 Task: Find an Airbnb in Clinton, United States for 8 guests from August 26 to September 10, with a gym, breakfast, and a price range of 10,000 to 15,000.
Action: Mouse moved to (824, 161)
Screenshot: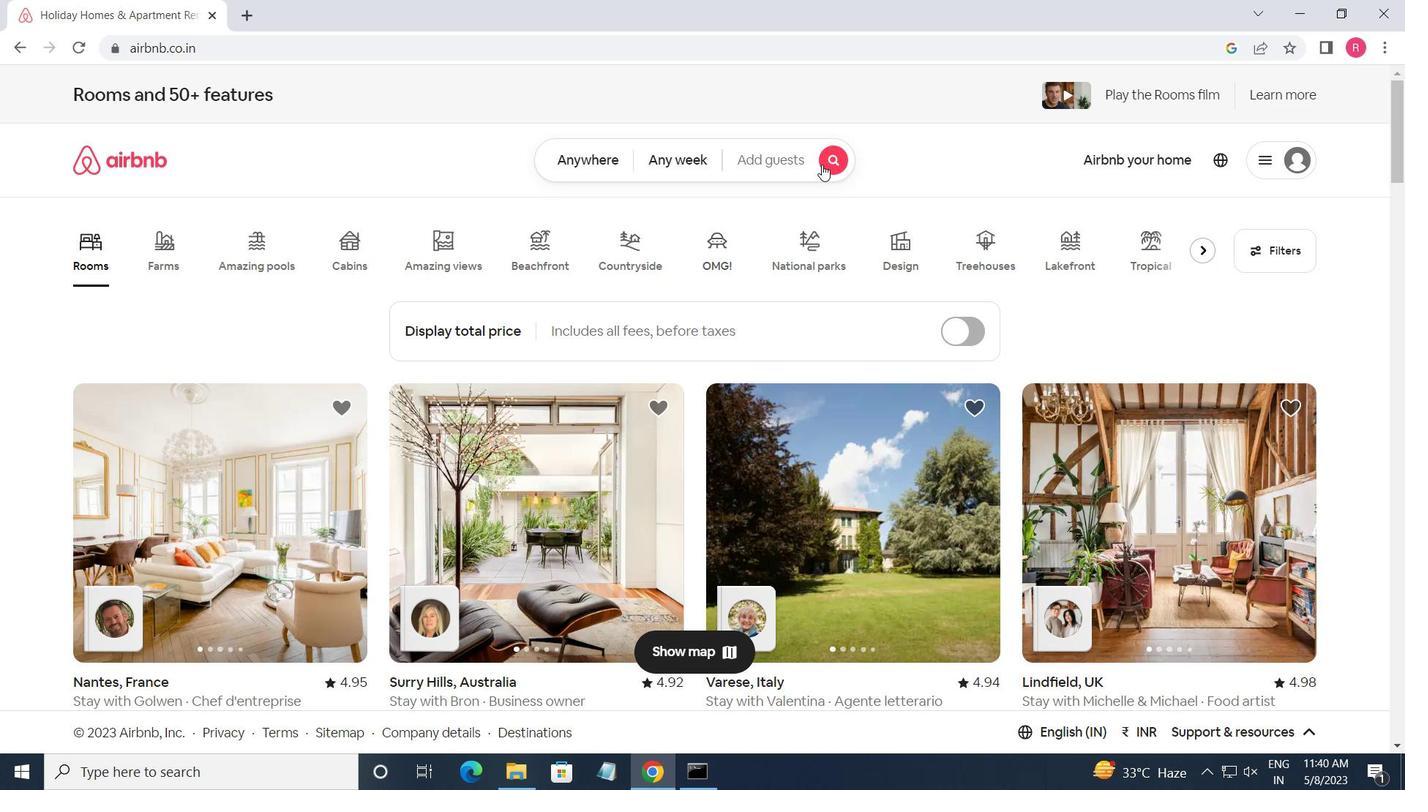 
Action: Mouse pressed left at (824, 161)
Screenshot: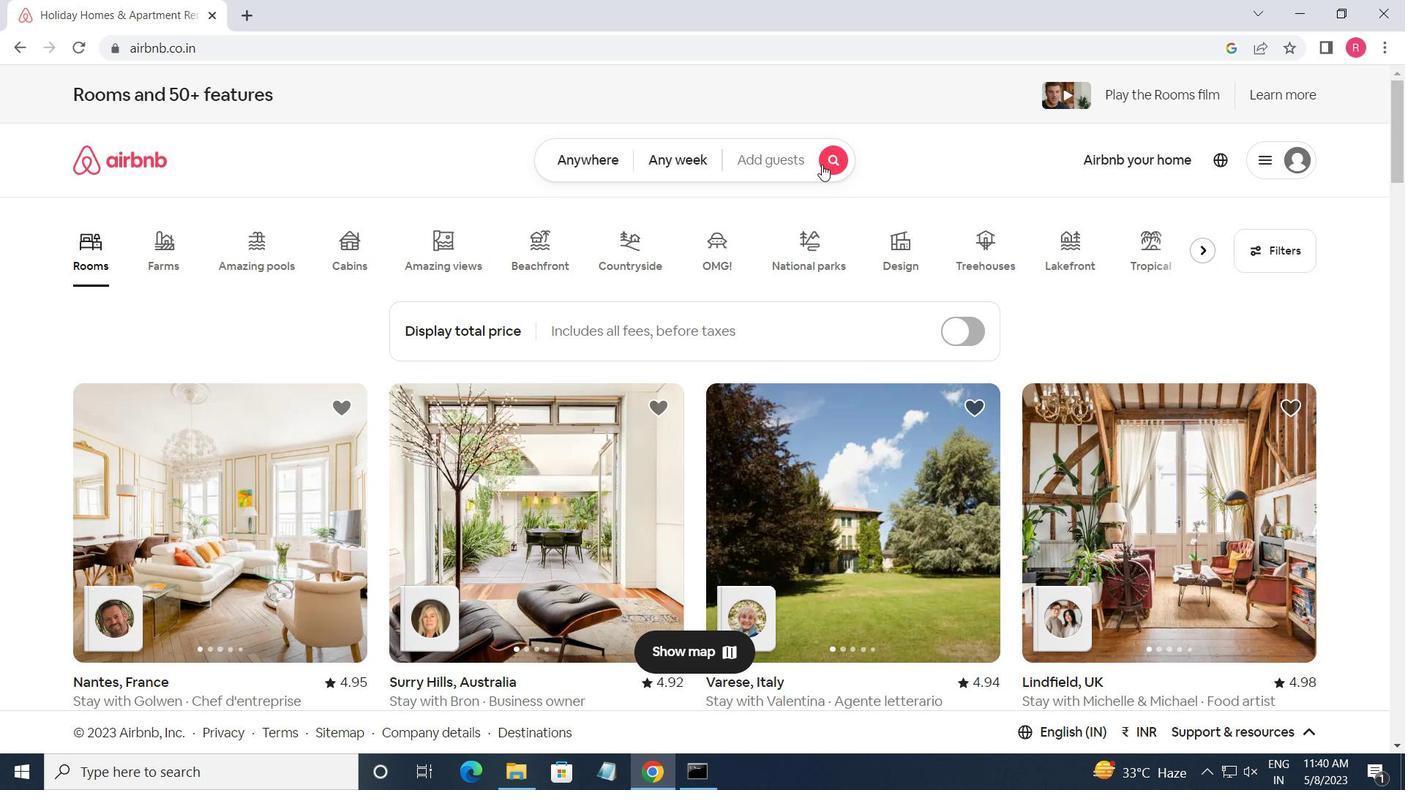 
Action: Mouse moved to (370, 242)
Screenshot: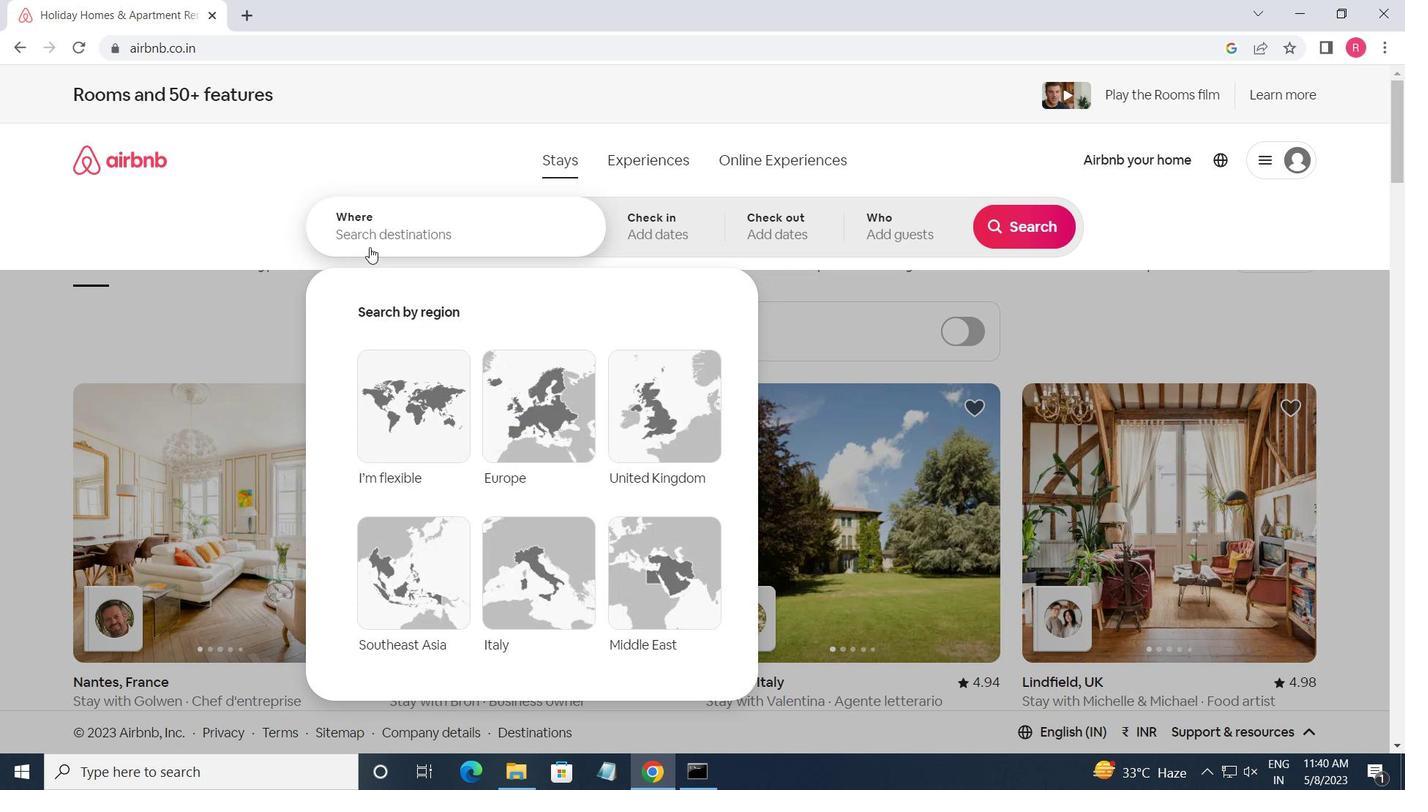 
Action: Mouse pressed left at (370, 242)
Screenshot: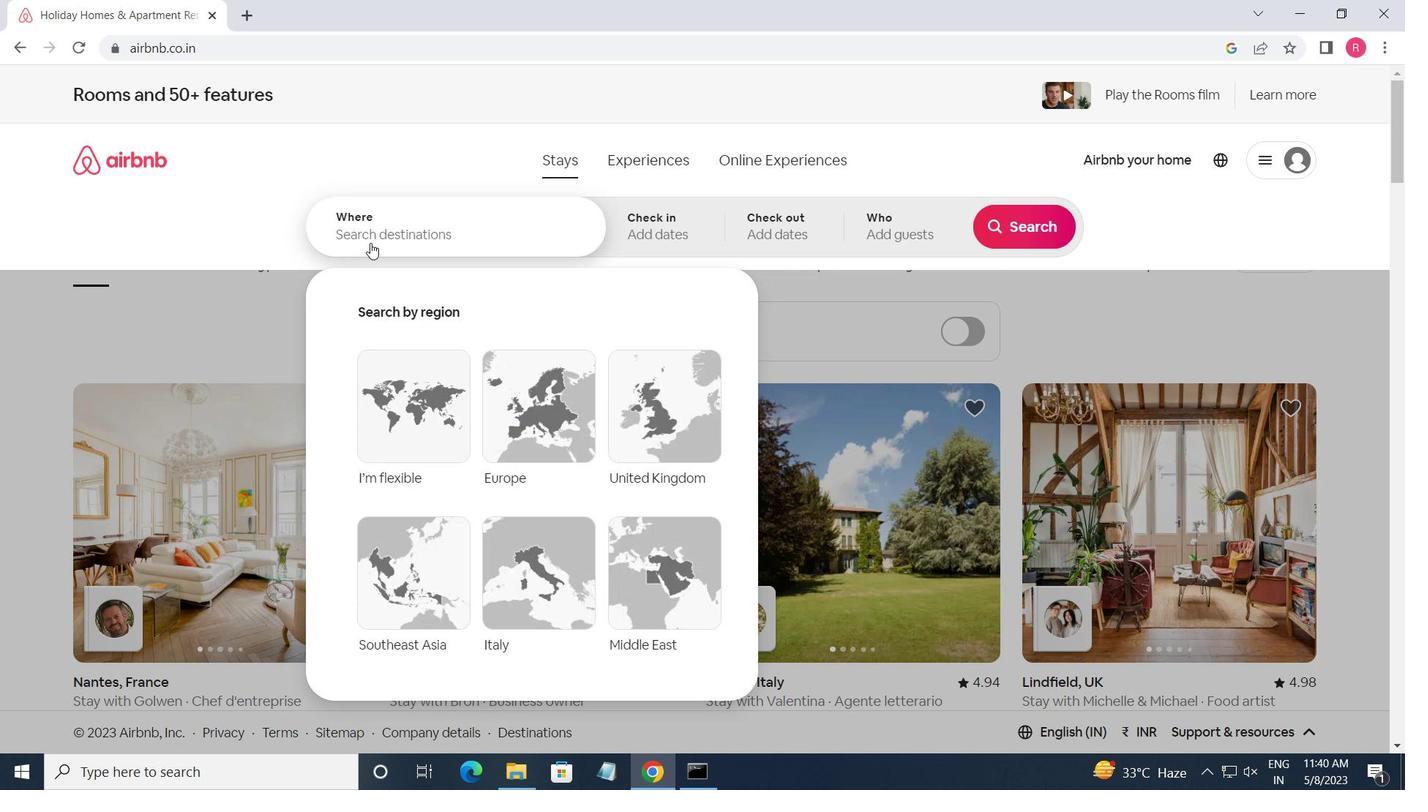 
Action: Key pressed <Key.shift>CLINTON,<Key.space><Key.shift_r>UNITED<Key.space><Key.shift>STATES<Key.enter>
Screenshot: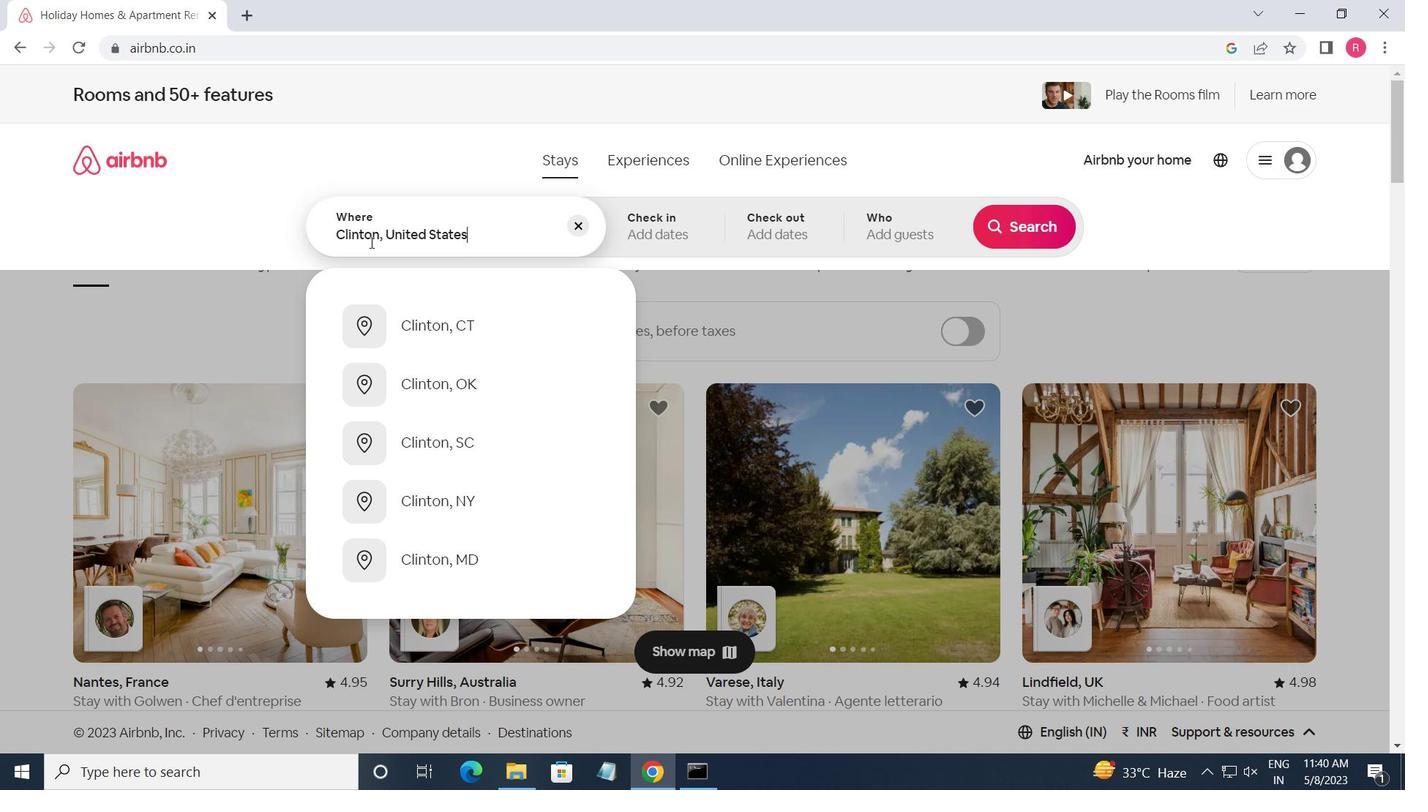
Action: Mouse moved to (1016, 369)
Screenshot: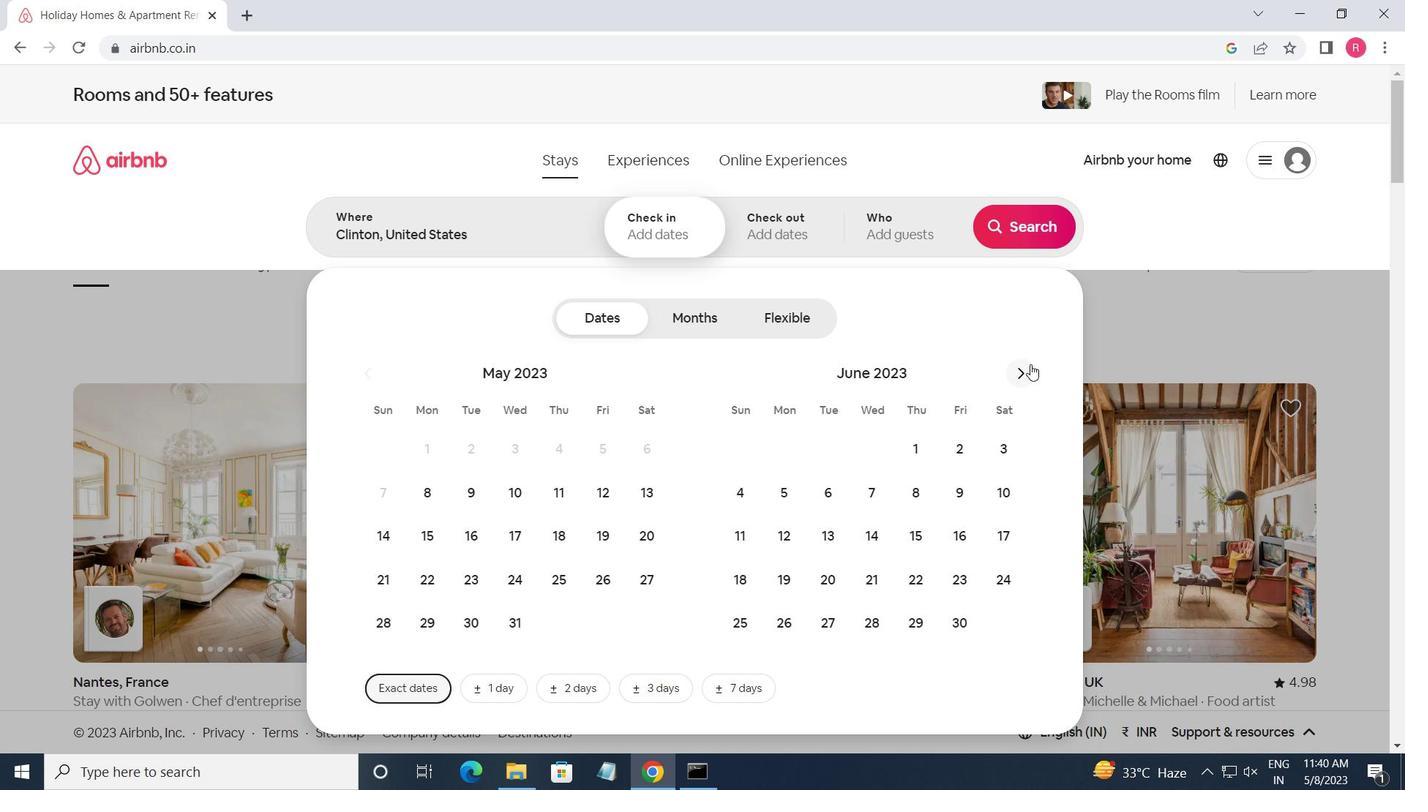 
Action: Mouse pressed left at (1016, 369)
Screenshot: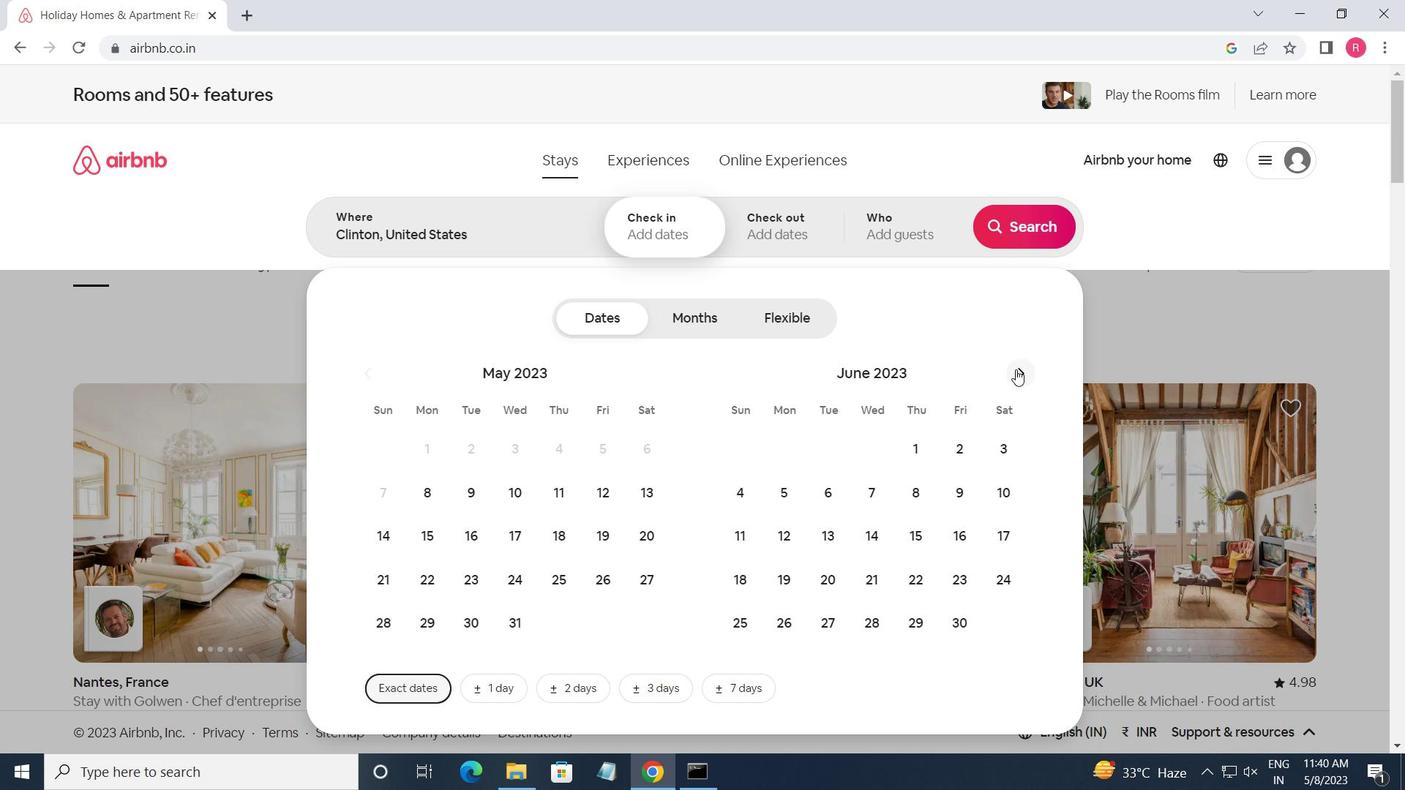 
Action: Mouse pressed left at (1016, 369)
Screenshot: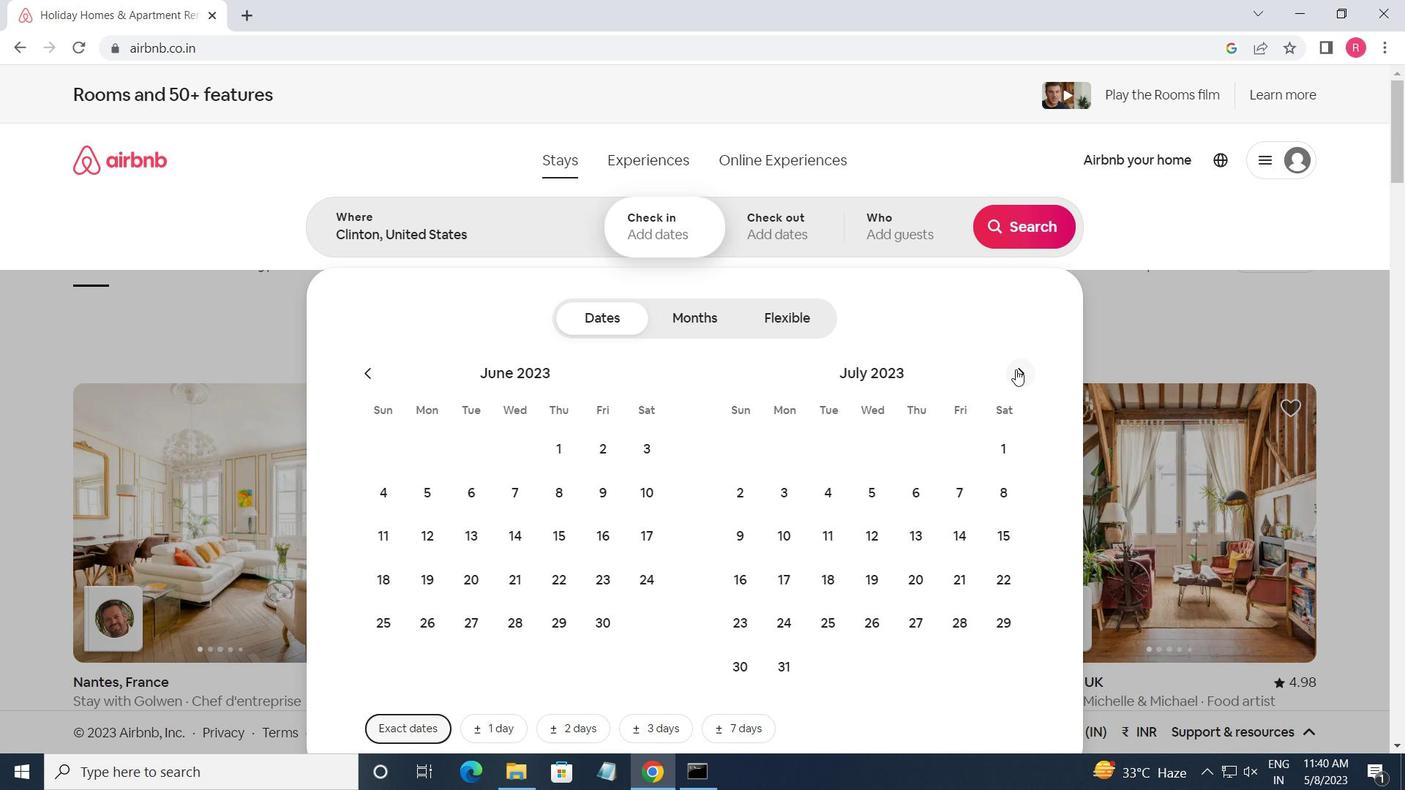 
Action: Mouse moved to (997, 584)
Screenshot: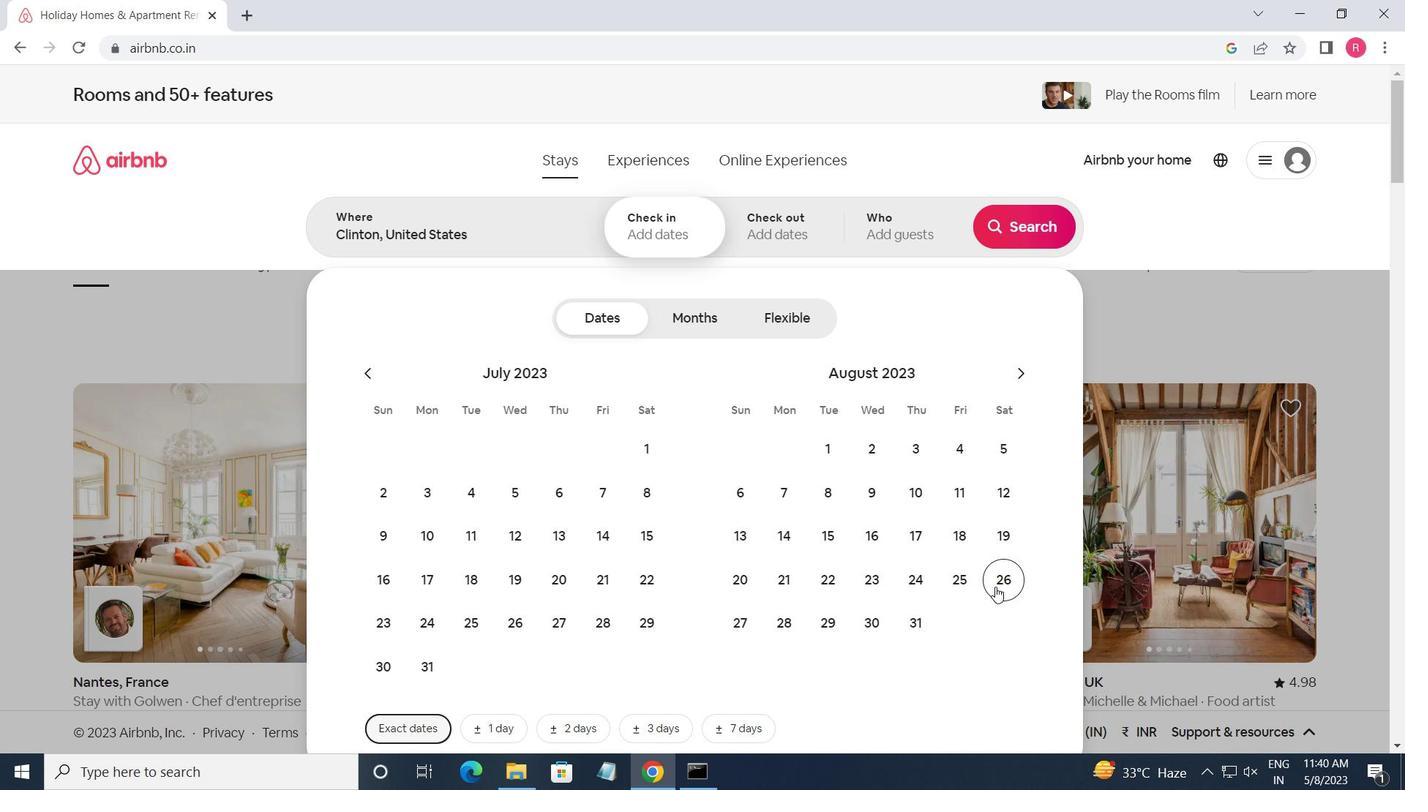 
Action: Mouse pressed left at (997, 584)
Screenshot: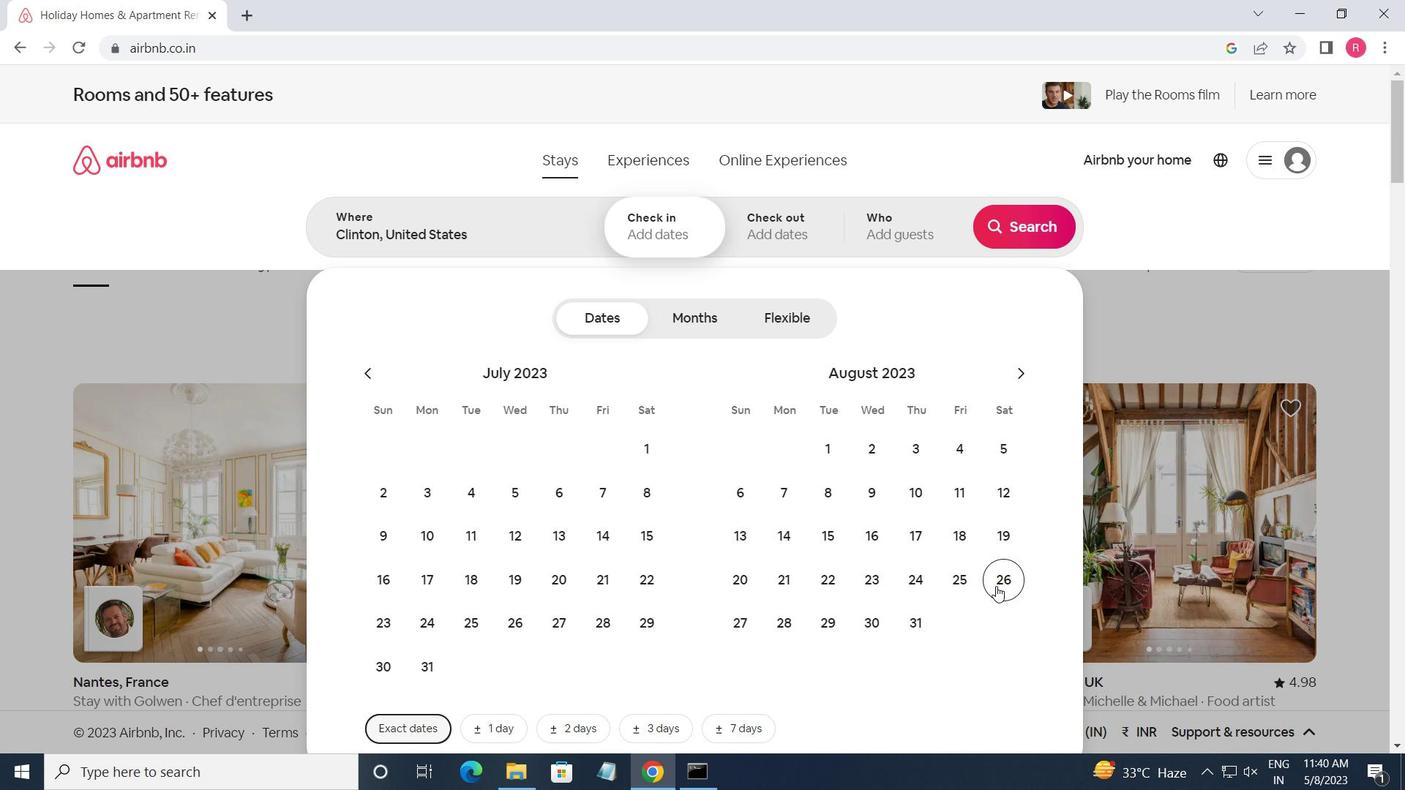 
Action: Mouse moved to (1022, 372)
Screenshot: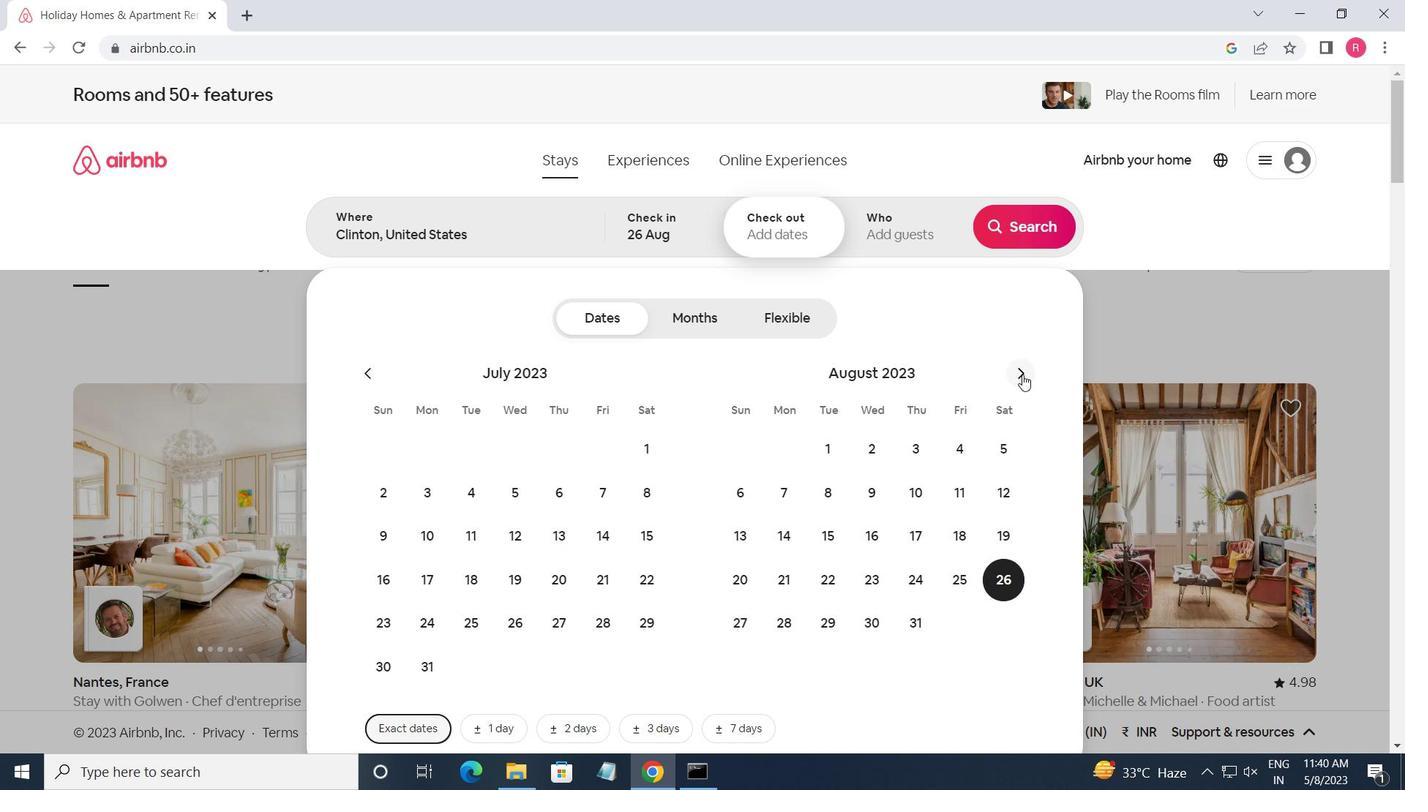 
Action: Mouse pressed left at (1022, 372)
Screenshot: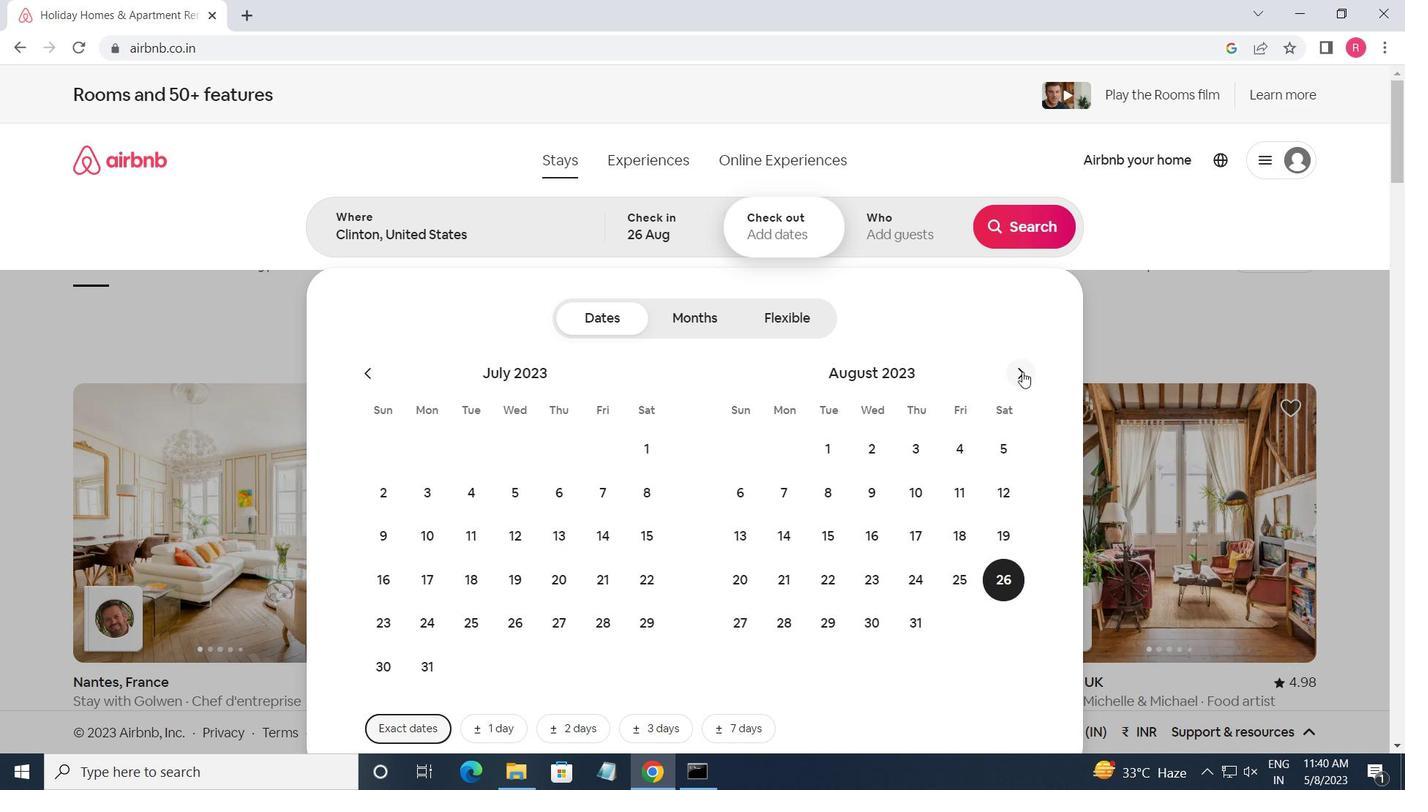 
Action: Mouse moved to (754, 538)
Screenshot: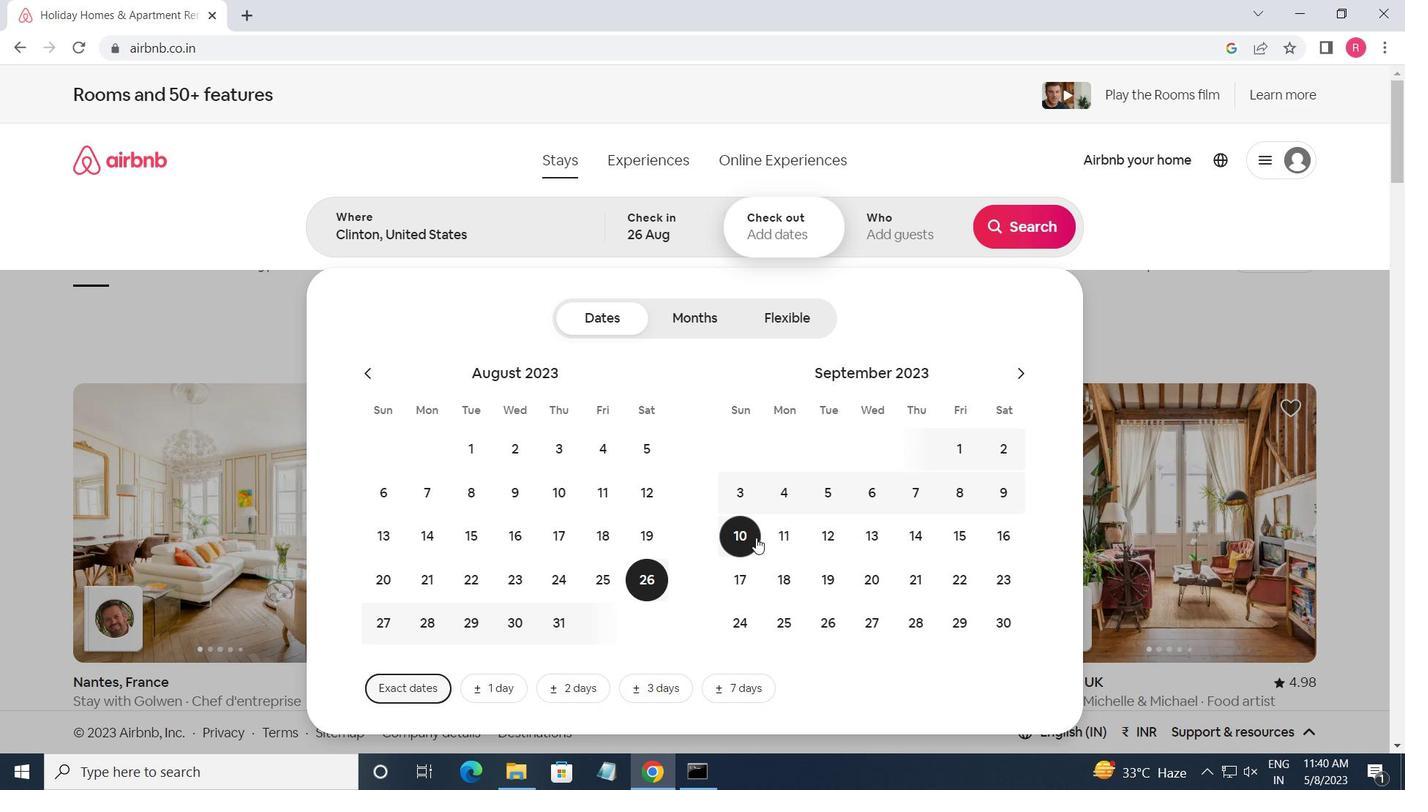 
Action: Mouse pressed left at (754, 538)
Screenshot: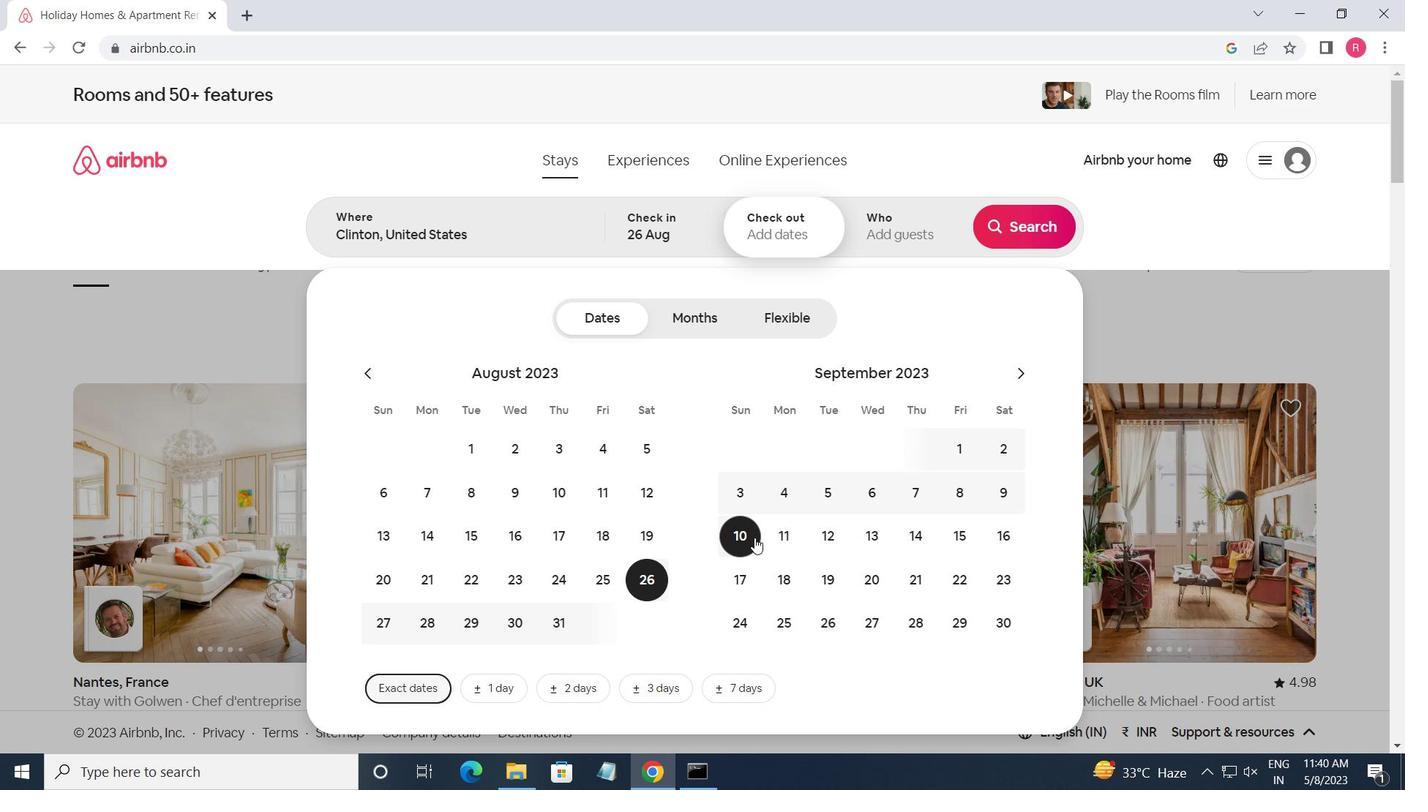 
Action: Mouse moved to (882, 234)
Screenshot: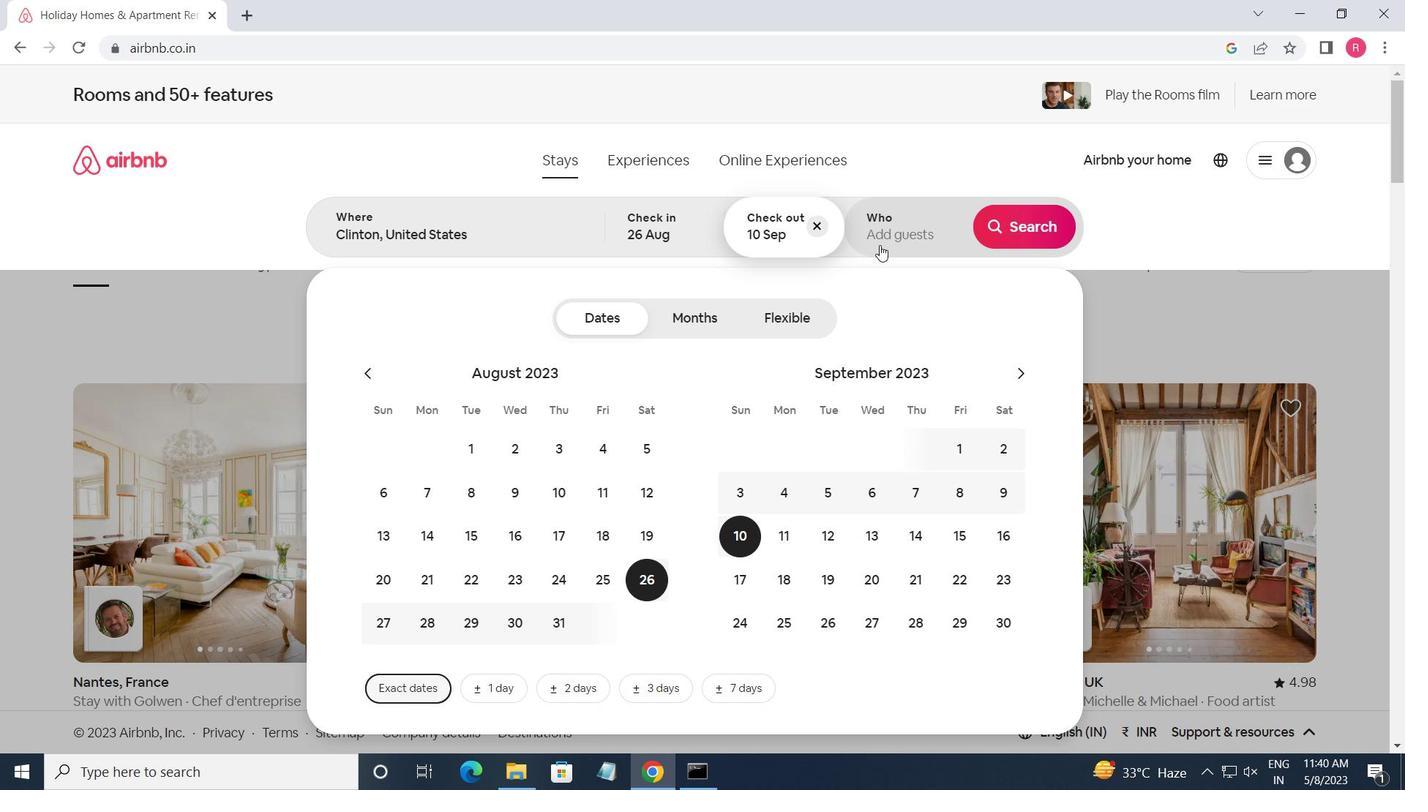 
Action: Mouse pressed left at (882, 234)
Screenshot: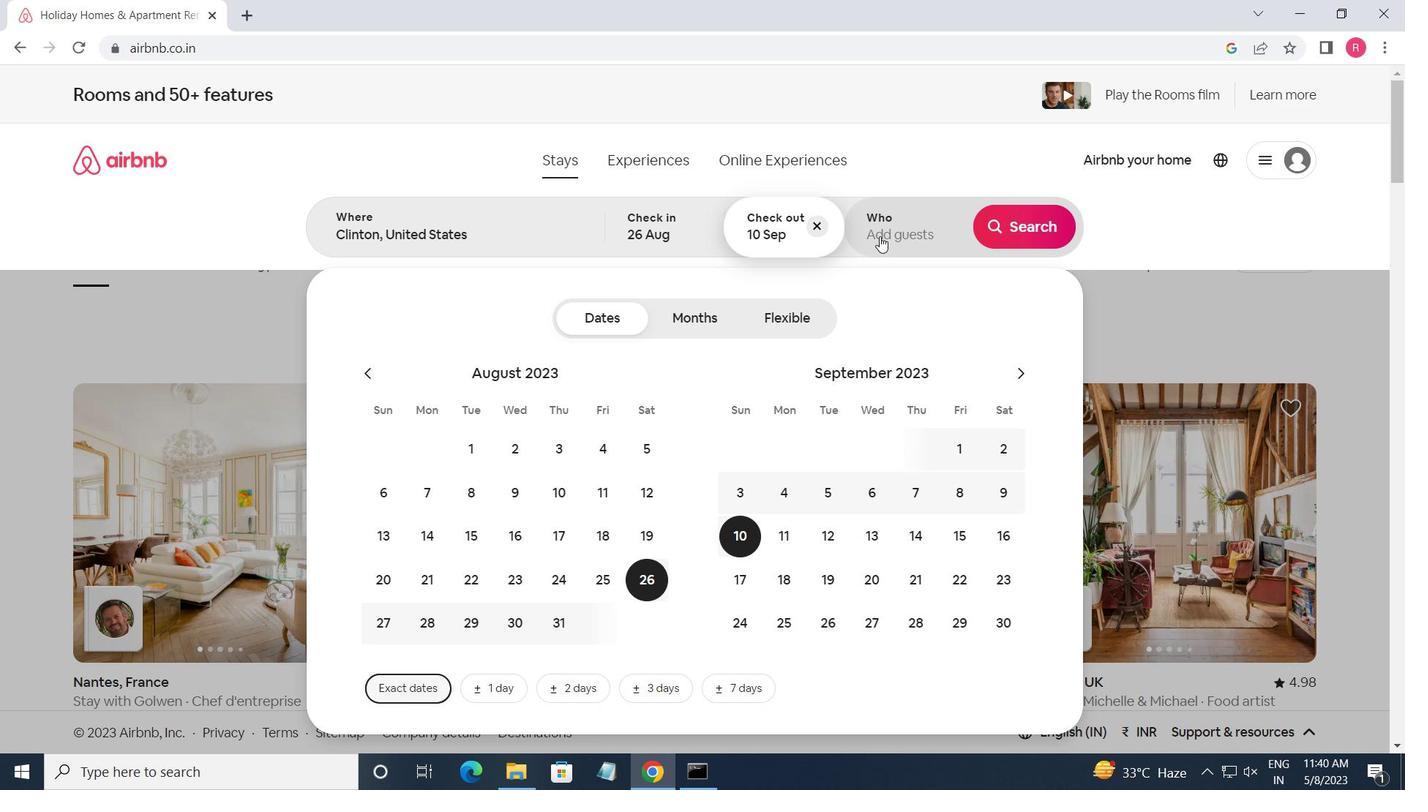 
Action: Mouse moved to (1023, 330)
Screenshot: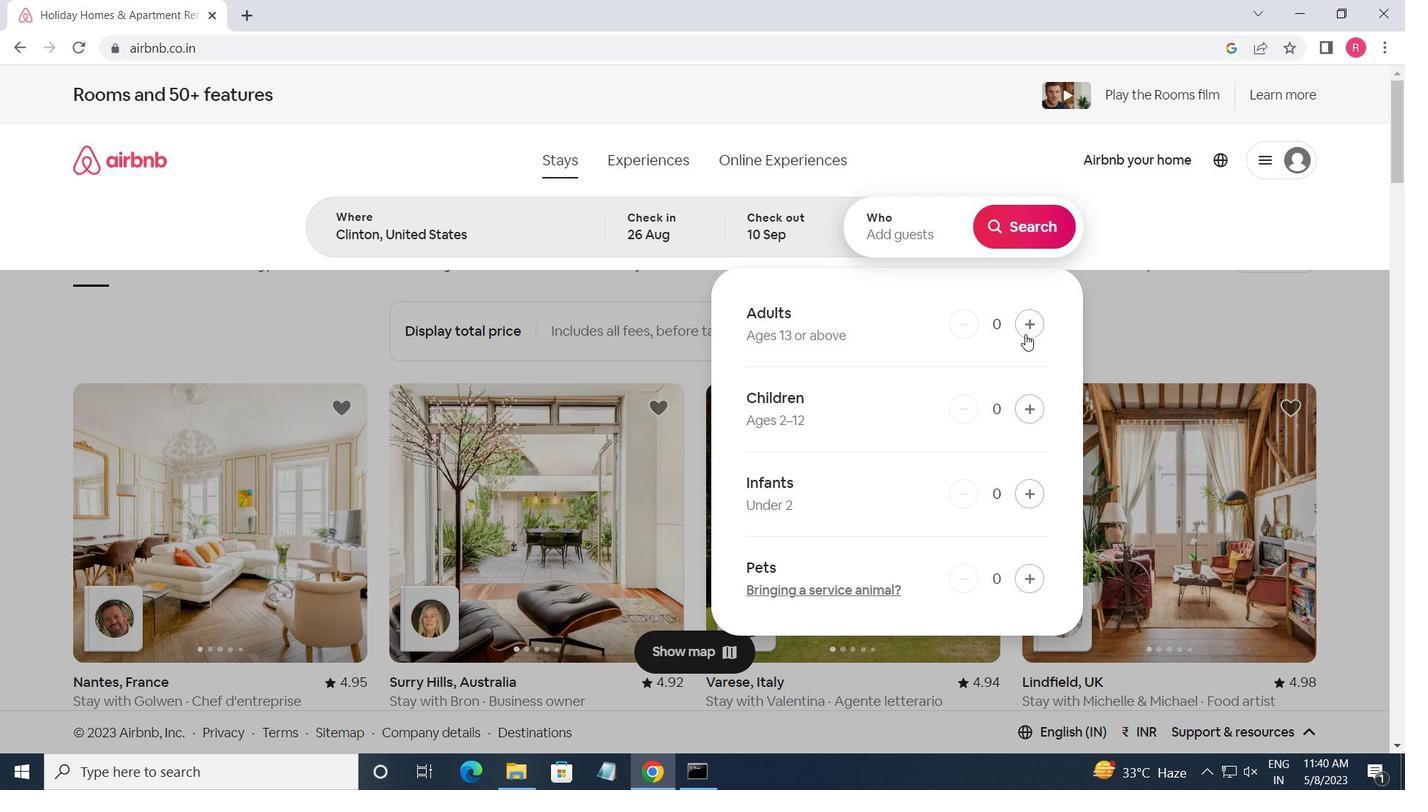 
Action: Mouse pressed left at (1023, 330)
Screenshot: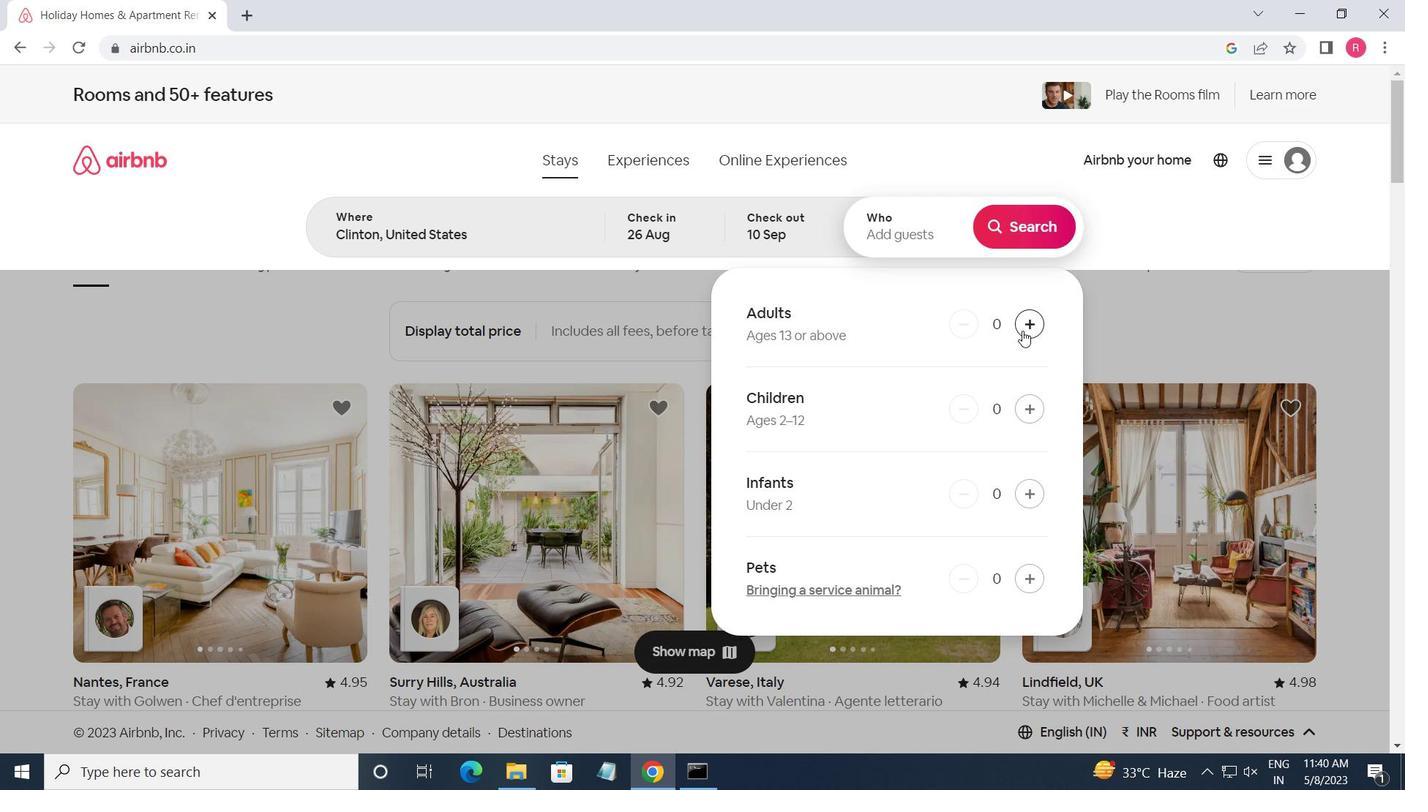 
Action: Mouse pressed left at (1023, 330)
Screenshot: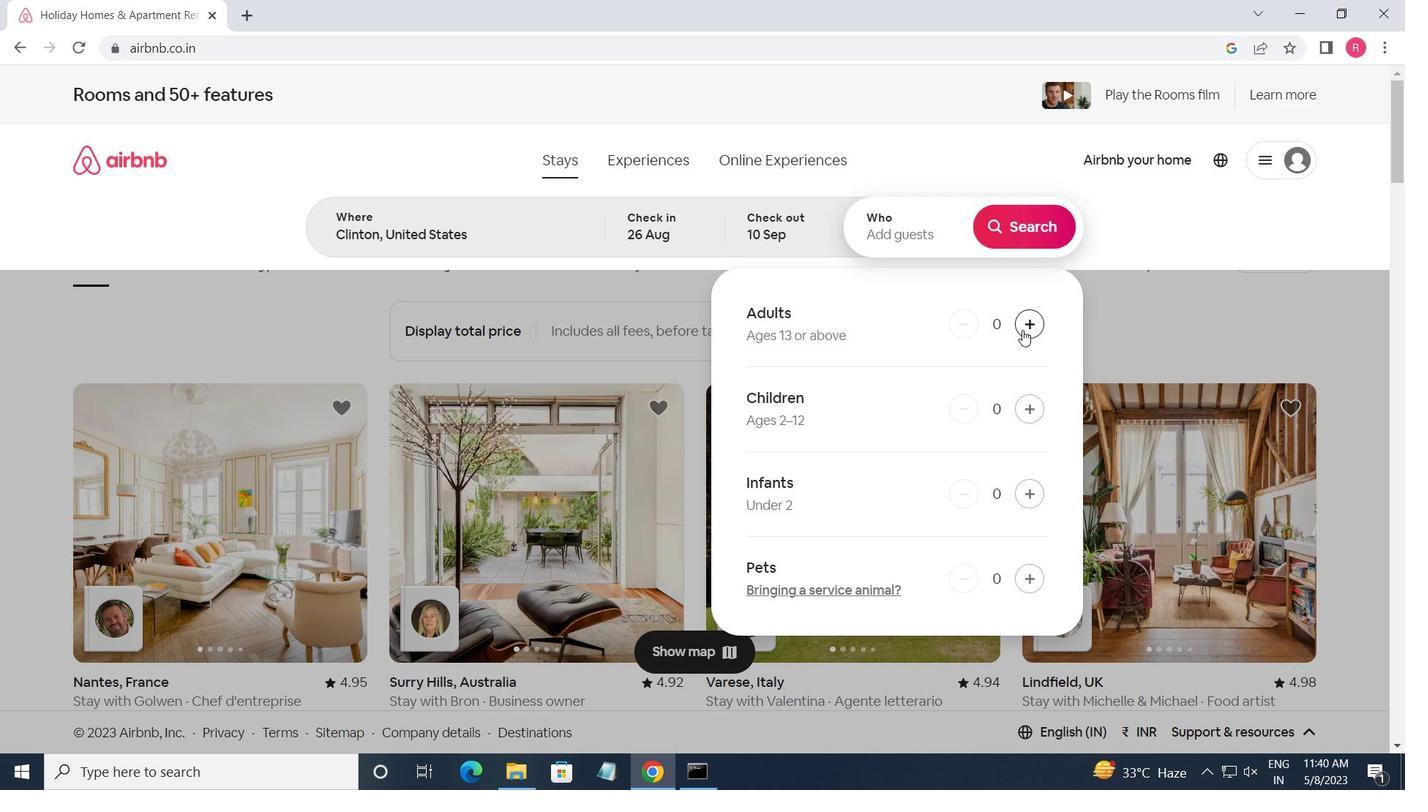 
Action: Mouse pressed left at (1023, 330)
Screenshot: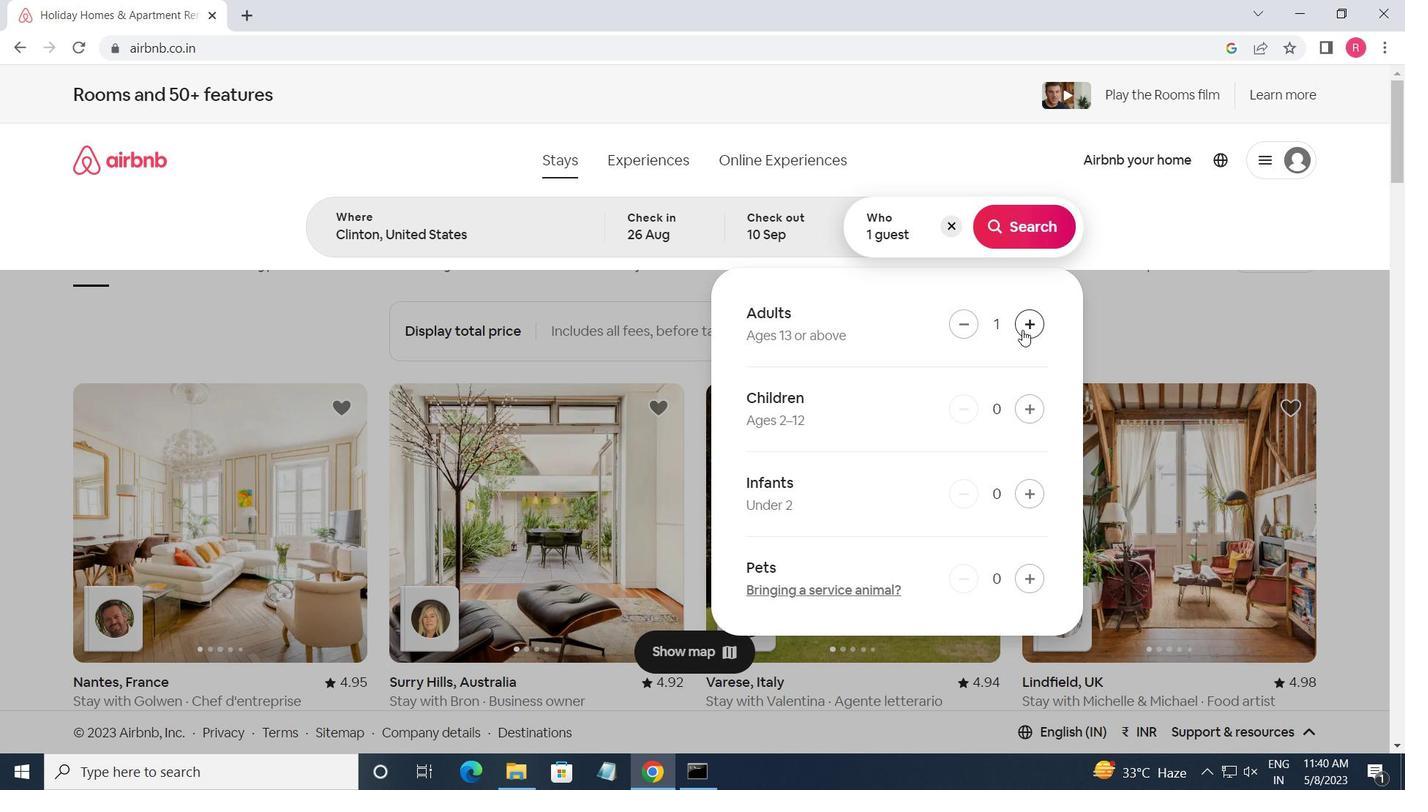 
Action: Mouse pressed left at (1023, 330)
Screenshot: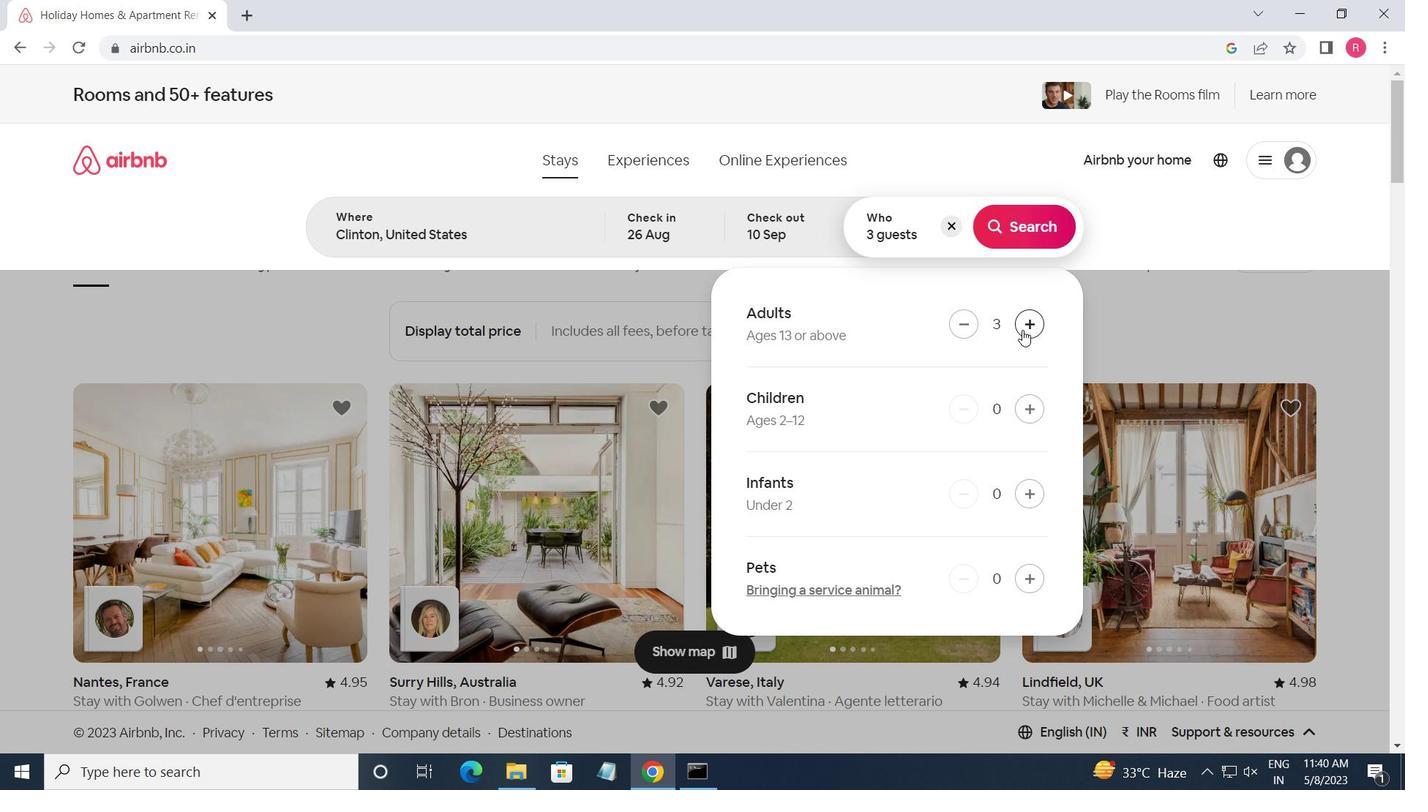 
Action: Mouse pressed left at (1023, 330)
Screenshot: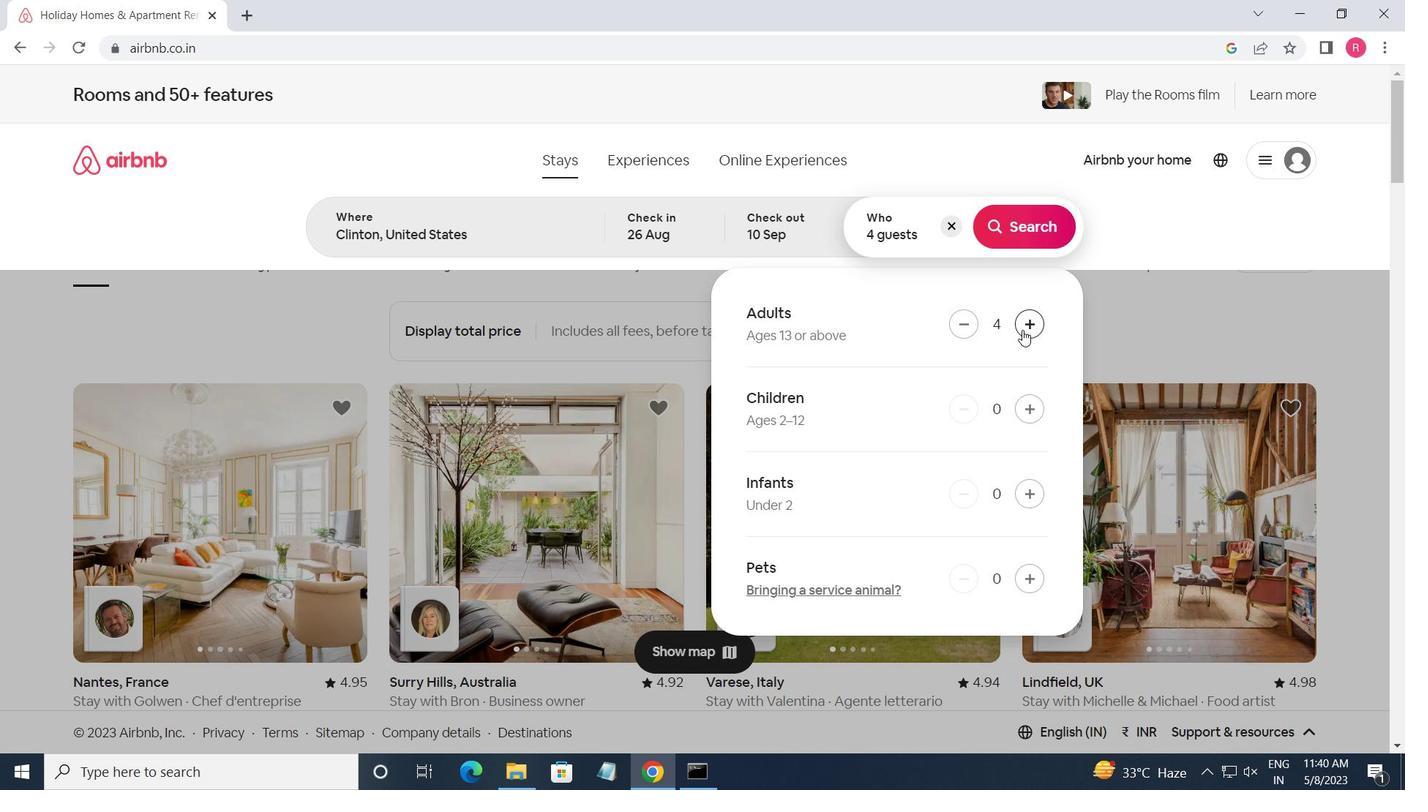 
Action: Mouse pressed left at (1023, 330)
Screenshot: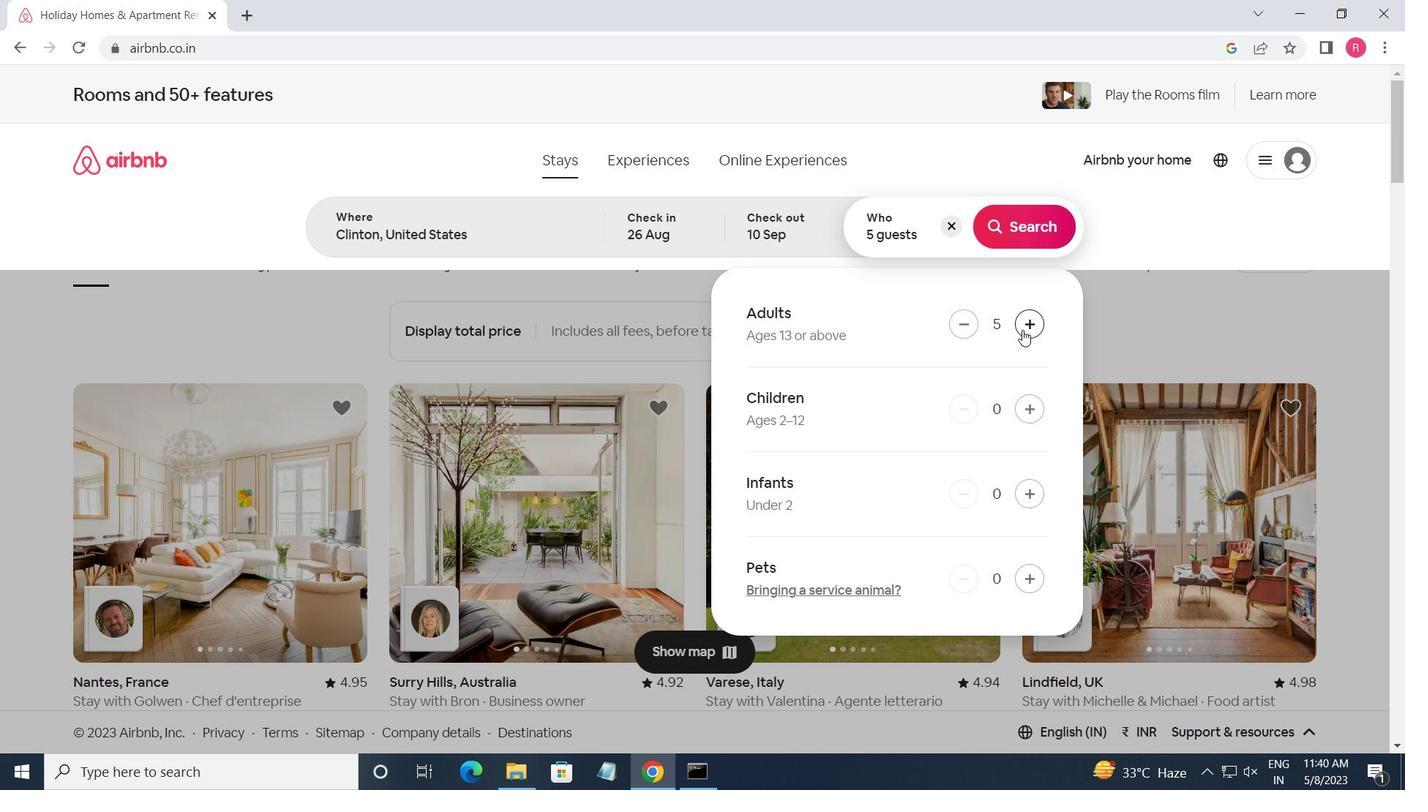 
Action: Mouse moved to (1023, 407)
Screenshot: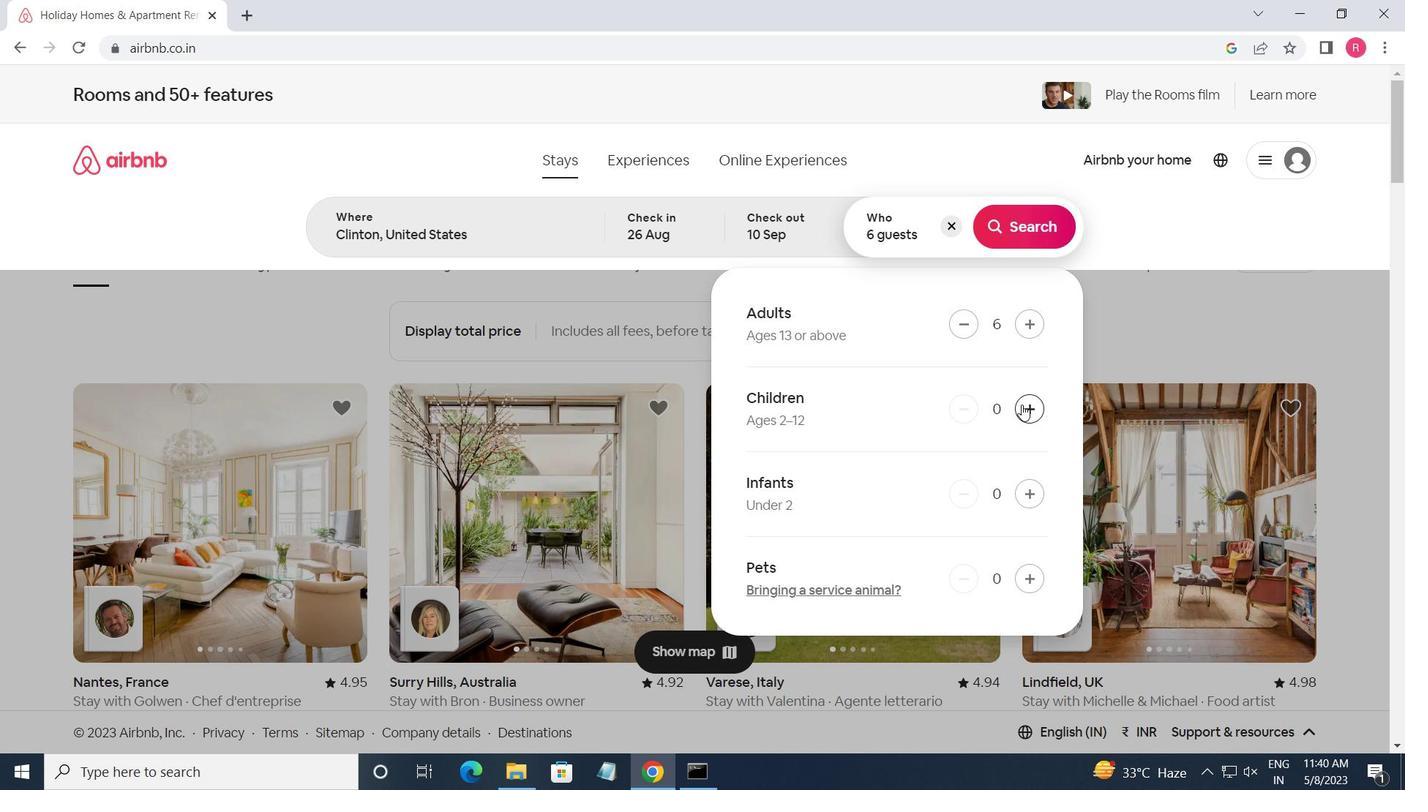
Action: Mouse pressed left at (1023, 407)
Screenshot: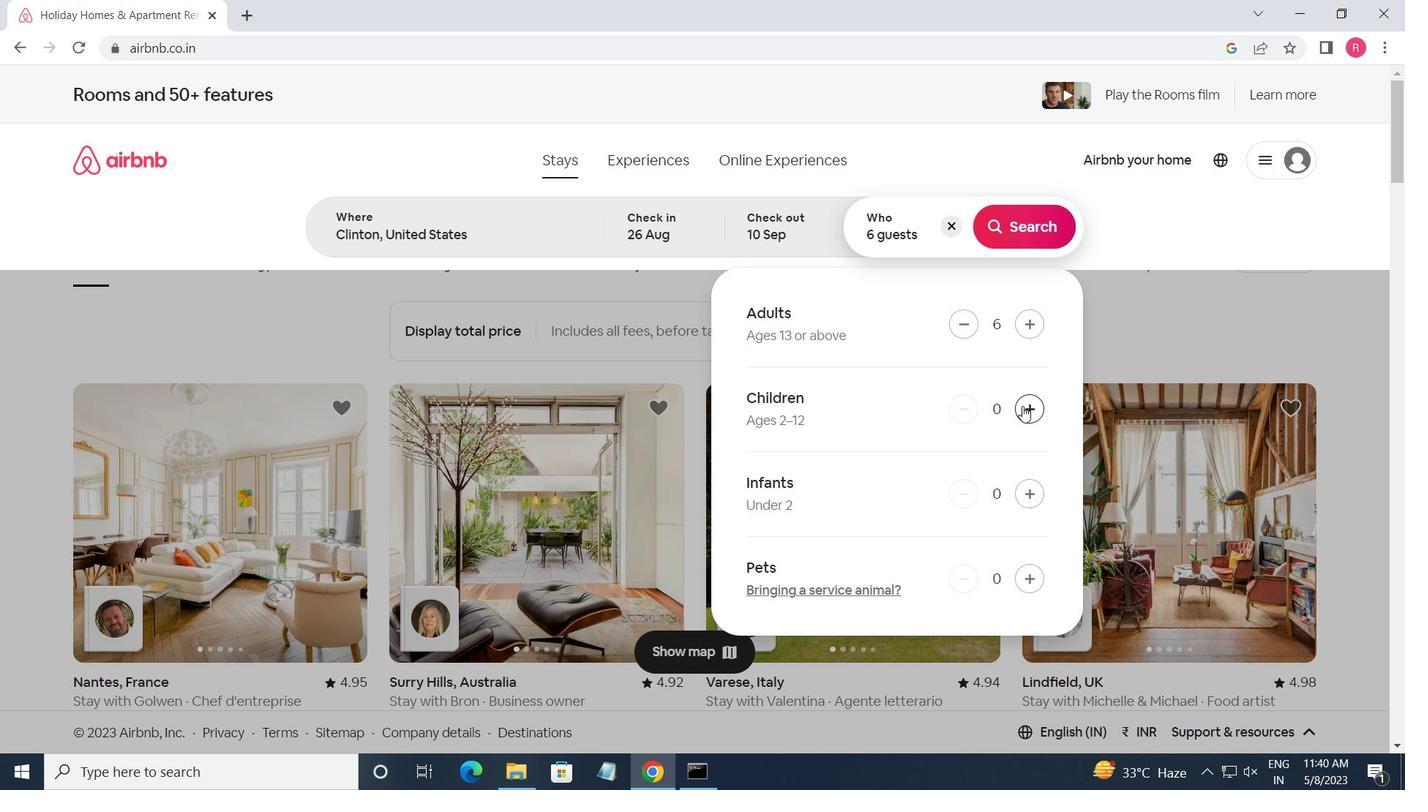
Action: Mouse pressed left at (1023, 407)
Screenshot: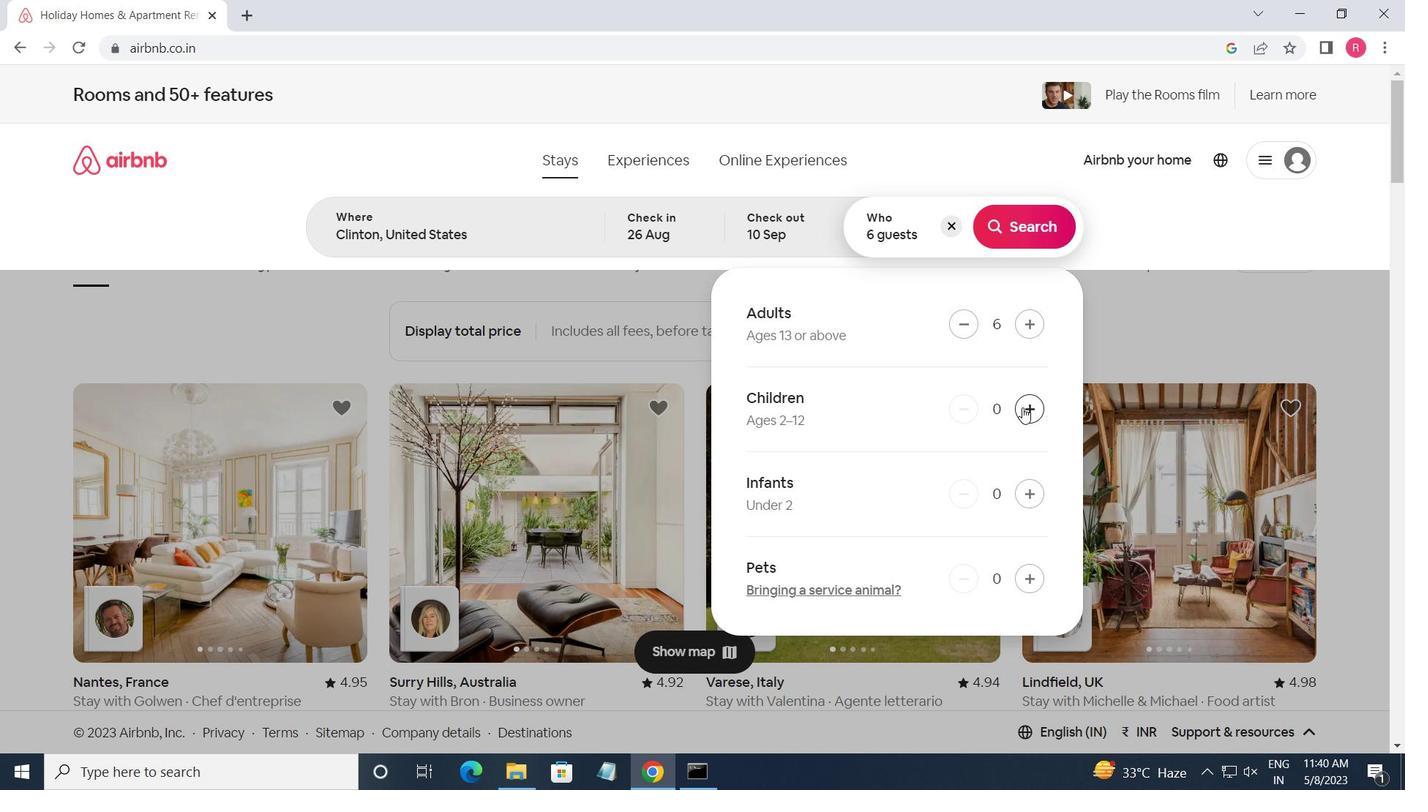 
Action: Mouse moved to (1014, 242)
Screenshot: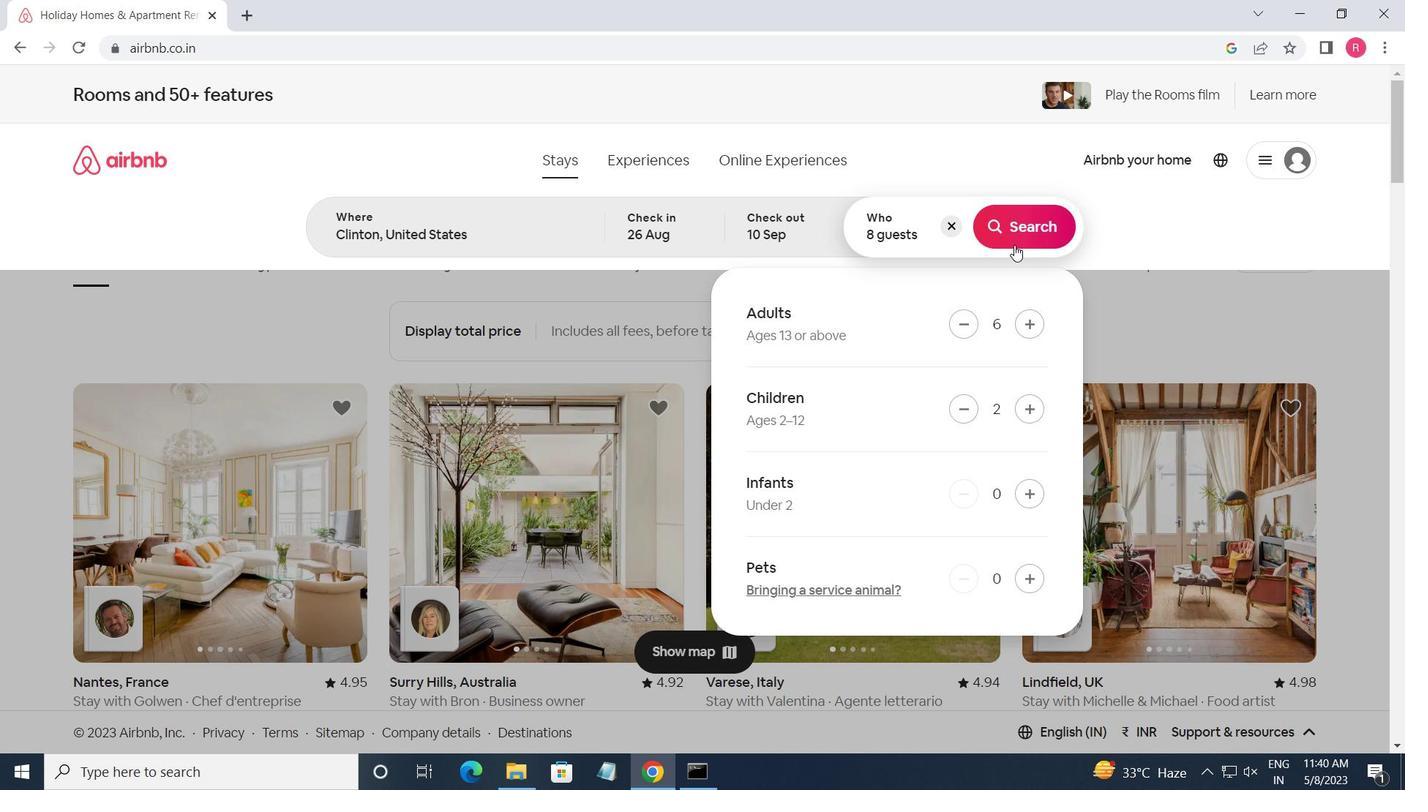 
Action: Mouse pressed left at (1014, 242)
Screenshot: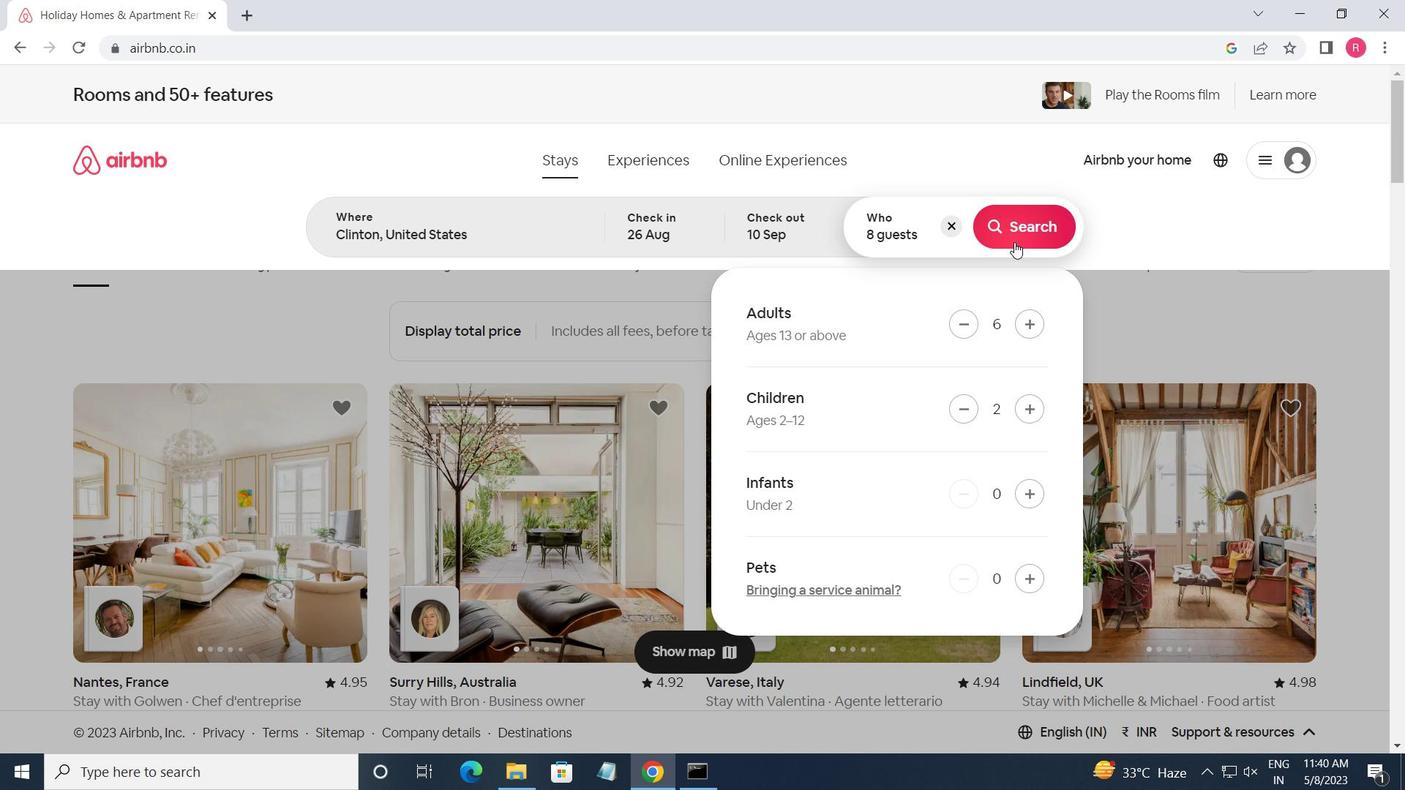 
Action: Mouse moved to (1332, 183)
Screenshot: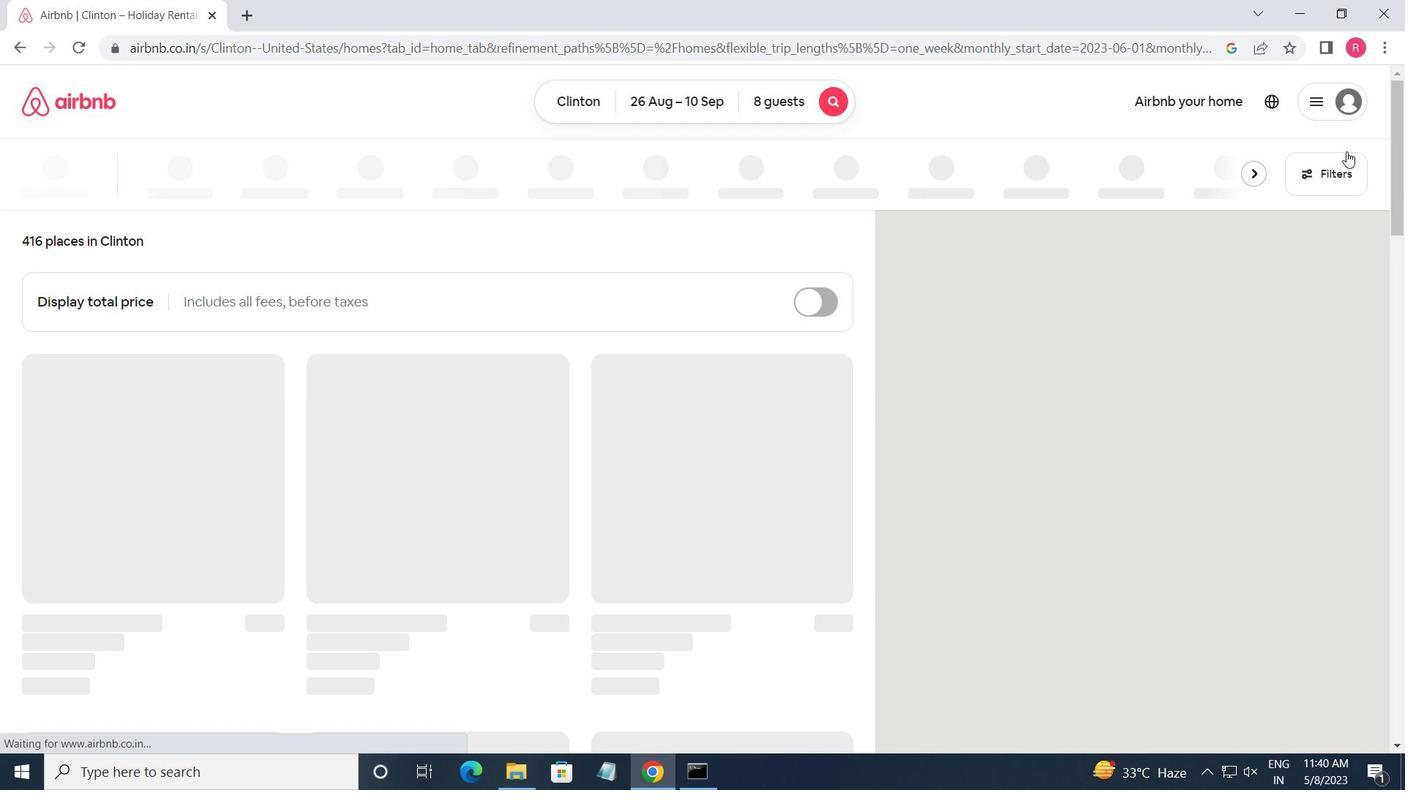 
Action: Mouse pressed left at (1332, 183)
Screenshot: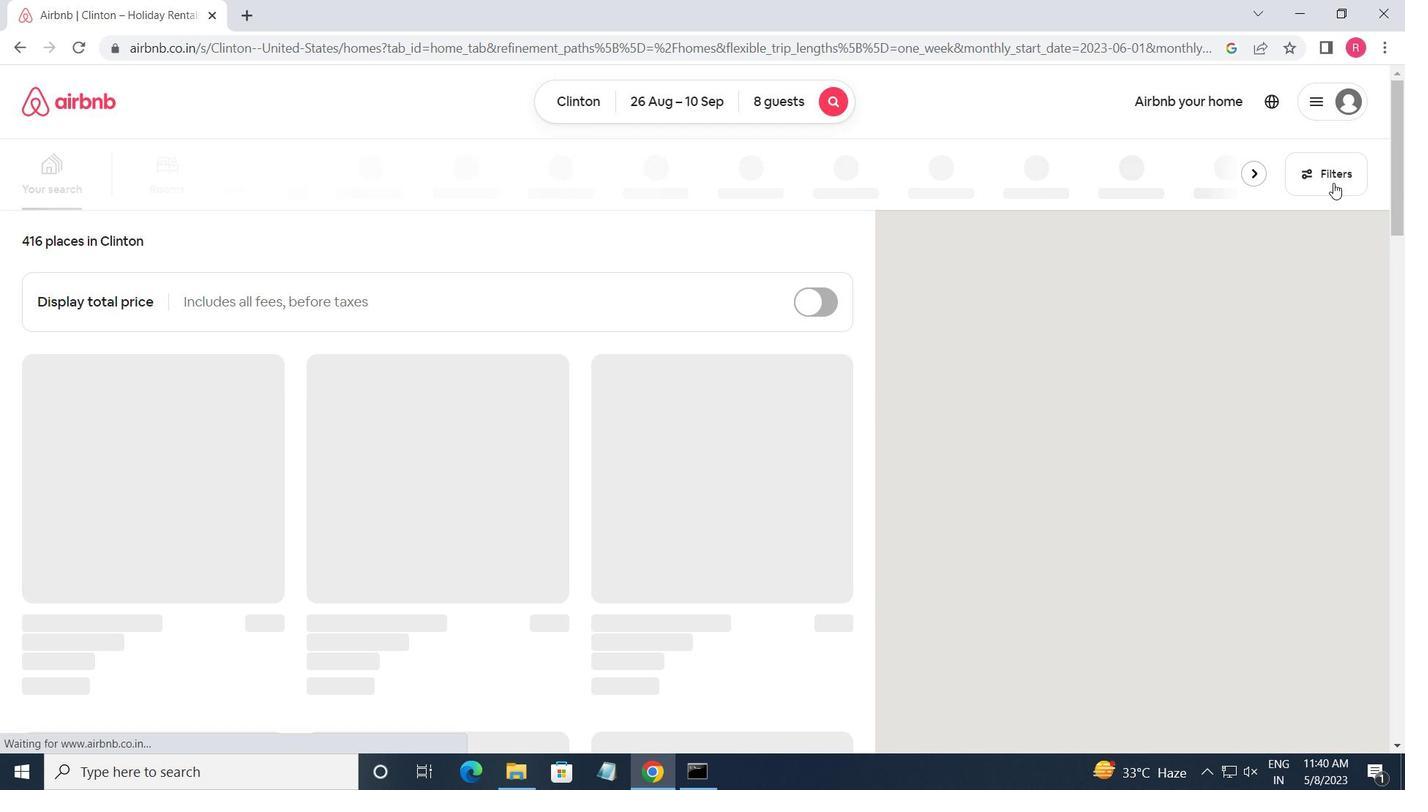 
Action: Mouse moved to (485, 625)
Screenshot: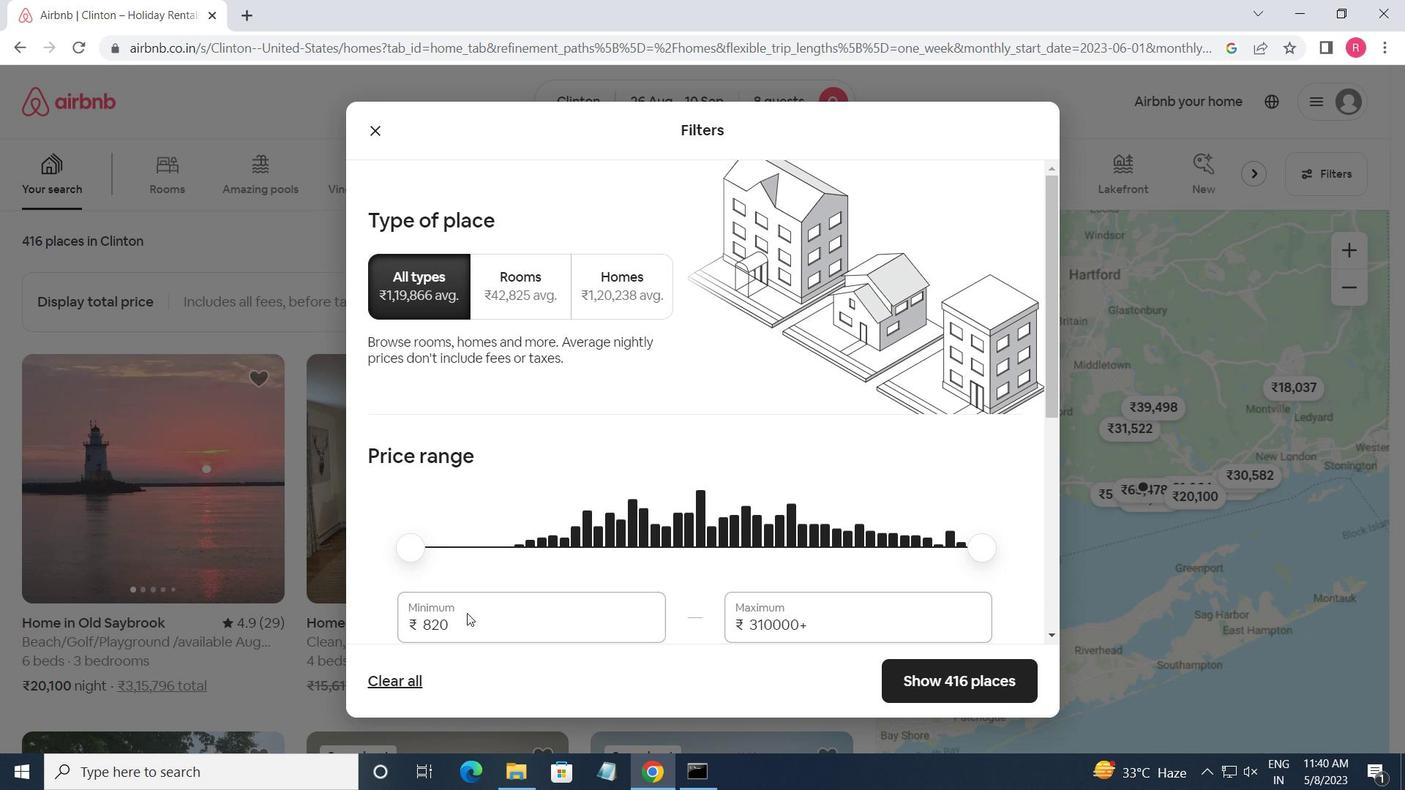 
Action: Mouse pressed left at (485, 625)
Screenshot: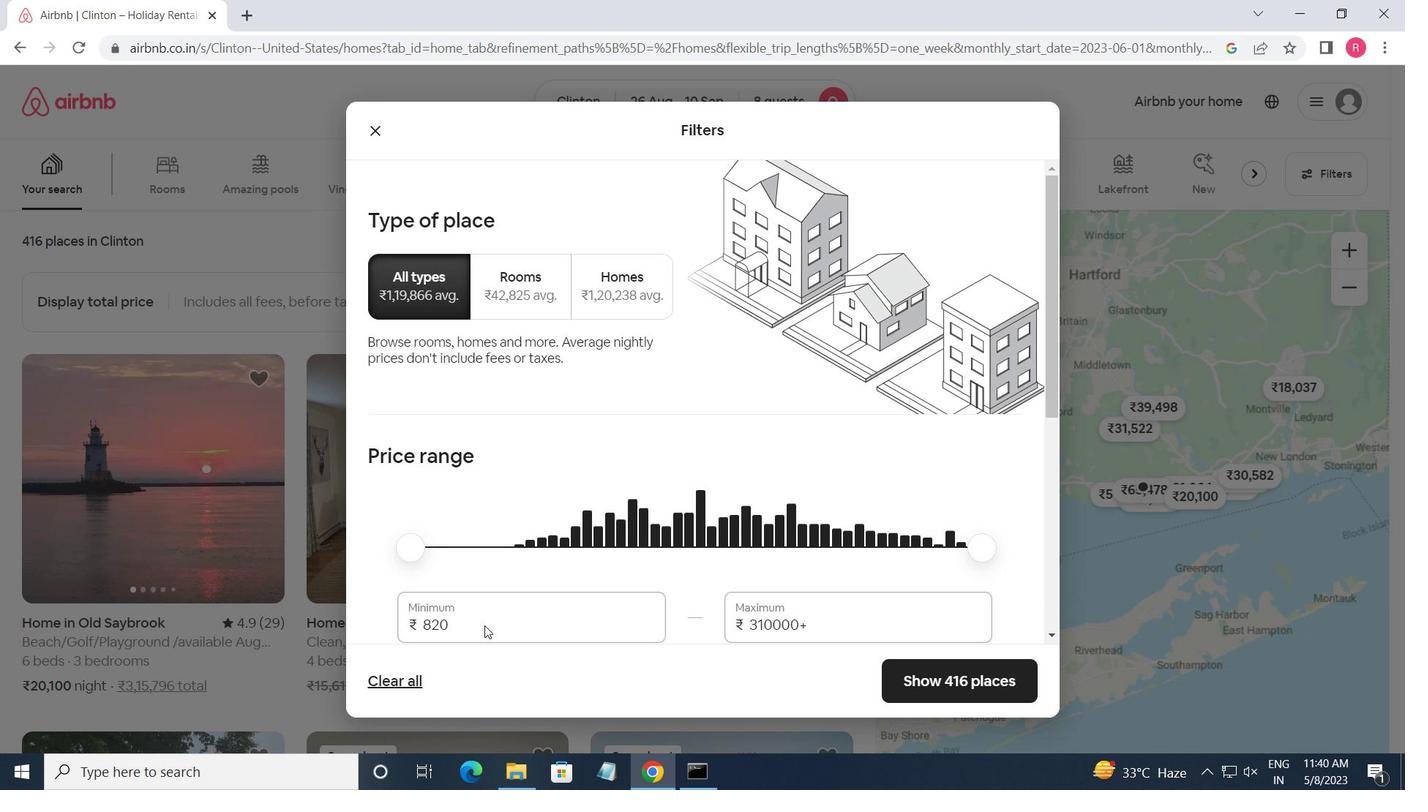 
Action: Mouse pressed left at (485, 625)
Screenshot: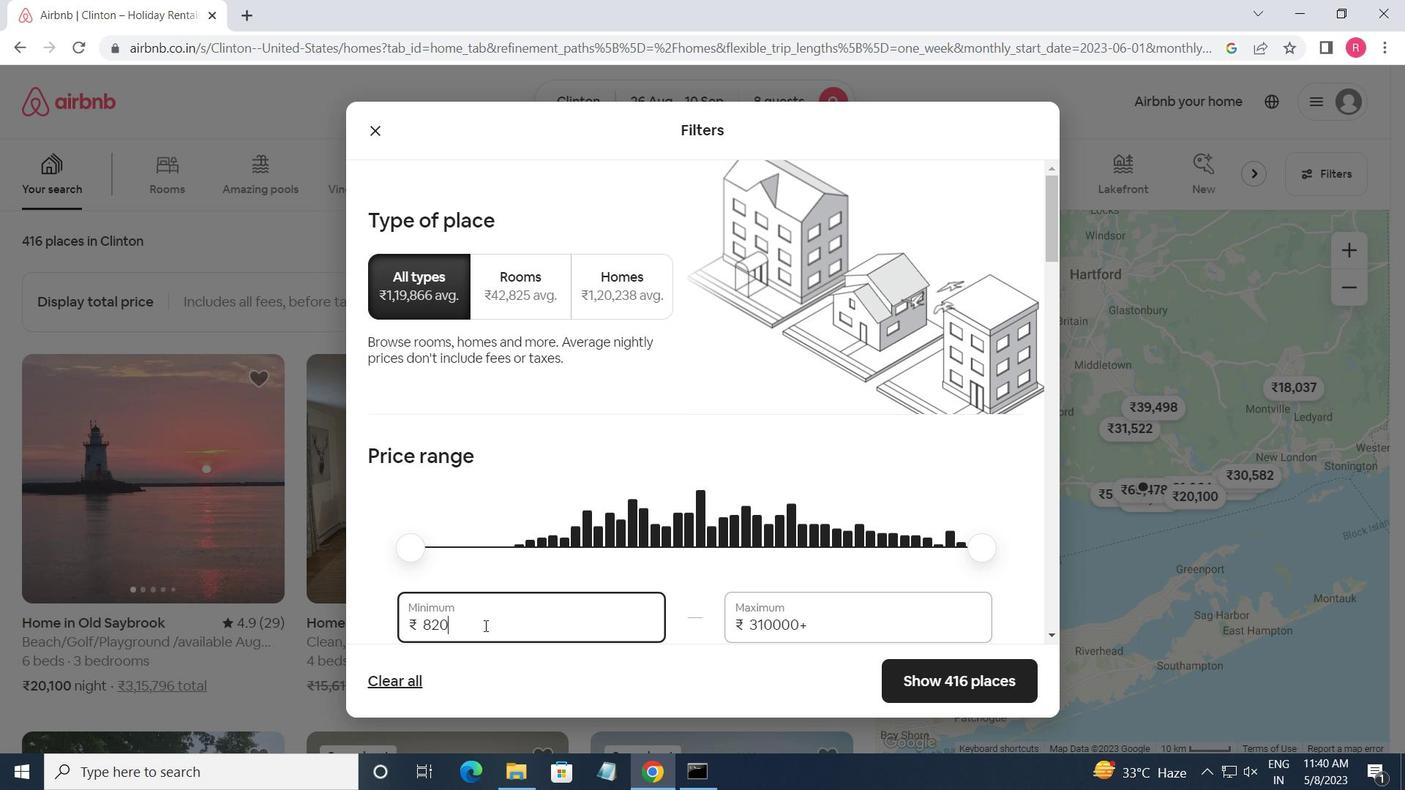 
Action: Mouse pressed left at (485, 625)
Screenshot: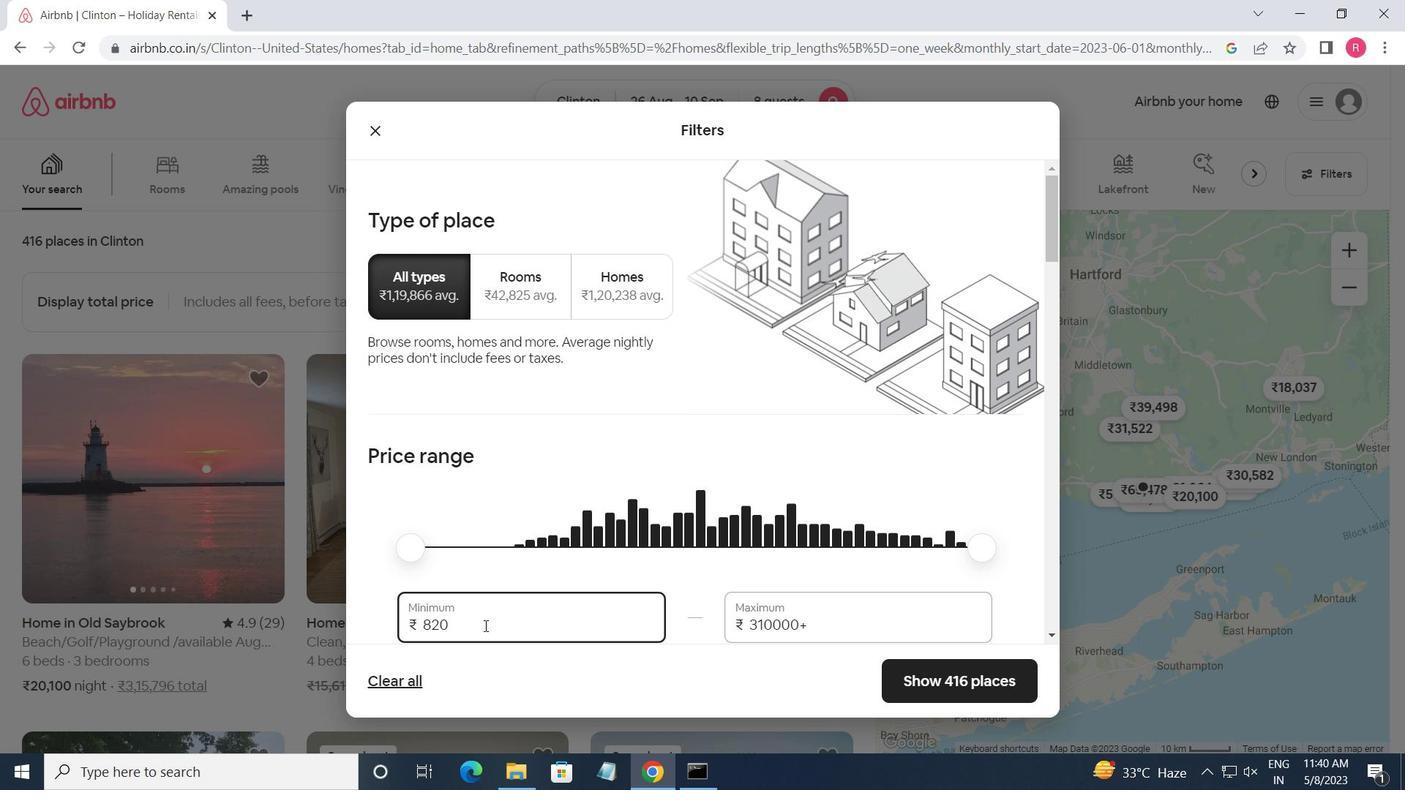 
Action: Mouse pressed left at (485, 625)
Screenshot: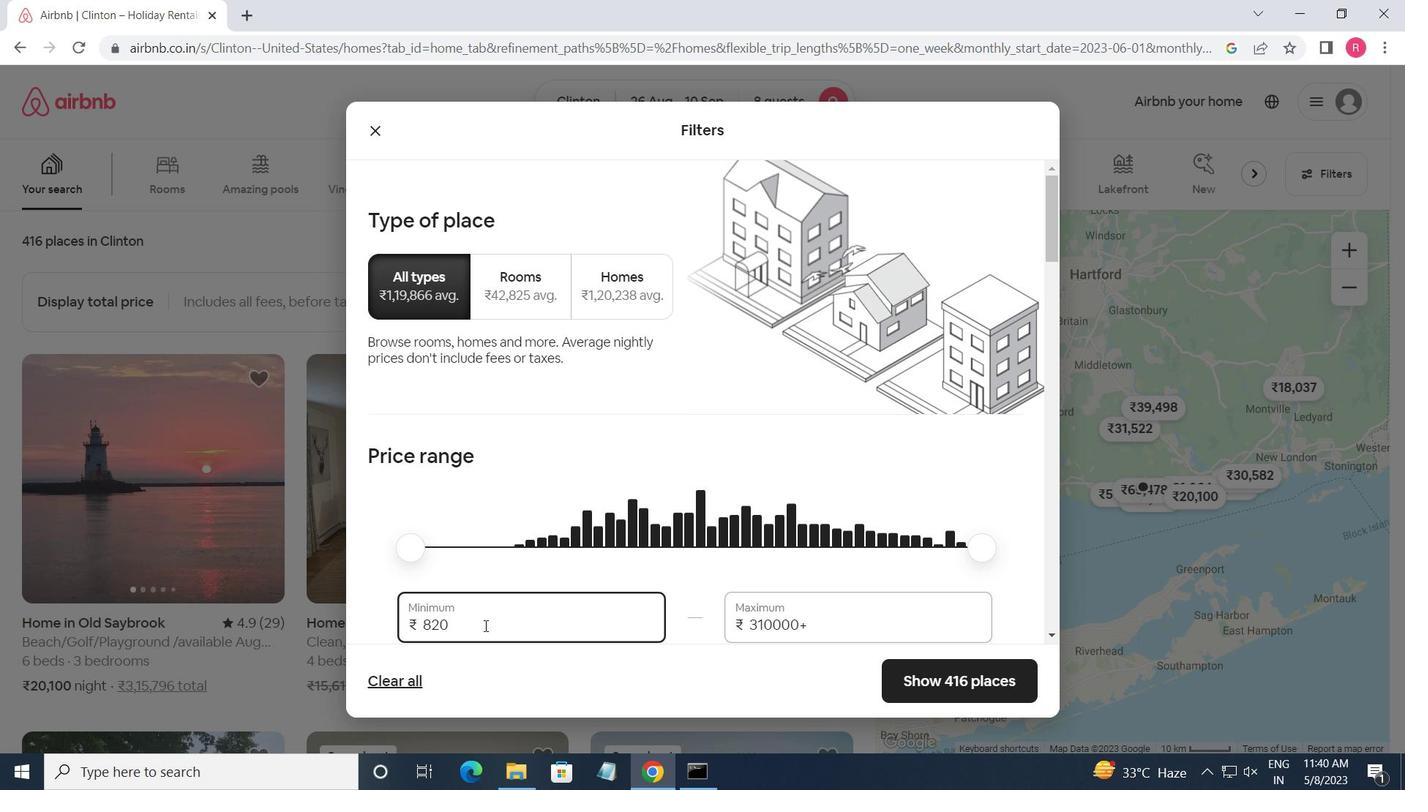 
Action: Key pressed 10000<Key.tab>15000
Screenshot: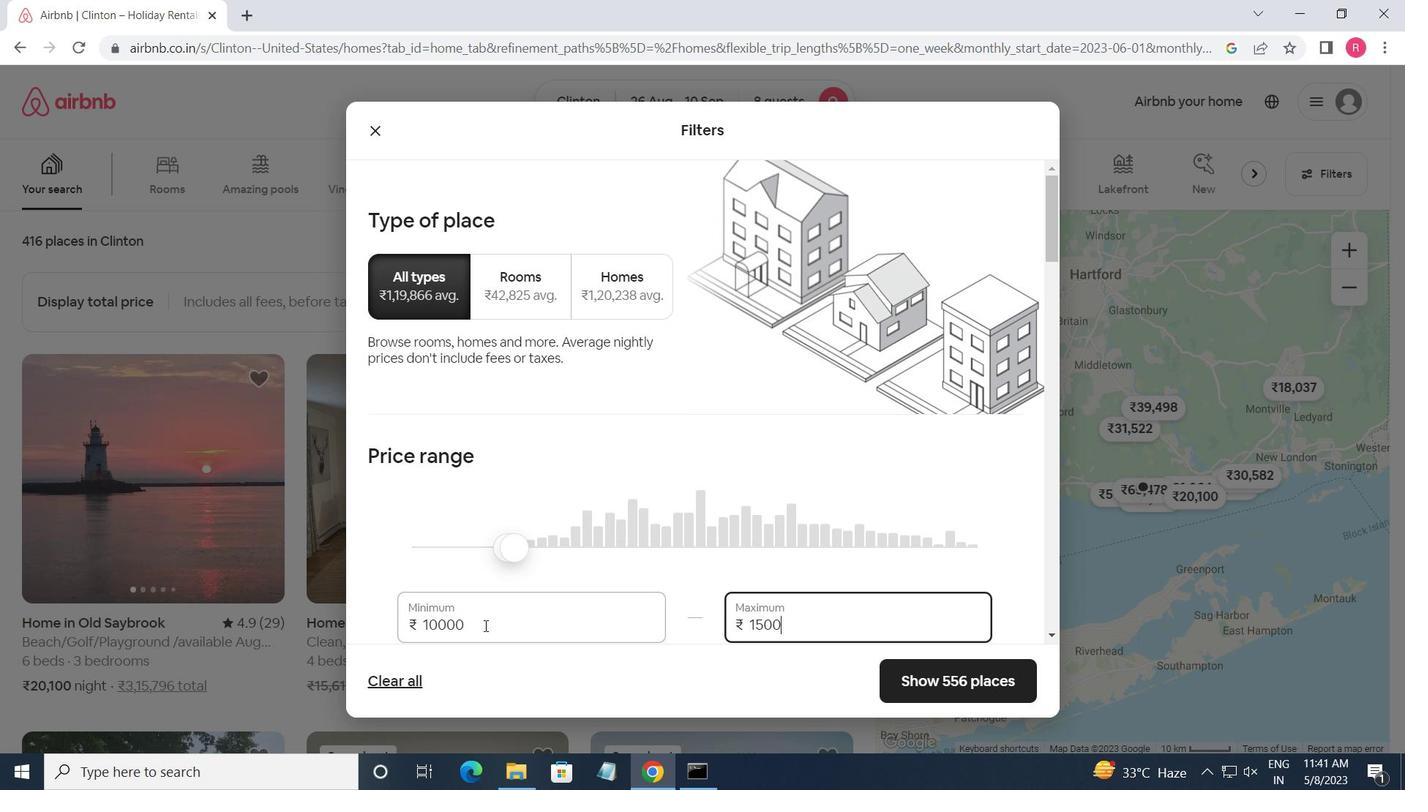 
Action: Mouse scrolled (485, 625) with delta (0, 0)
Screenshot: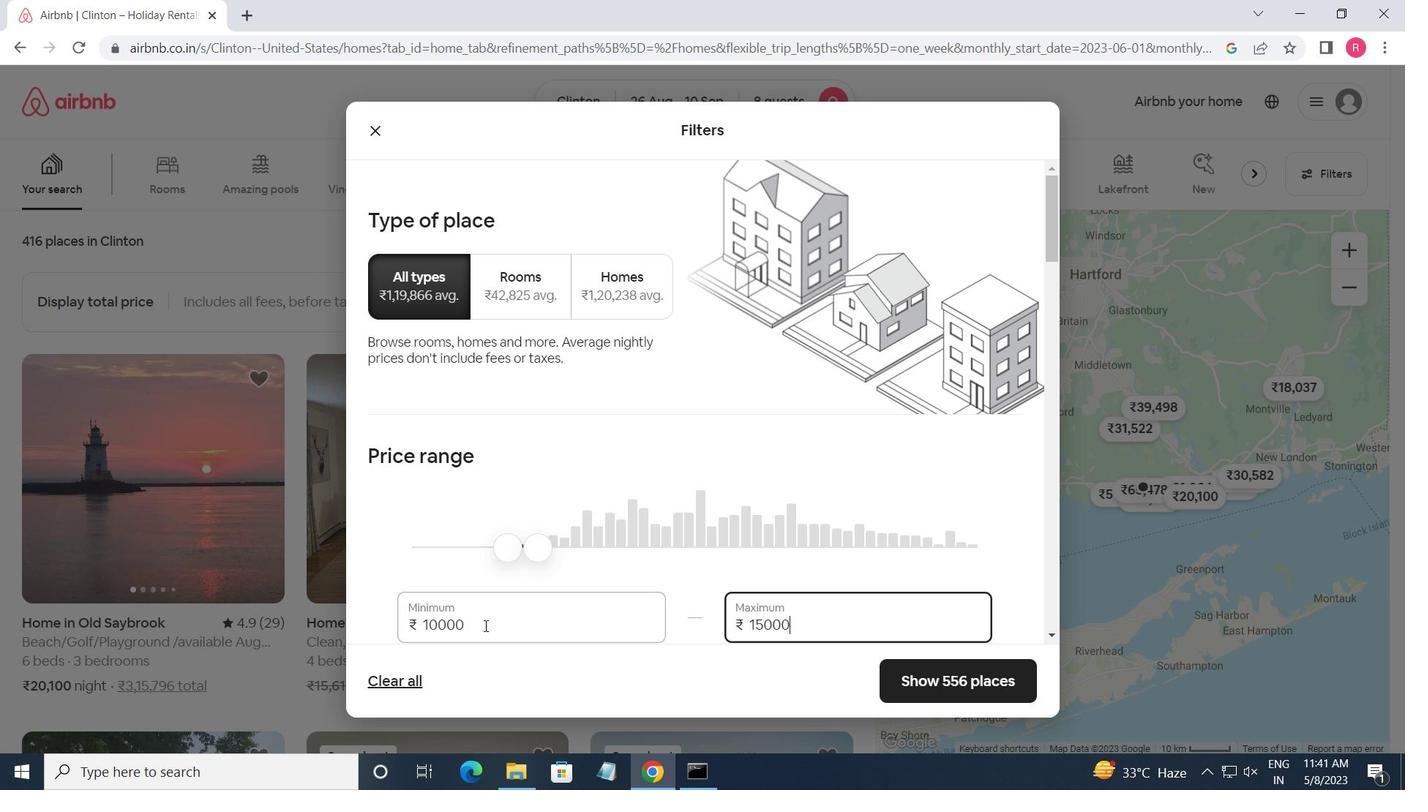 
Action: Mouse scrolled (485, 625) with delta (0, 0)
Screenshot: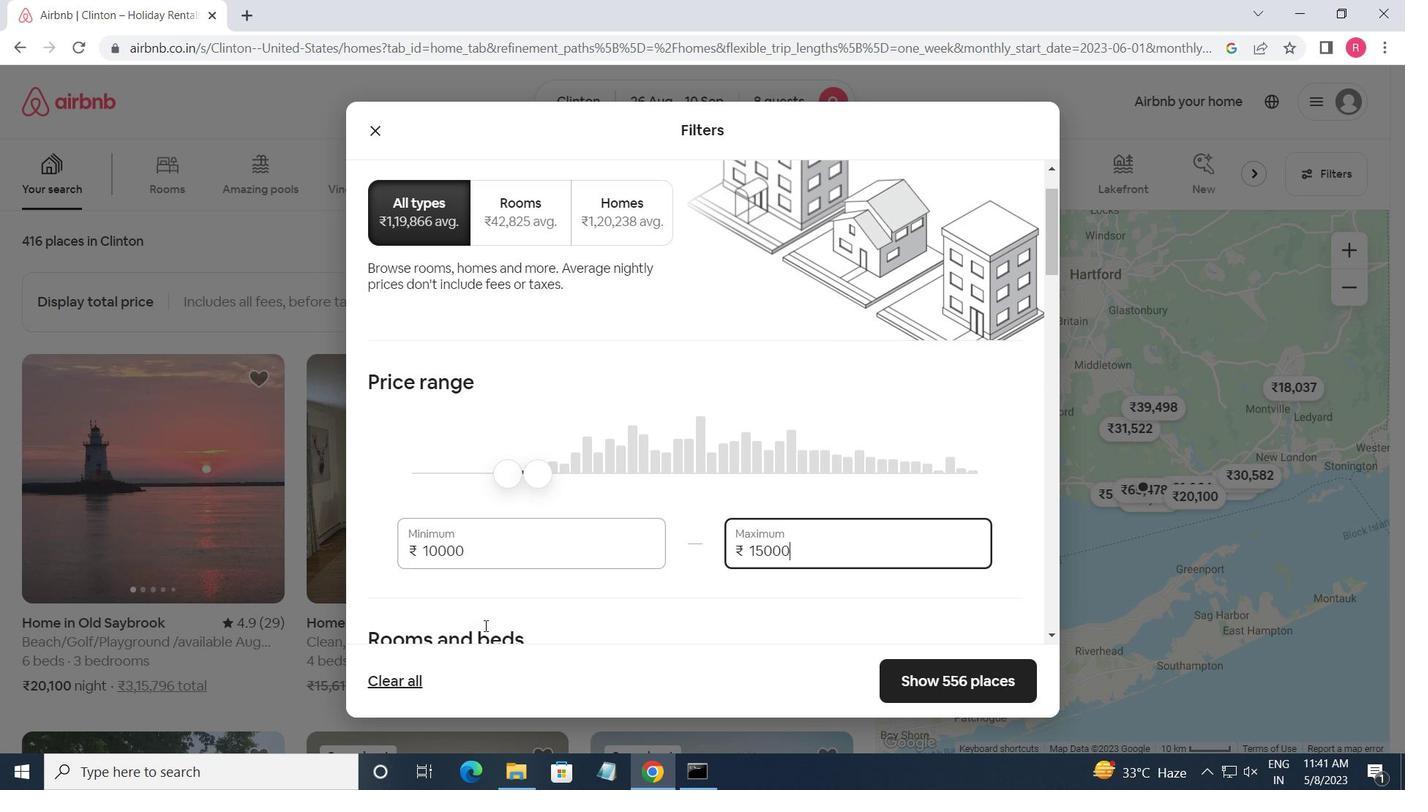 
Action: Mouse scrolled (485, 625) with delta (0, 0)
Screenshot: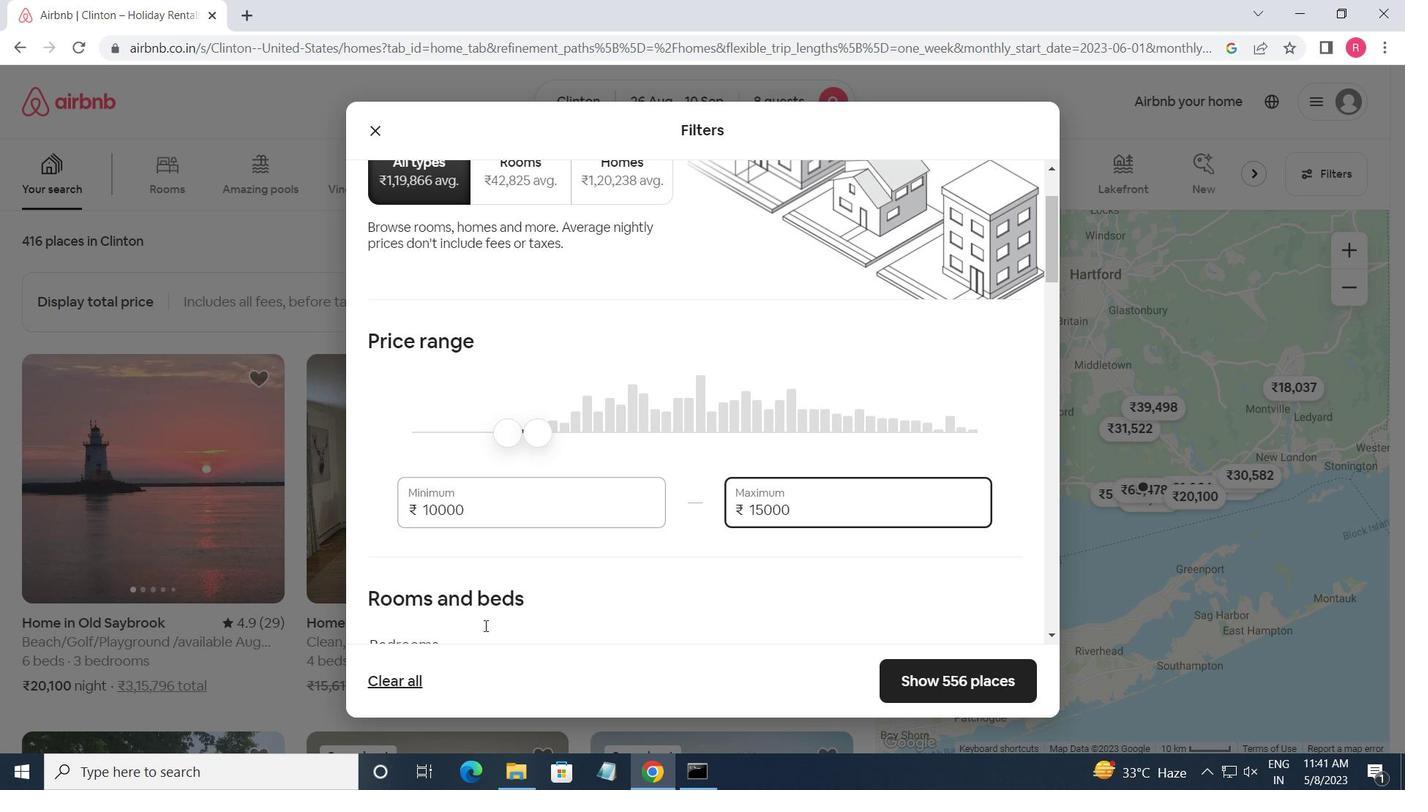 
Action: Mouse moved to (418, 610)
Screenshot: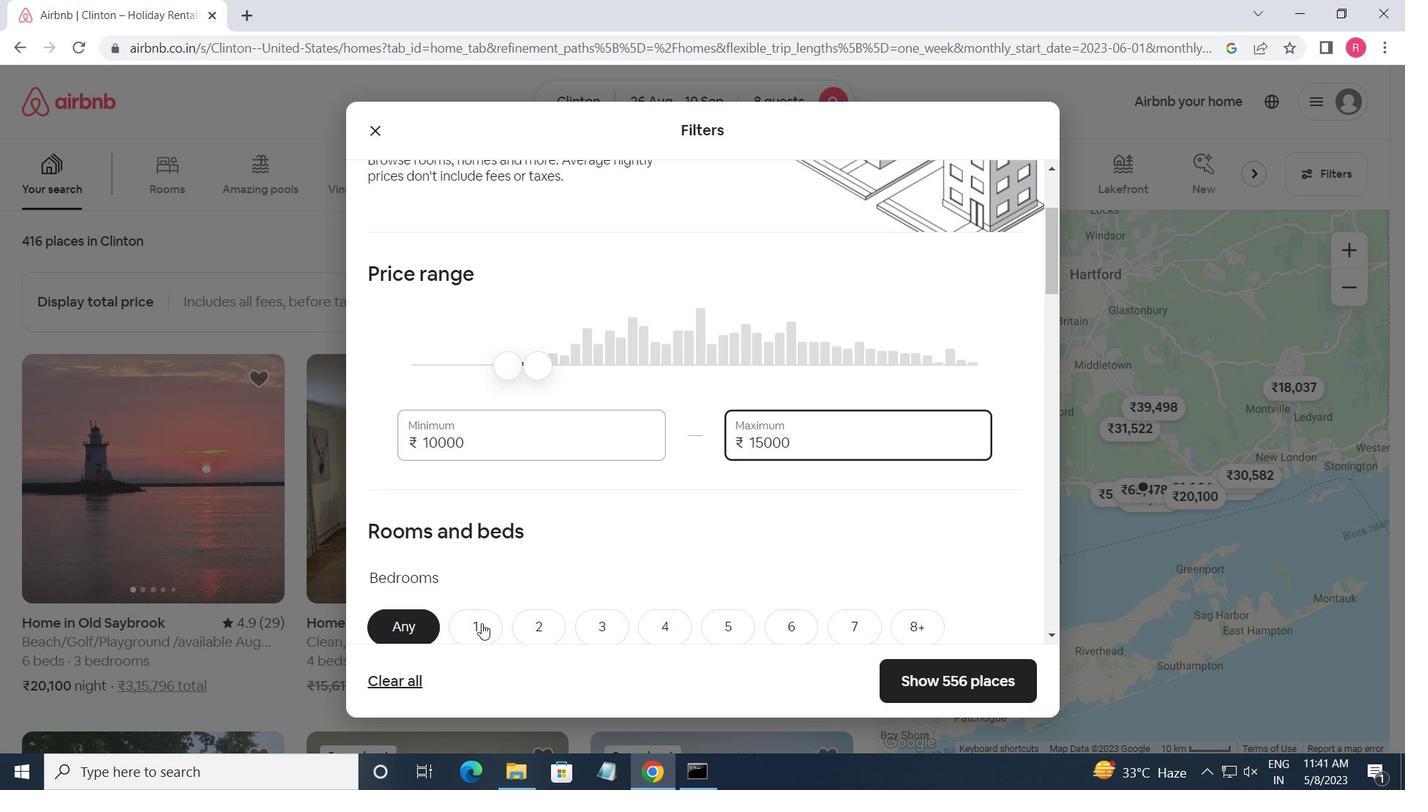
Action: Mouse scrolled (418, 609) with delta (0, 0)
Screenshot: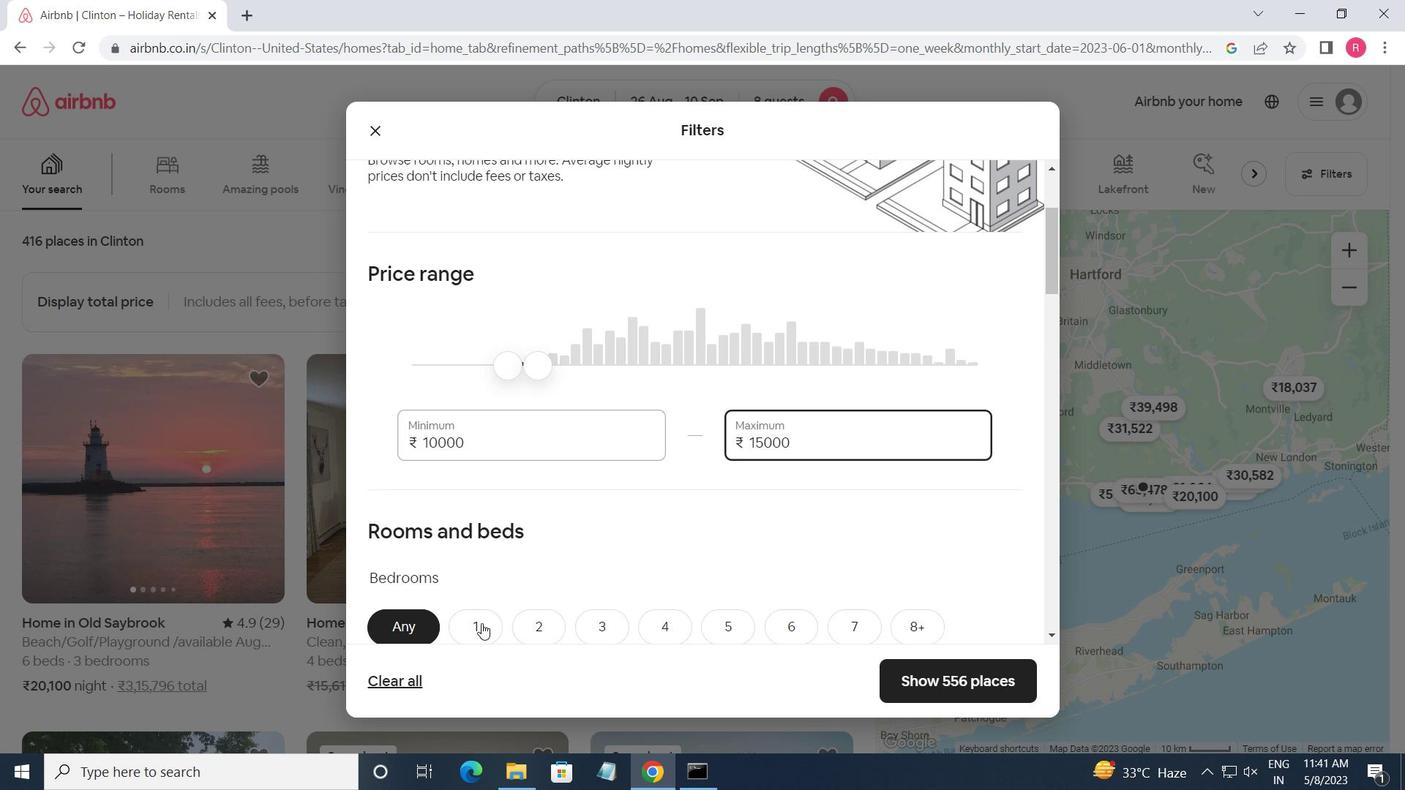 
Action: Mouse moved to (785, 442)
Screenshot: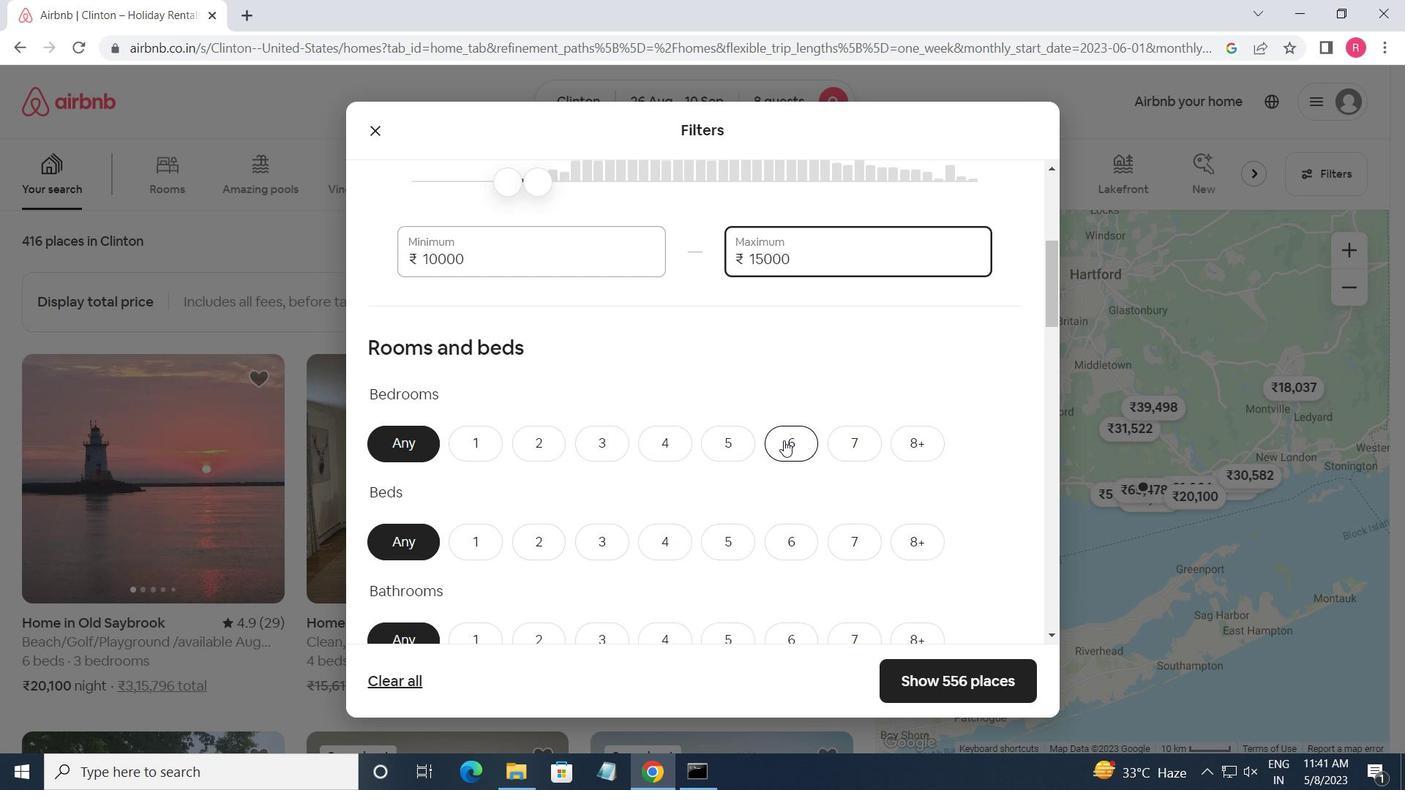 
Action: Mouse pressed left at (785, 442)
Screenshot: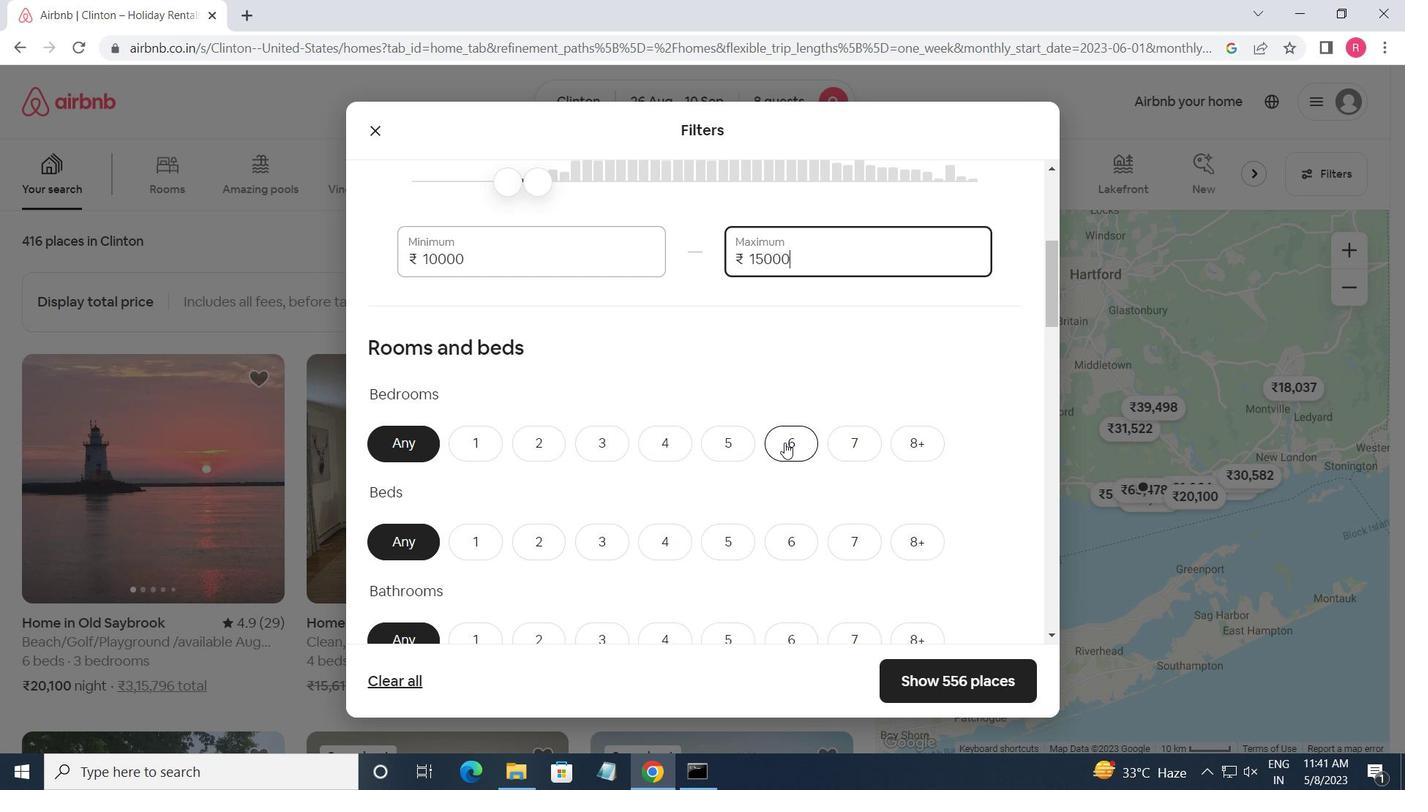 
Action: Mouse moved to (786, 540)
Screenshot: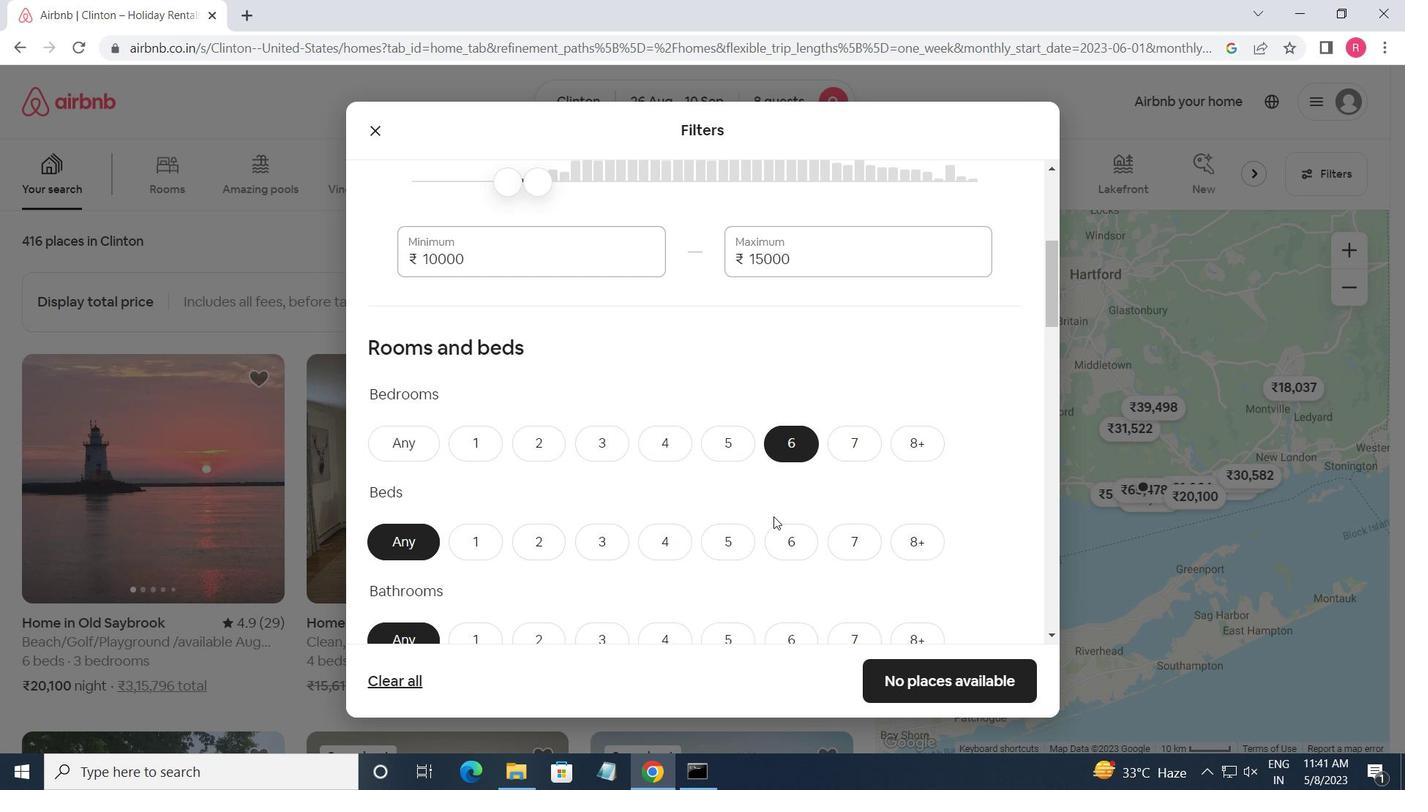 
Action: Mouse pressed left at (786, 540)
Screenshot: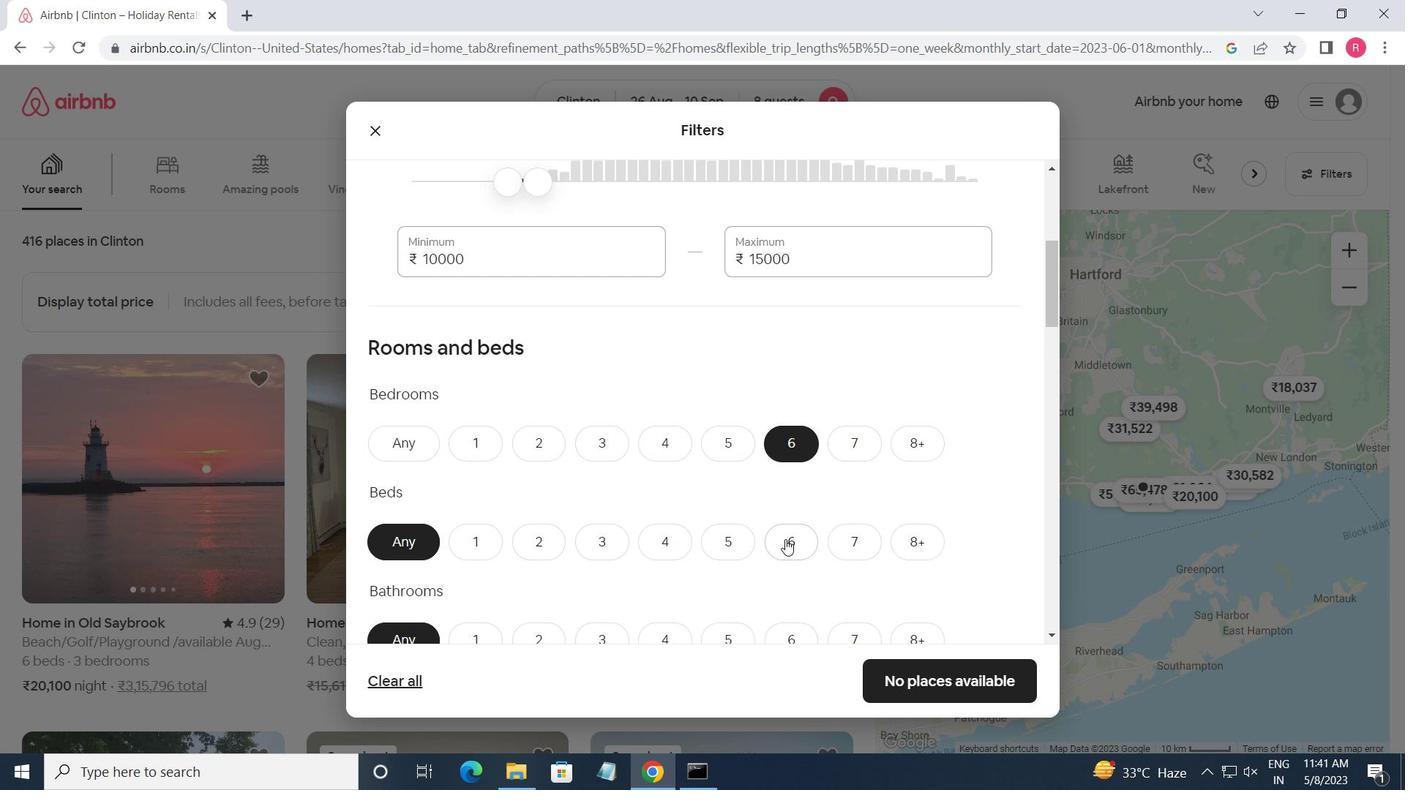 
Action: Mouse moved to (782, 625)
Screenshot: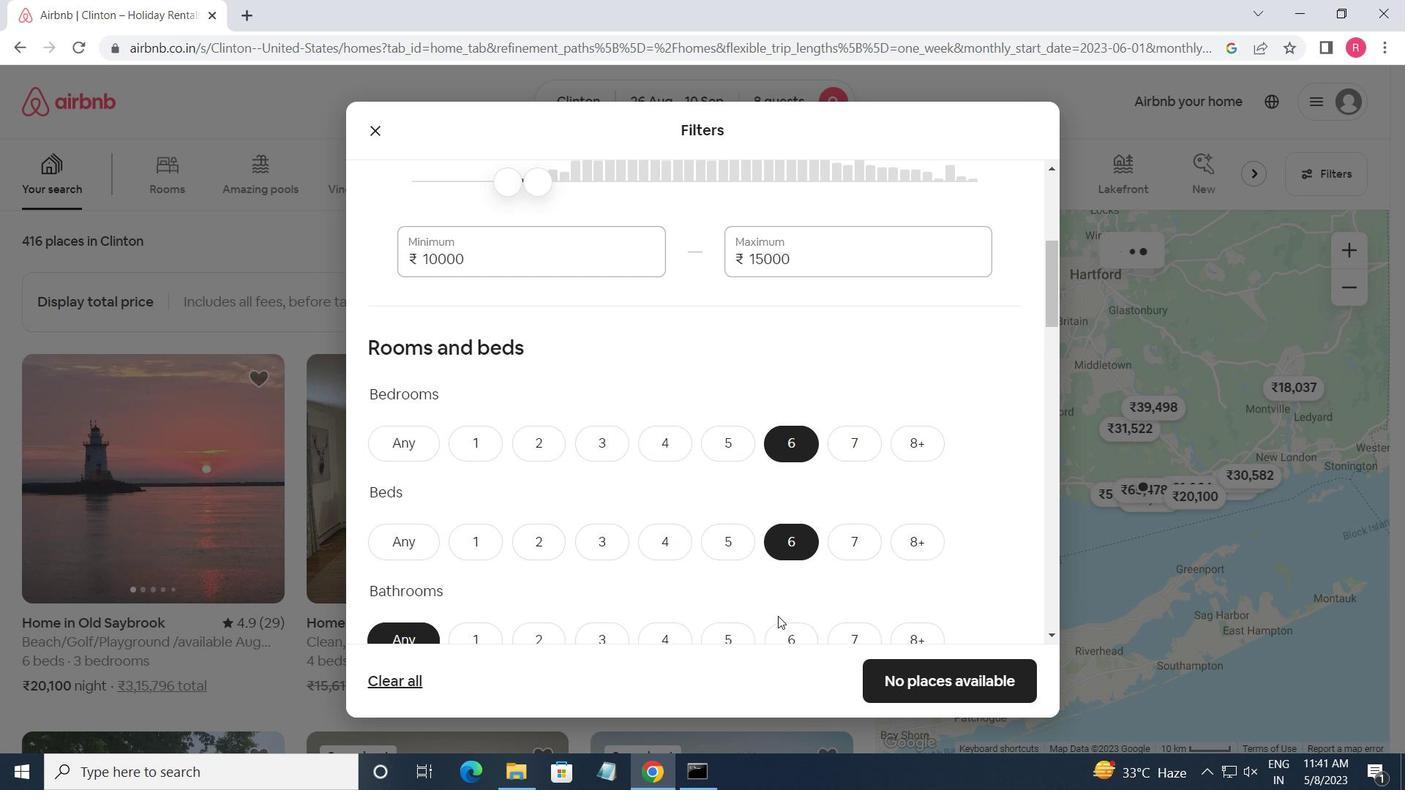 
Action: Mouse pressed left at (782, 625)
Screenshot: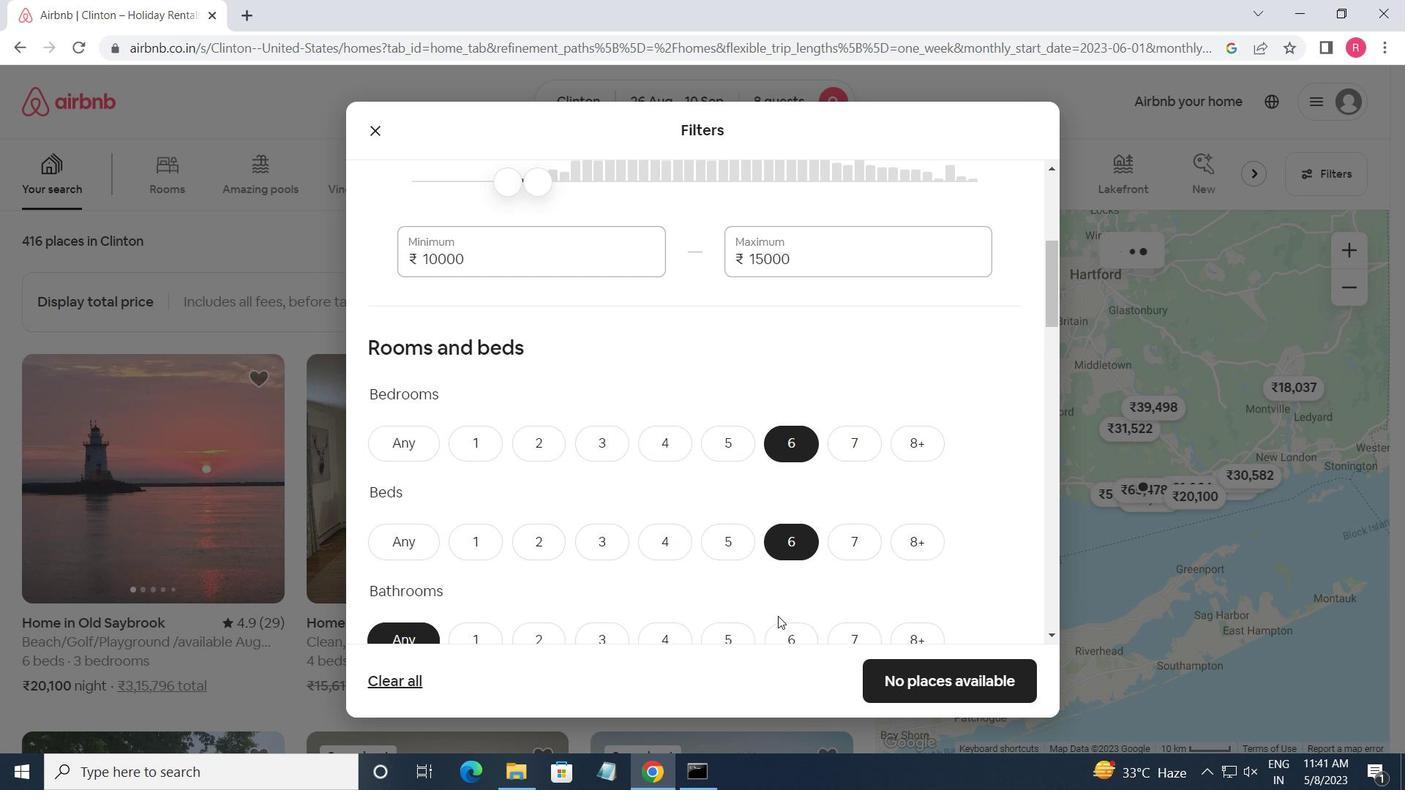 
Action: Mouse moved to (781, 598)
Screenshot: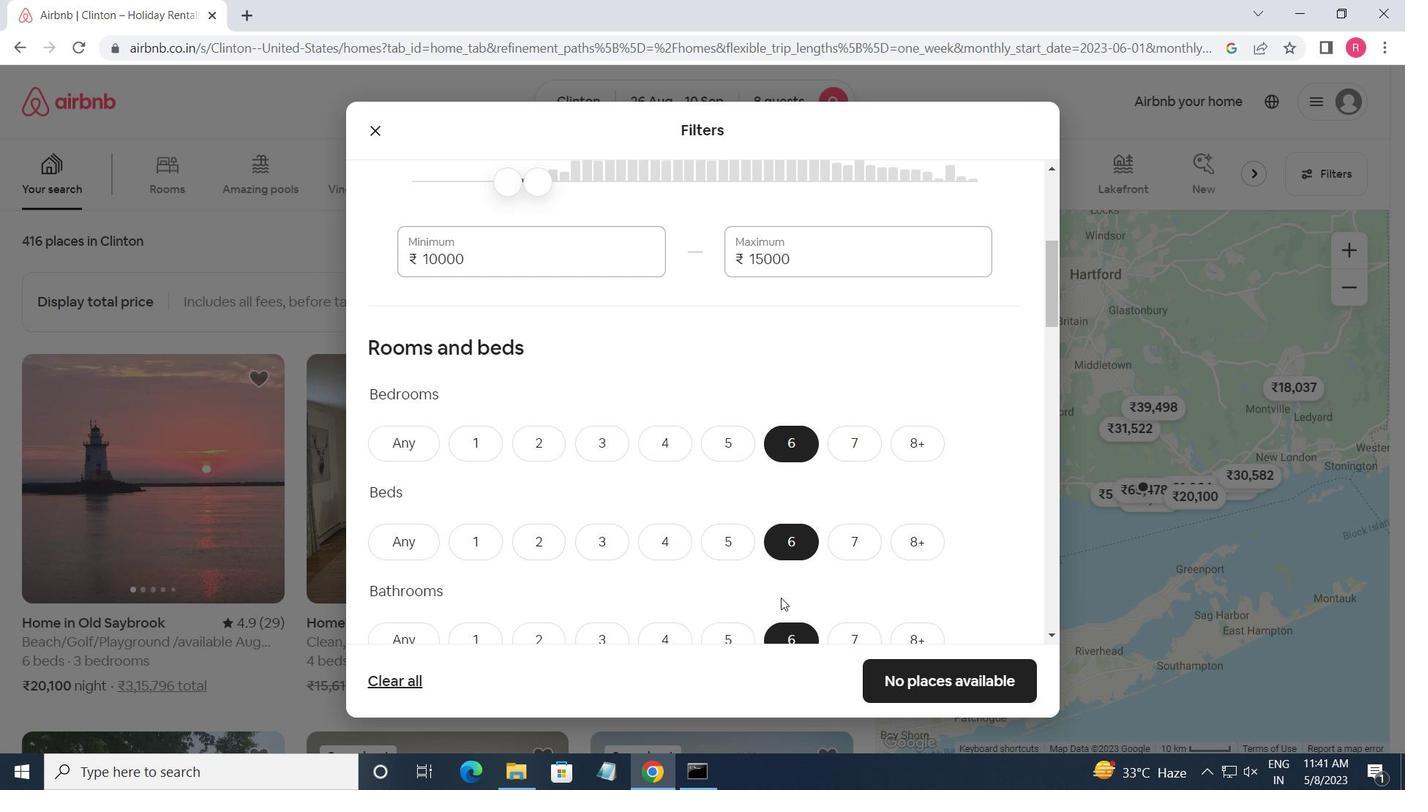 
Action: Mouse scrolled (781, 597) with delta (0, 0)
Screenshot: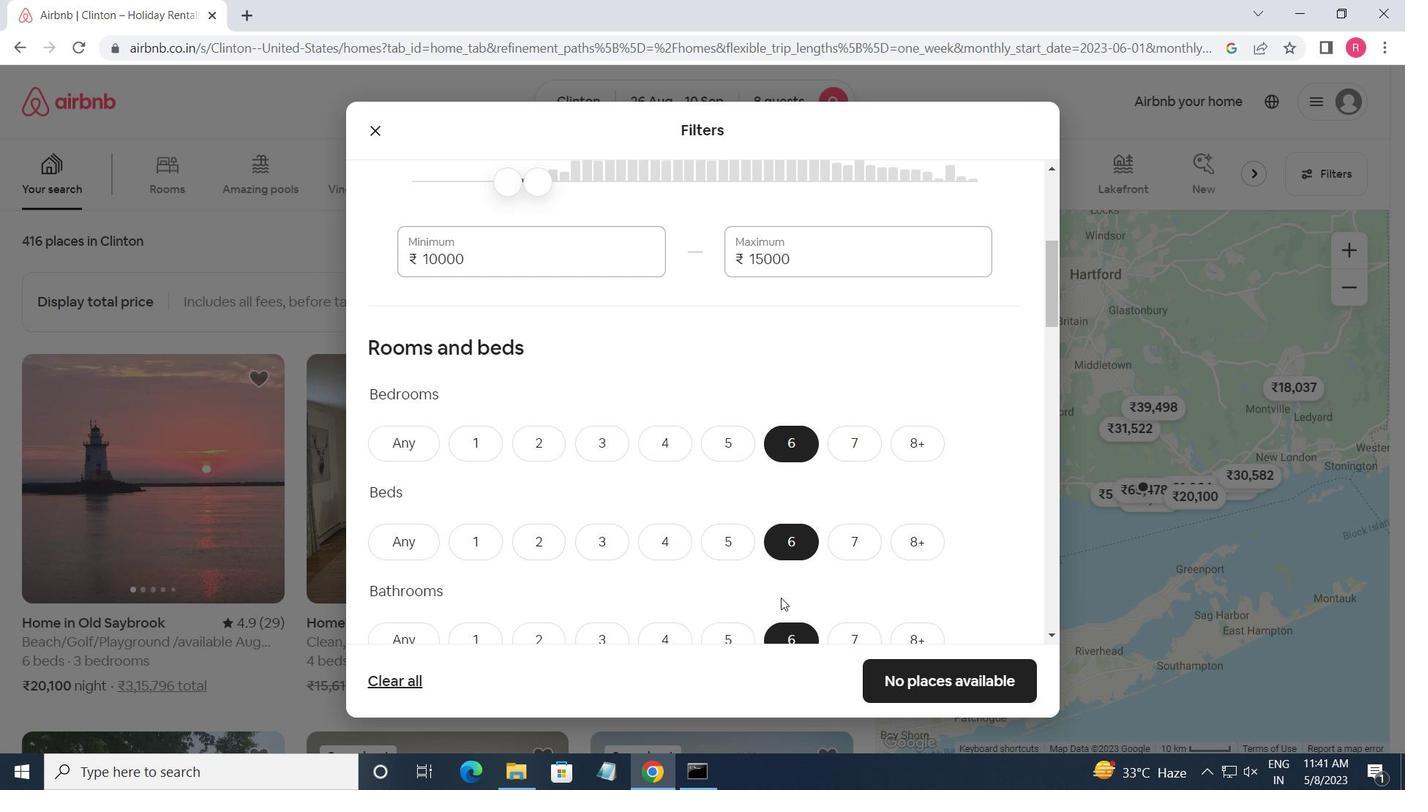 
Action: Mouse scrolled (781, 597) with delta (0, 0)
Screenshot: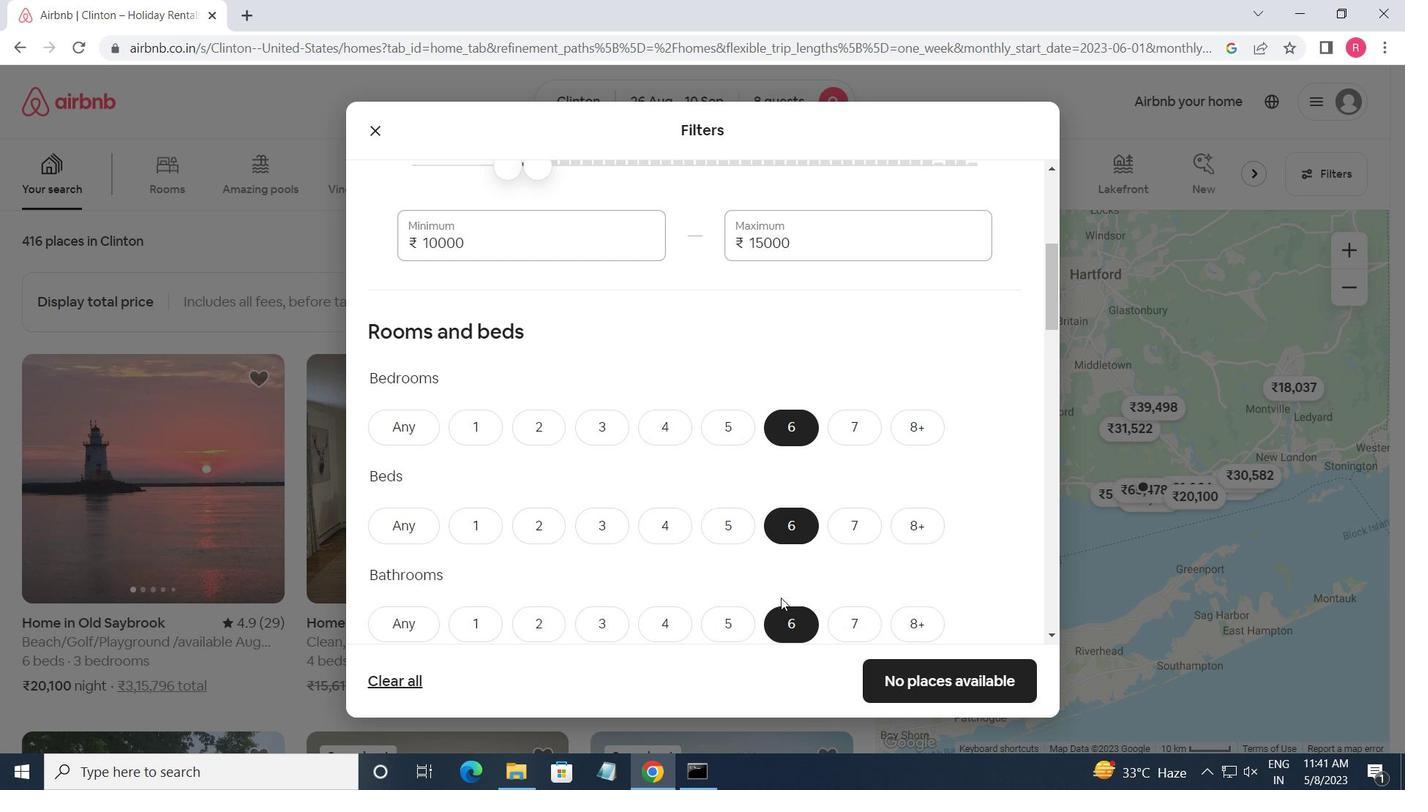 
Action: Mouse scrolled (781, 597) with delta (0, 0)
Screenshot: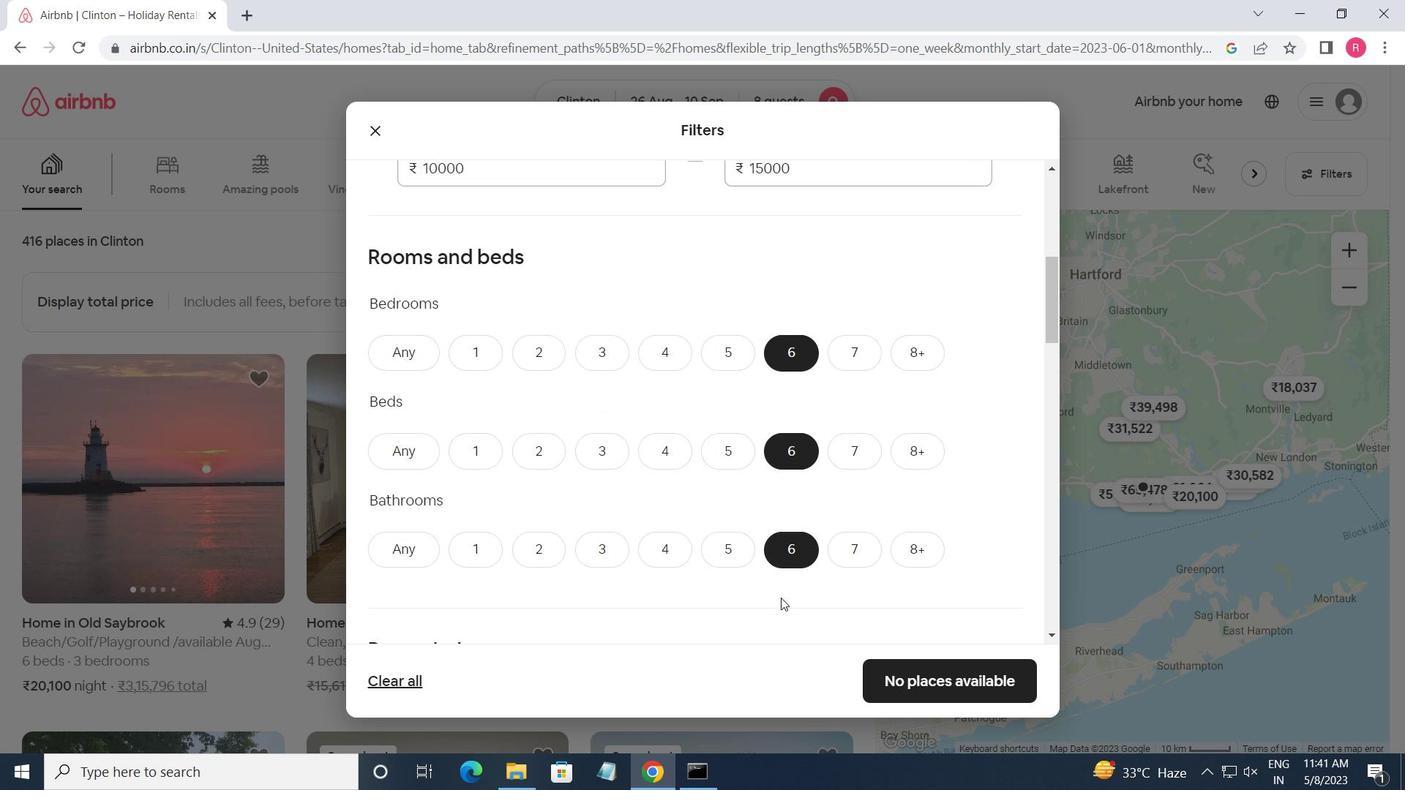 
Action: Mouse moved to (735, 579)
Screenshot: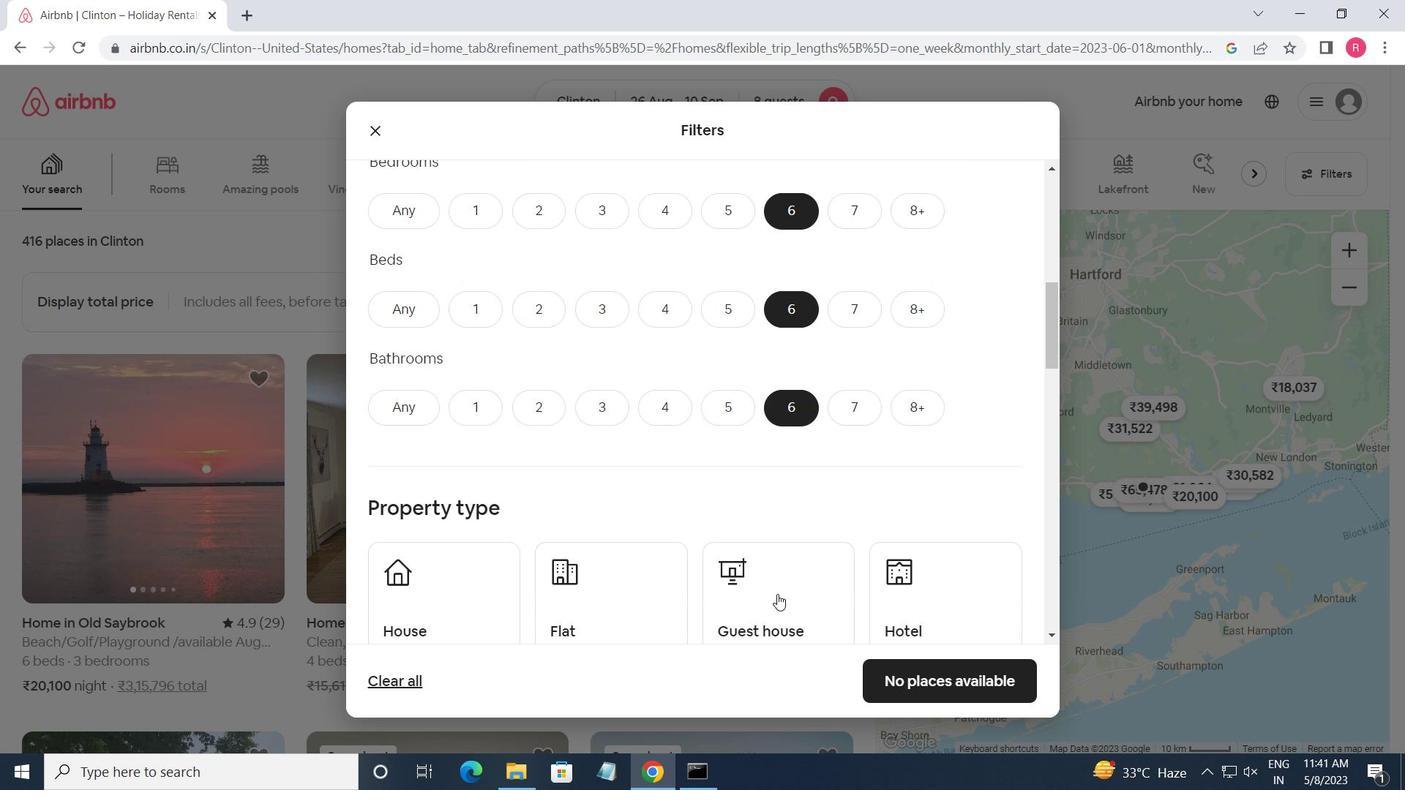 
Action: Mouse scrolled (735, 578) with delta (0, 0)
Screenshot: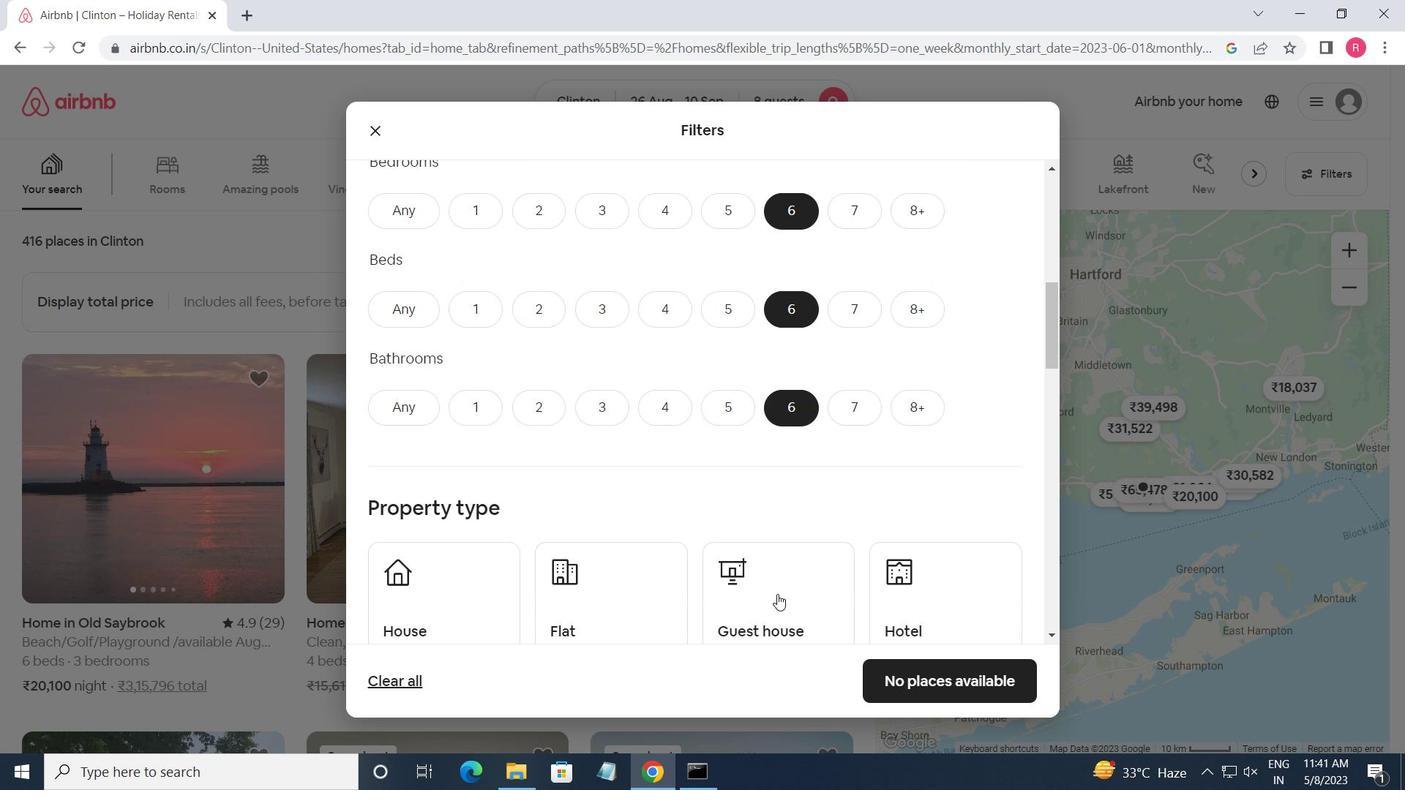 
Action: Mouse moved to (447, 474)
Screenshot: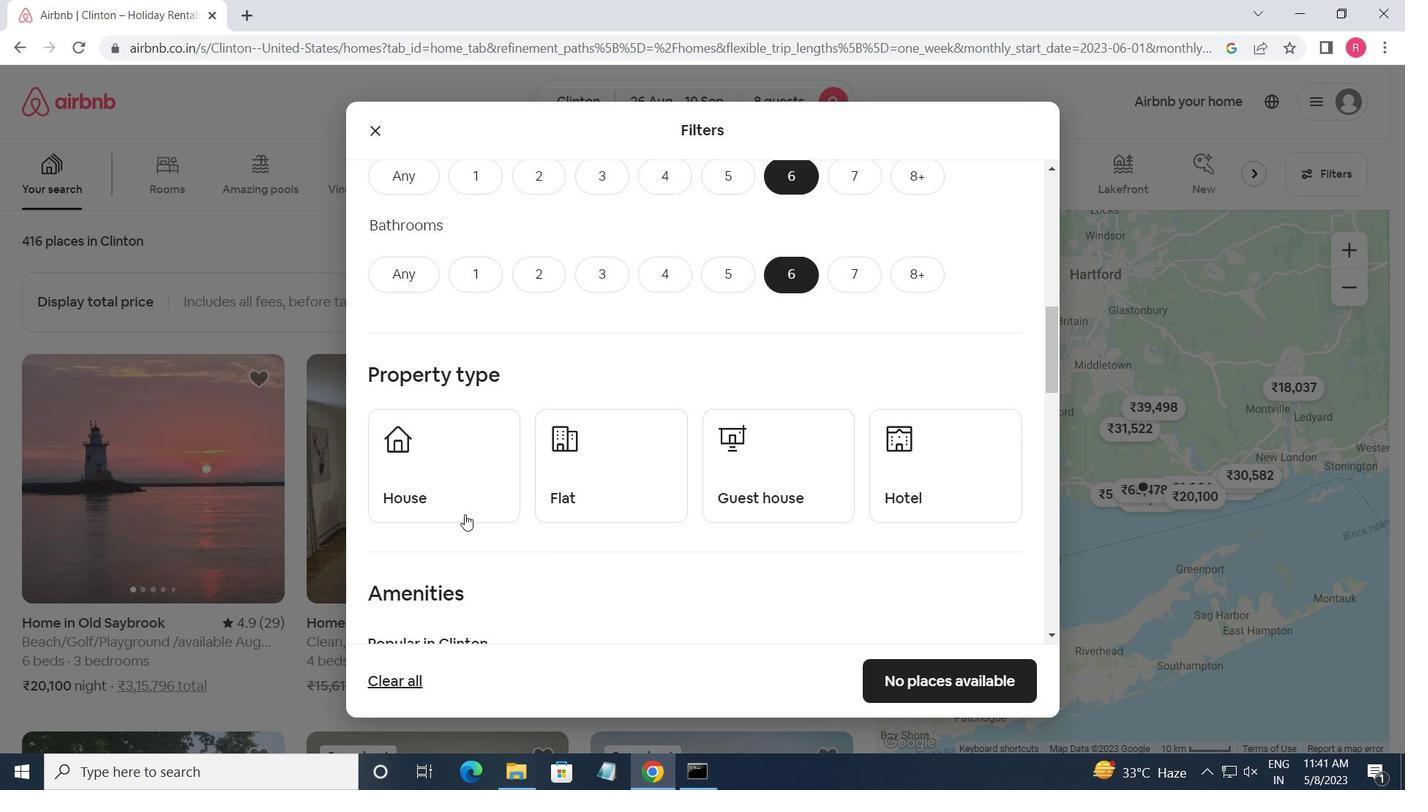 
Action: Mouse pressed left at (447, 474)
Screenshot: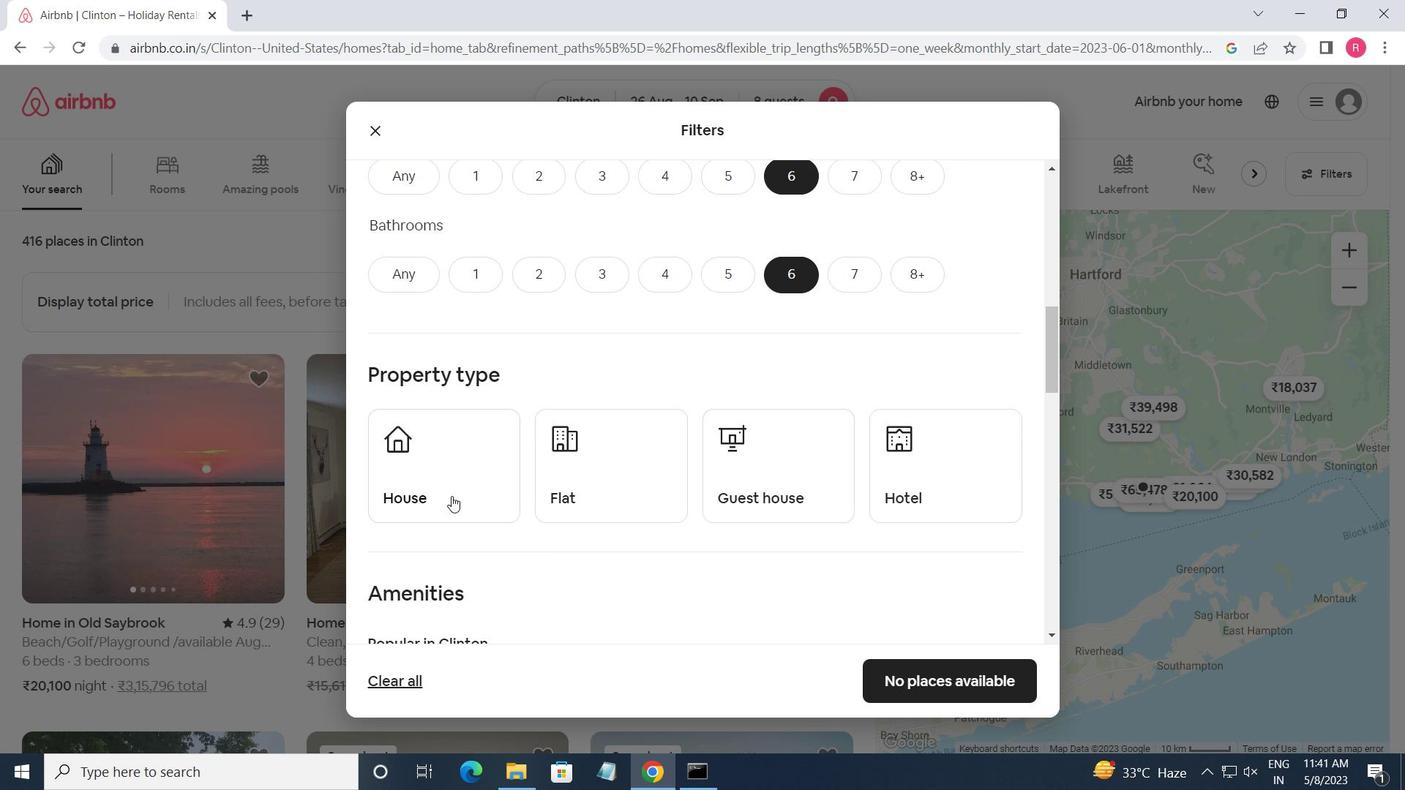 
Action: Mouse moved to (589, 496)
Screenshot: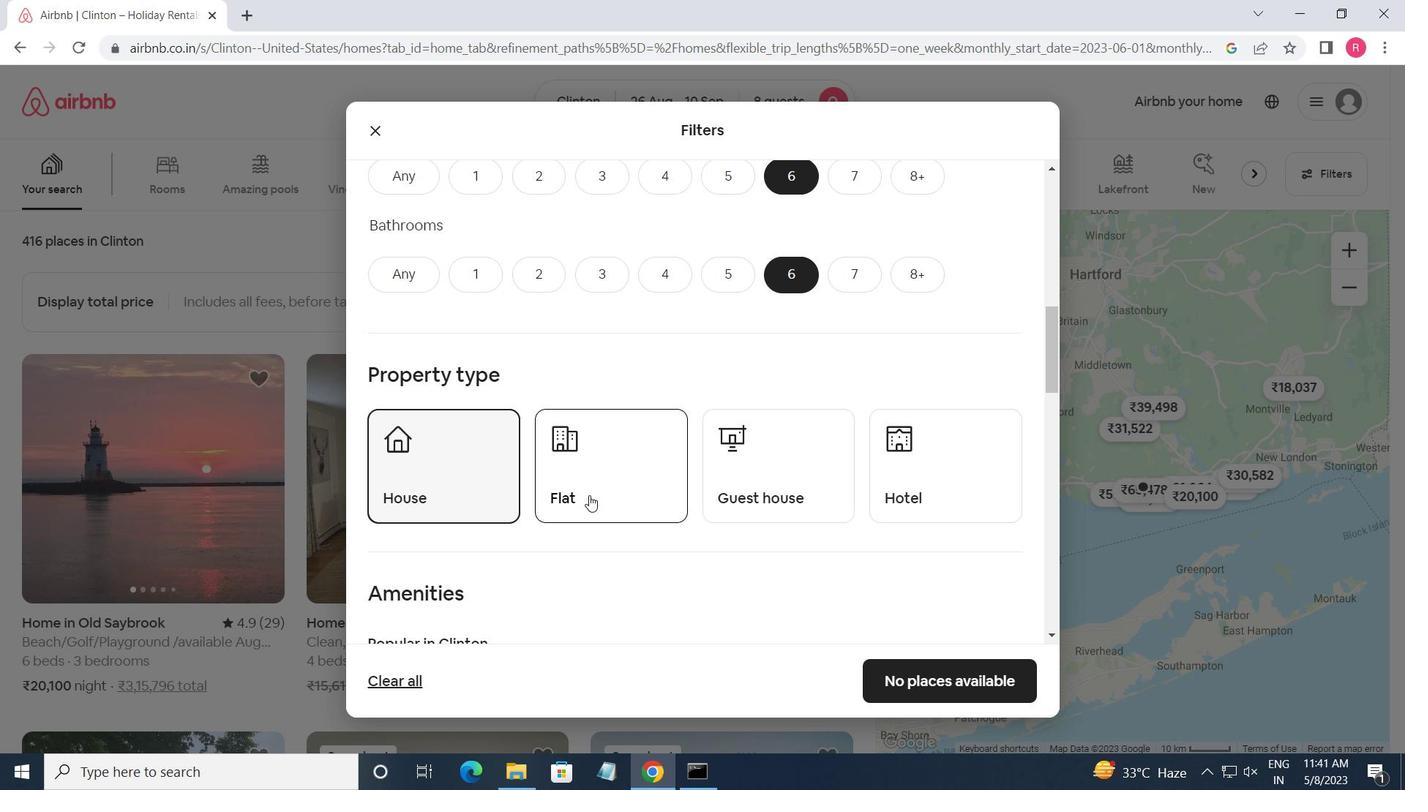 
Action: Mouse pressed left at (589, 496)
Screenshot: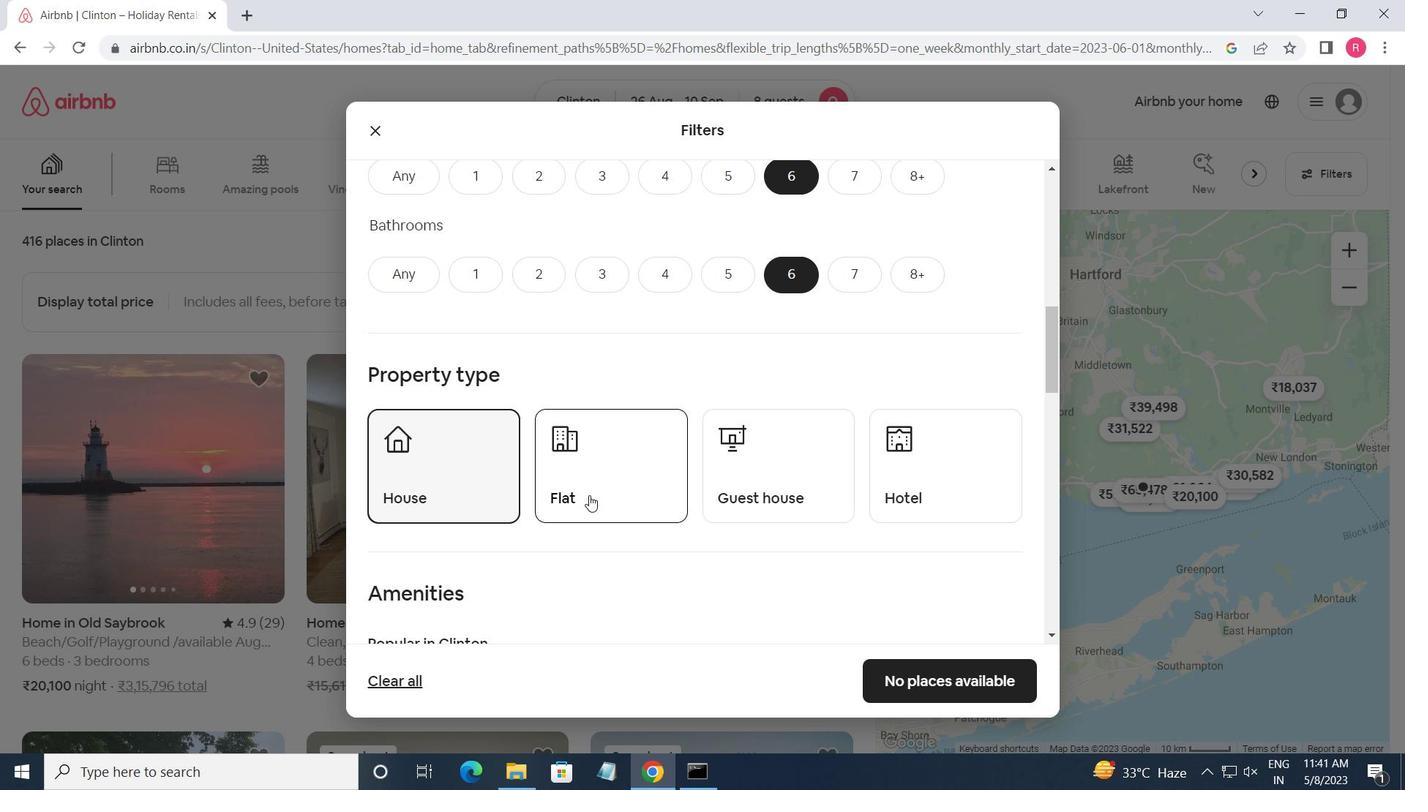 
Action: Mouse moved to (758, 496)
Screenshot: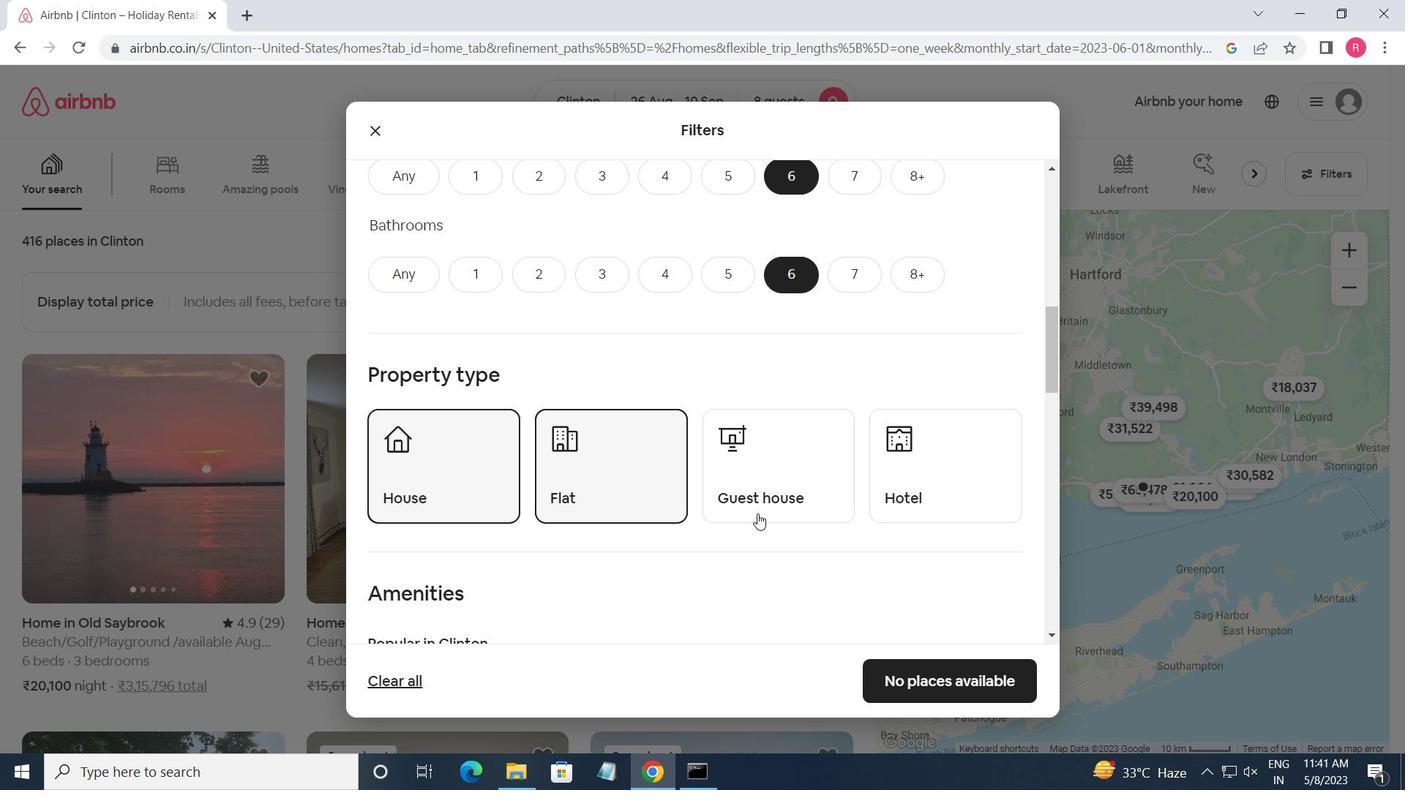 
Action: Mouse pressed left at (758, 496)
Screenshot: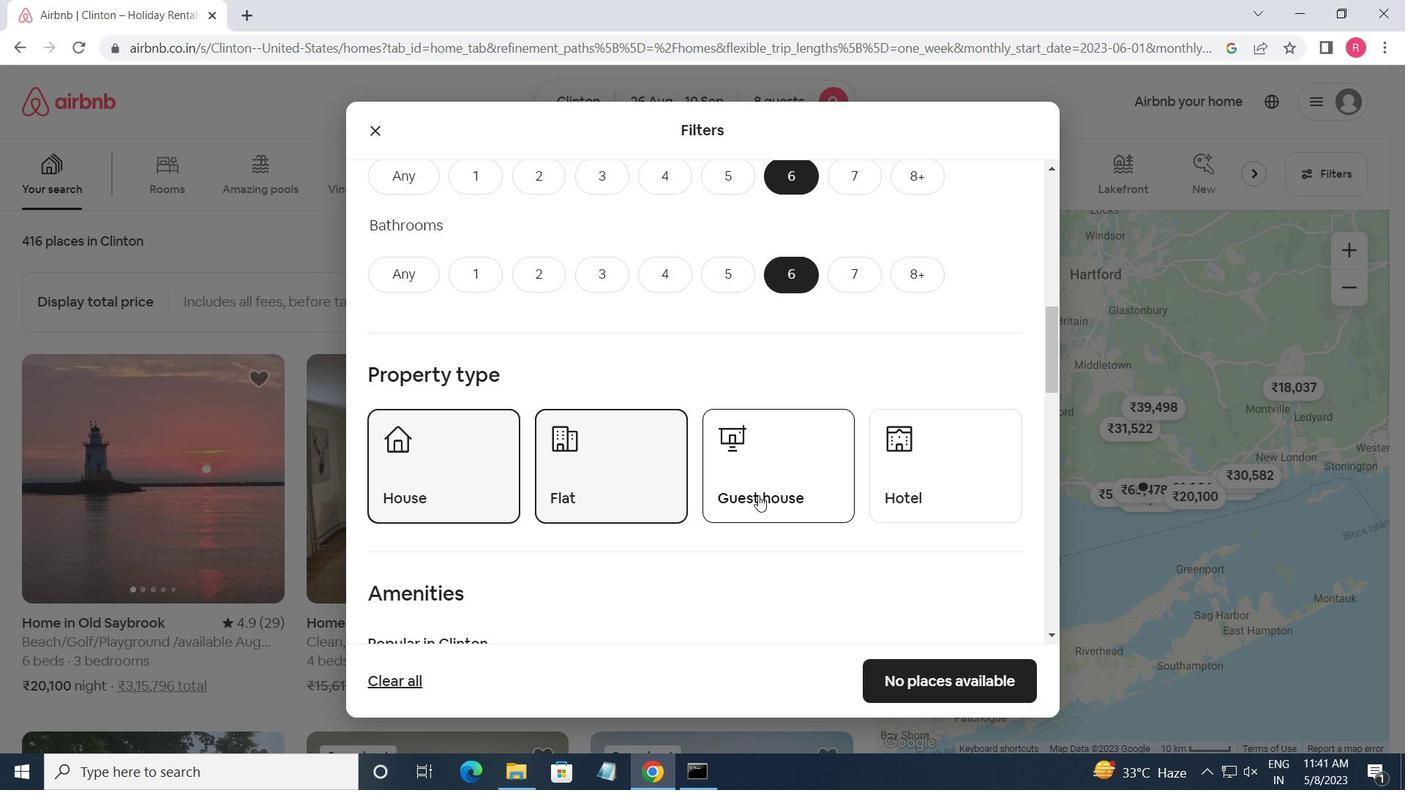 
Action: Mouse moved to (760, 498)
Screenshot: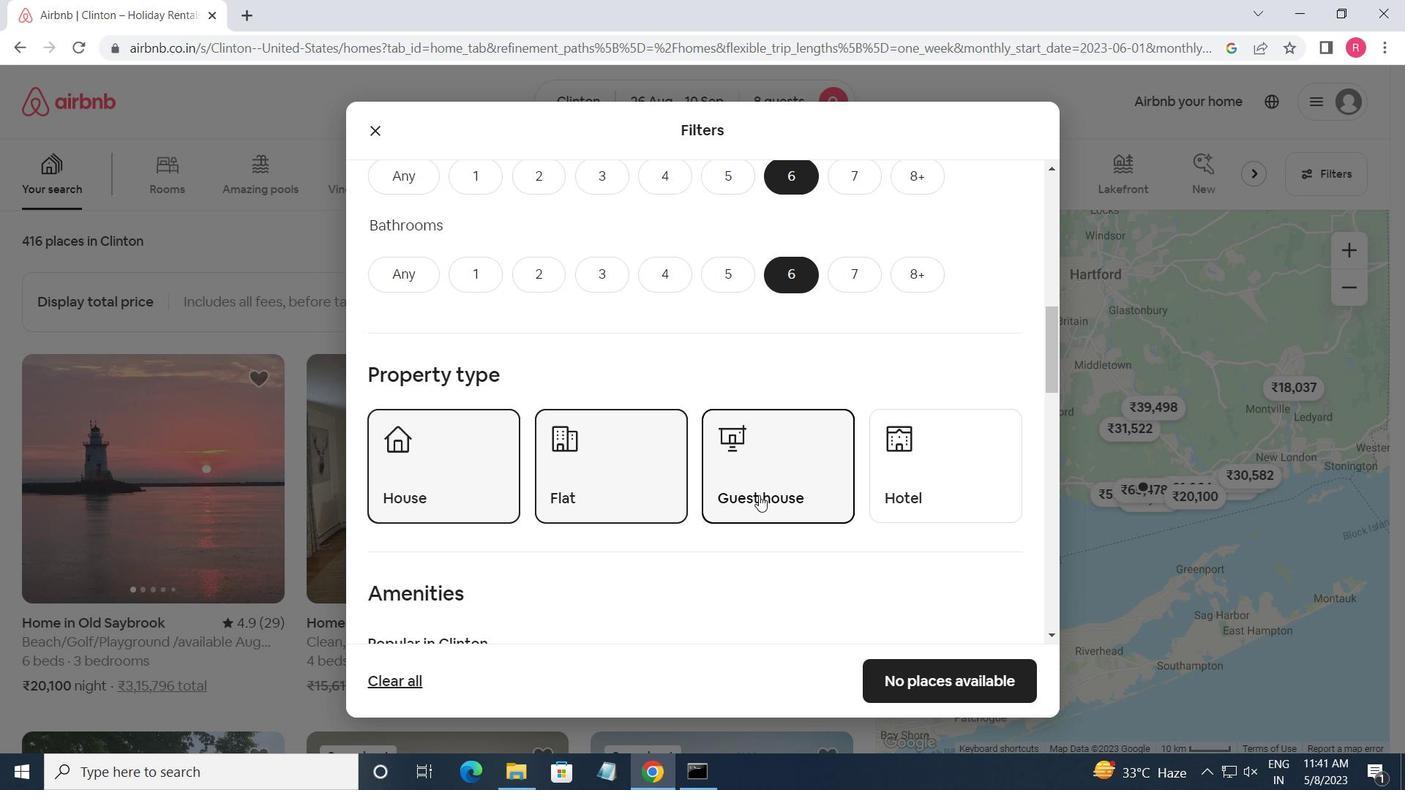 
Action: Mouse scrolled (760, 497) with delta (0, 0)
Screenshot: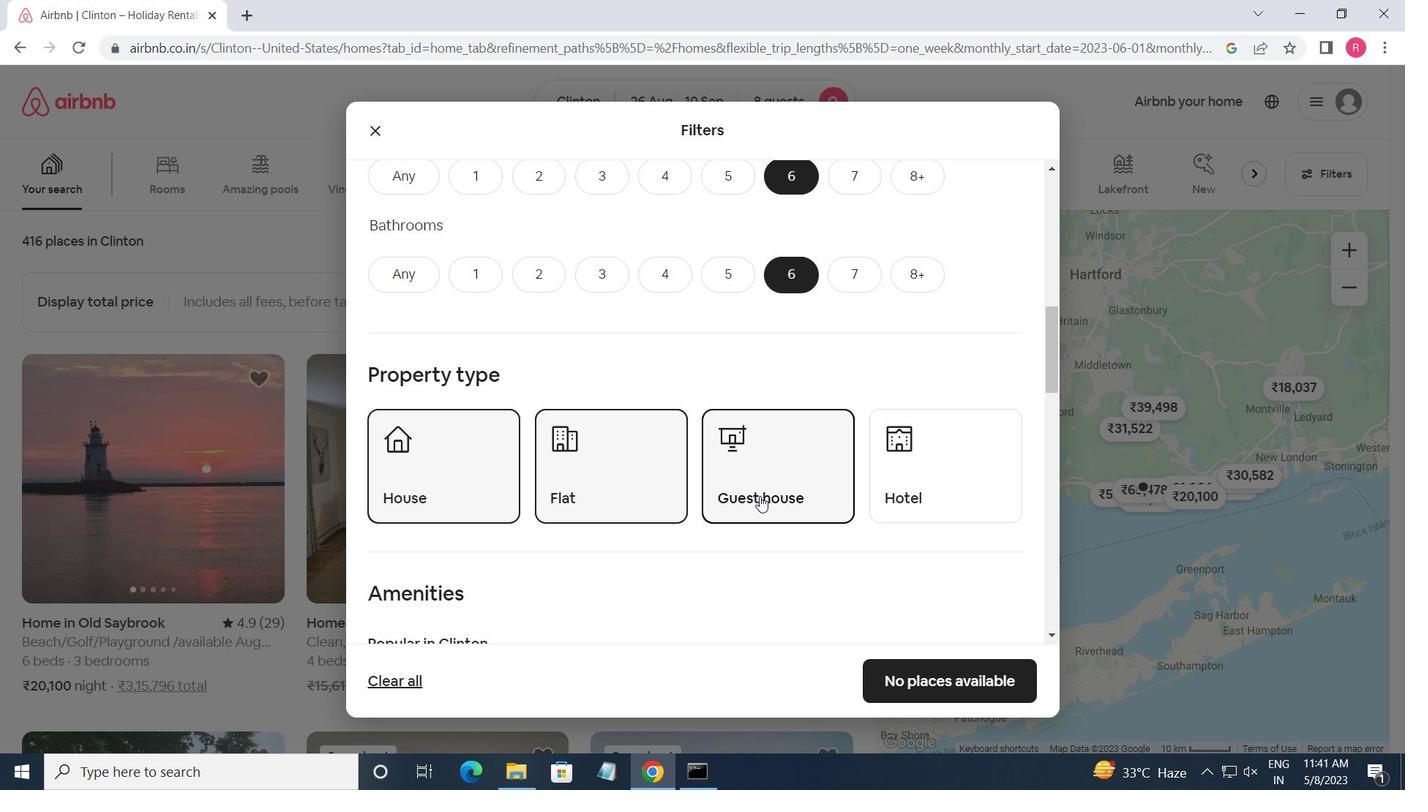 
Action: Mouse scrolled (760, 497) with delta (0, 0)
Screenshot: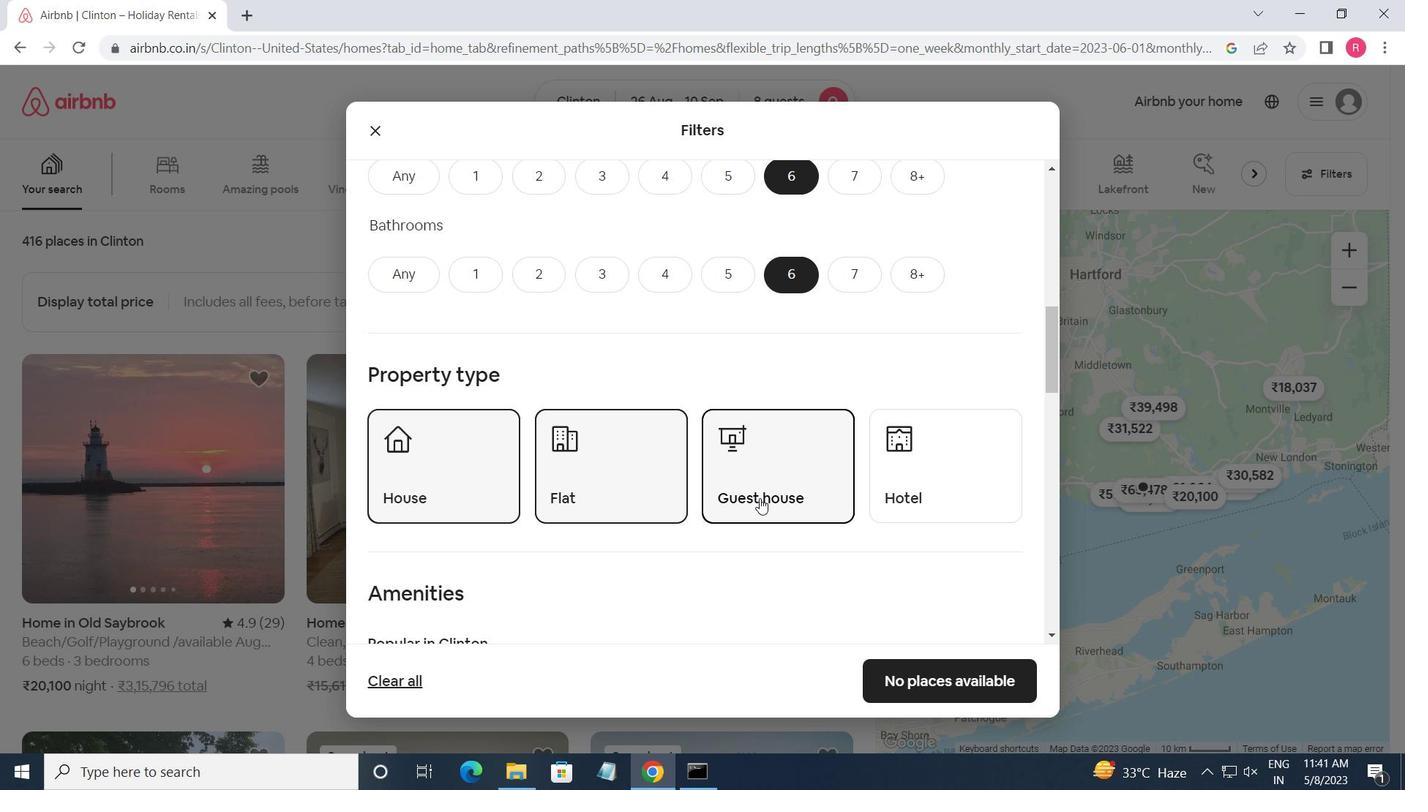 
Action: Mouse moved to (704, 504)
Screenshot: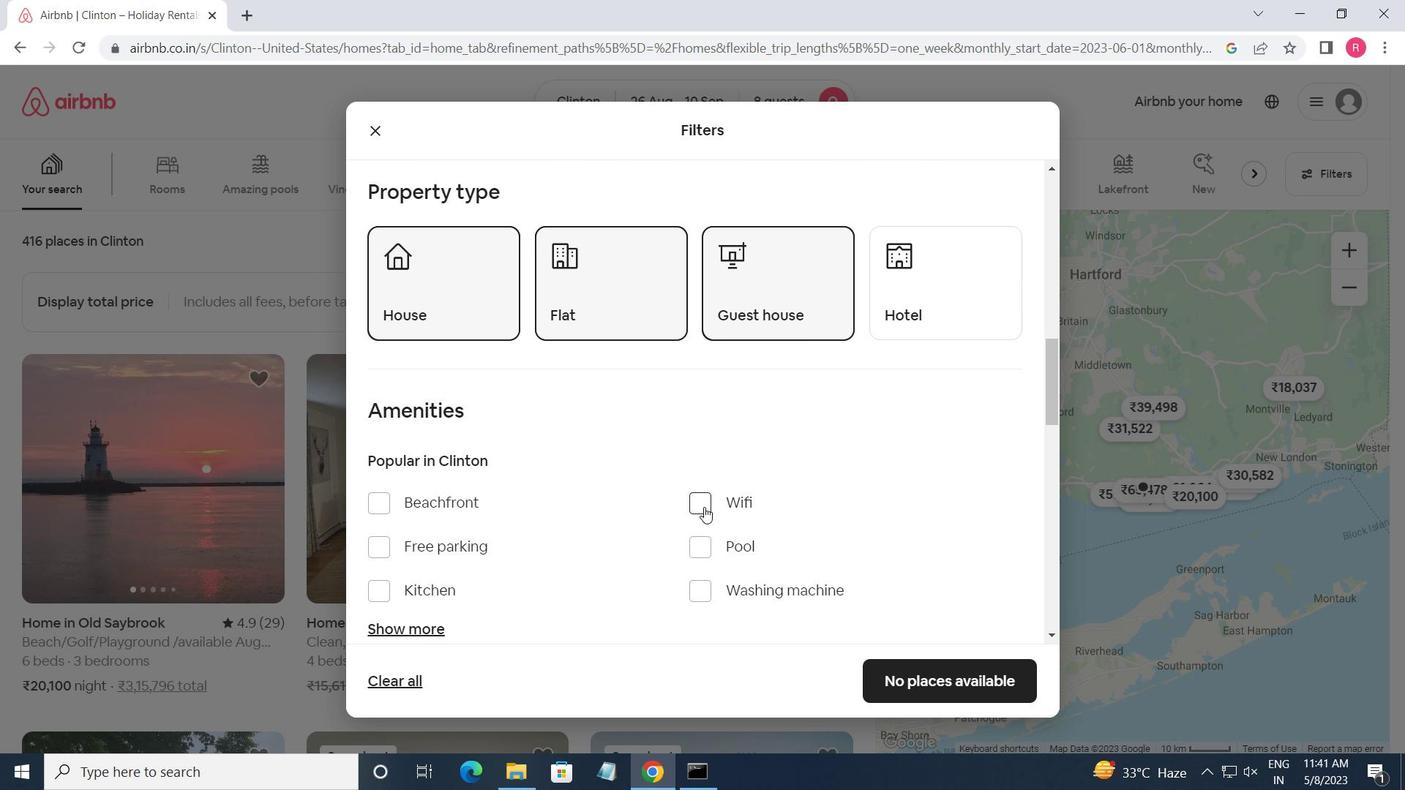 
Action: Mouse pressed left at (704, 504)
Screenshot: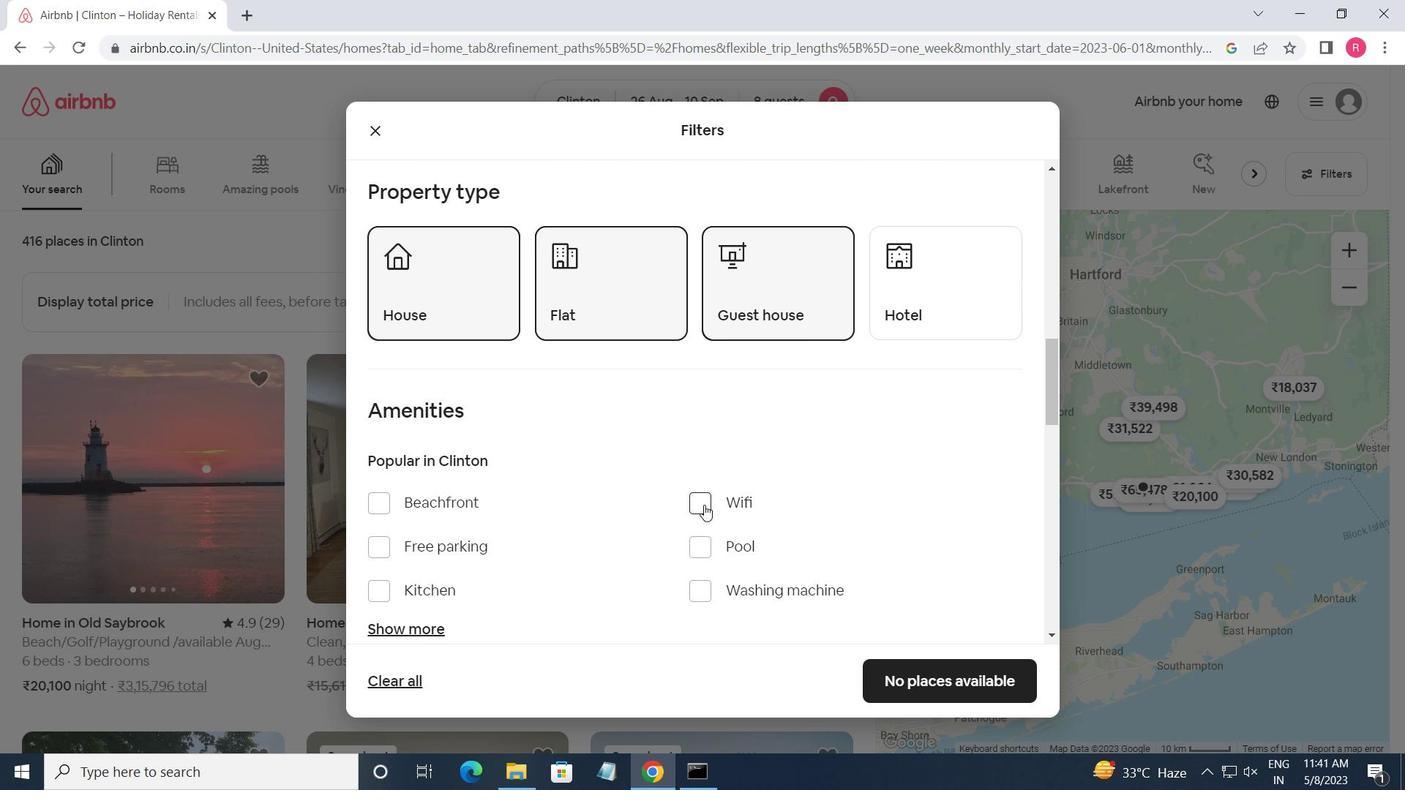 
Action: Mouse moved to (374, 551)
Screenshot: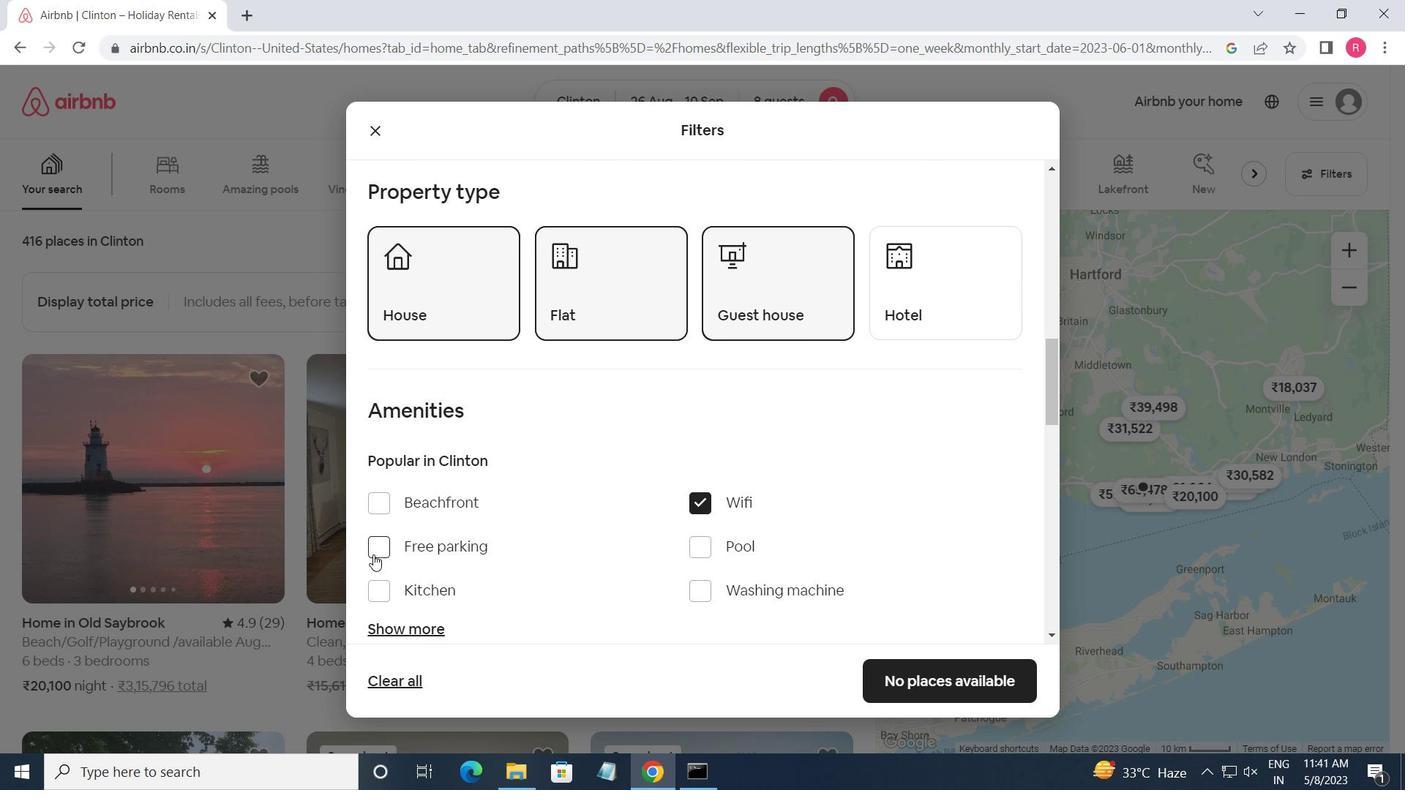 
Action: Mouse pressed left at (374, 551)
Screenshot: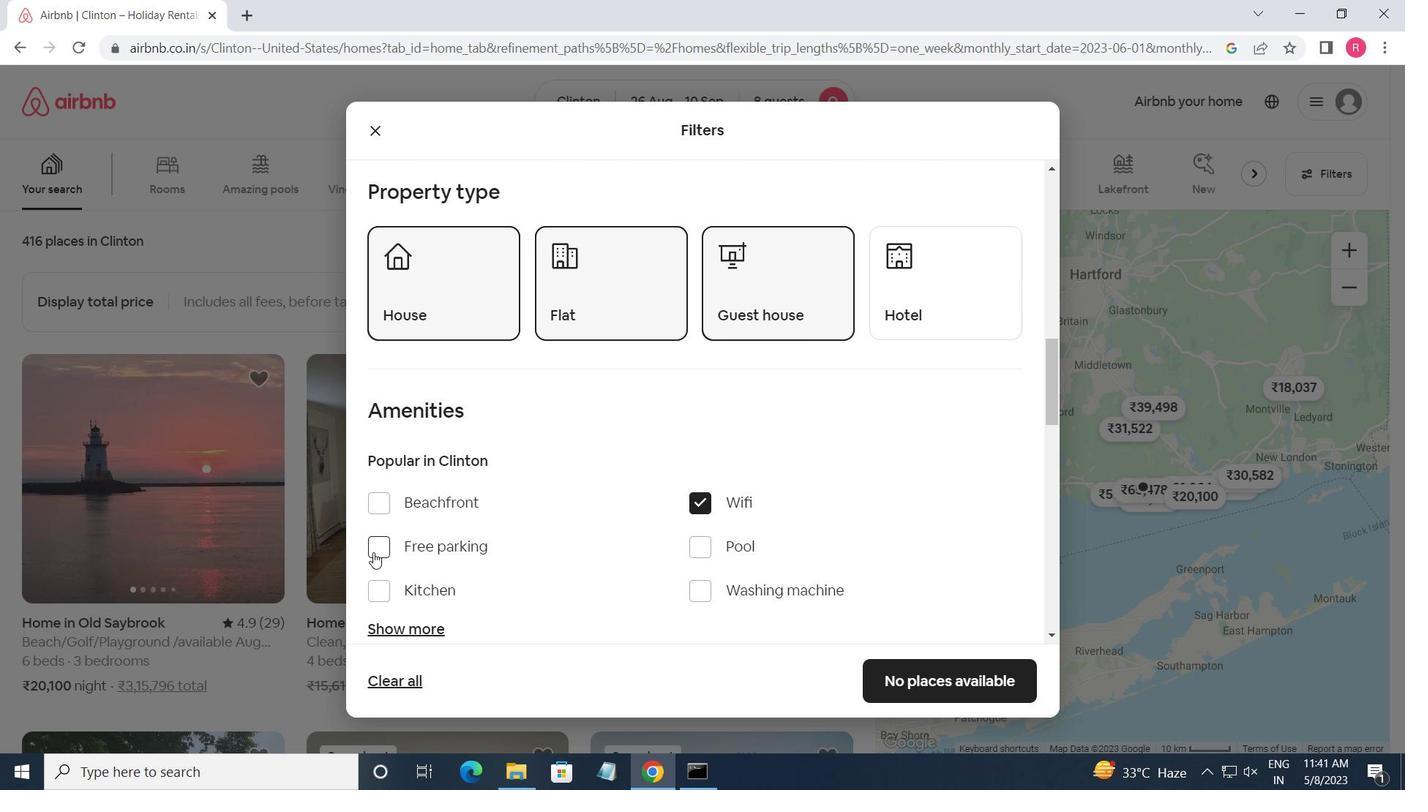 
Action: Mouse moved to (397, 629)
Screenshot: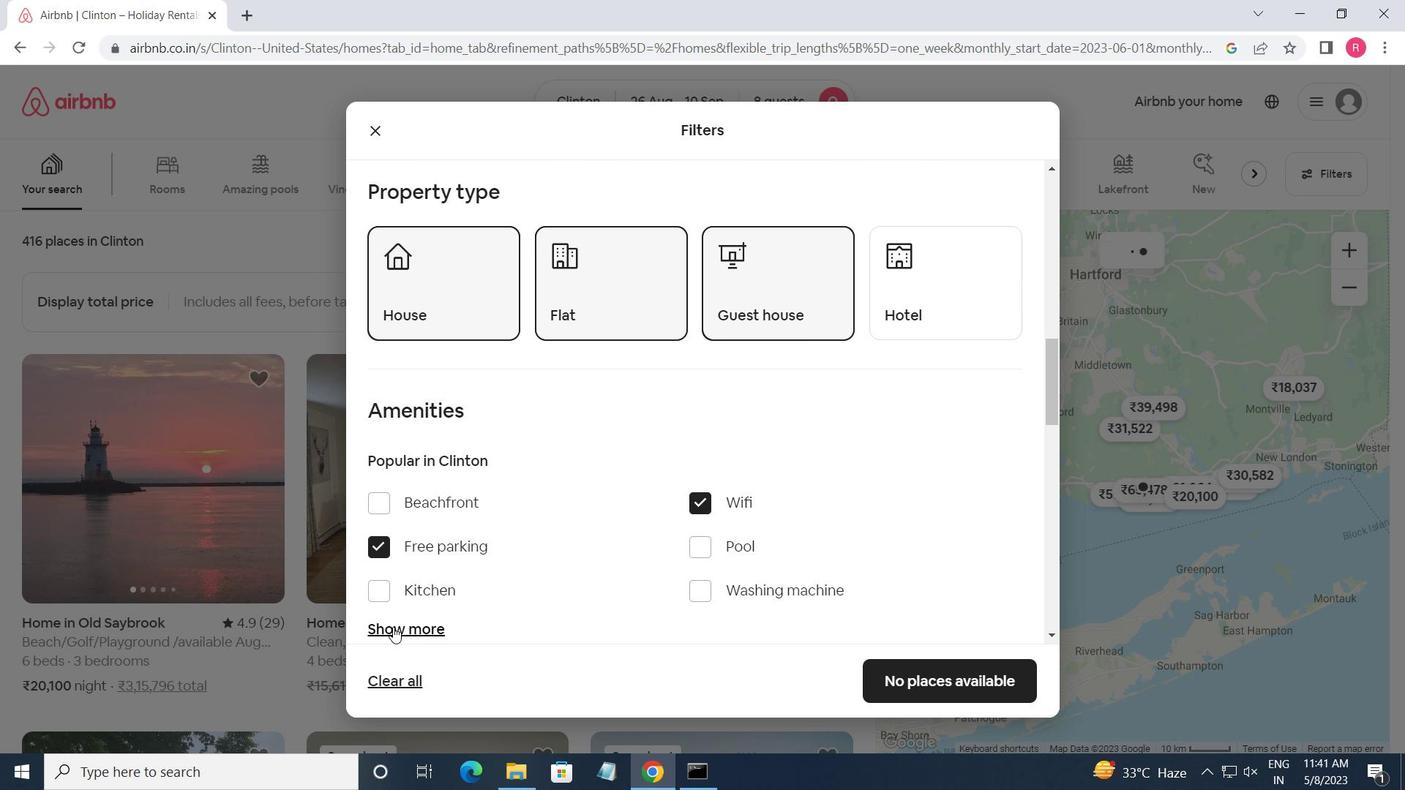 
Action: Mouse pressed left at (397, 629)
Screenshot: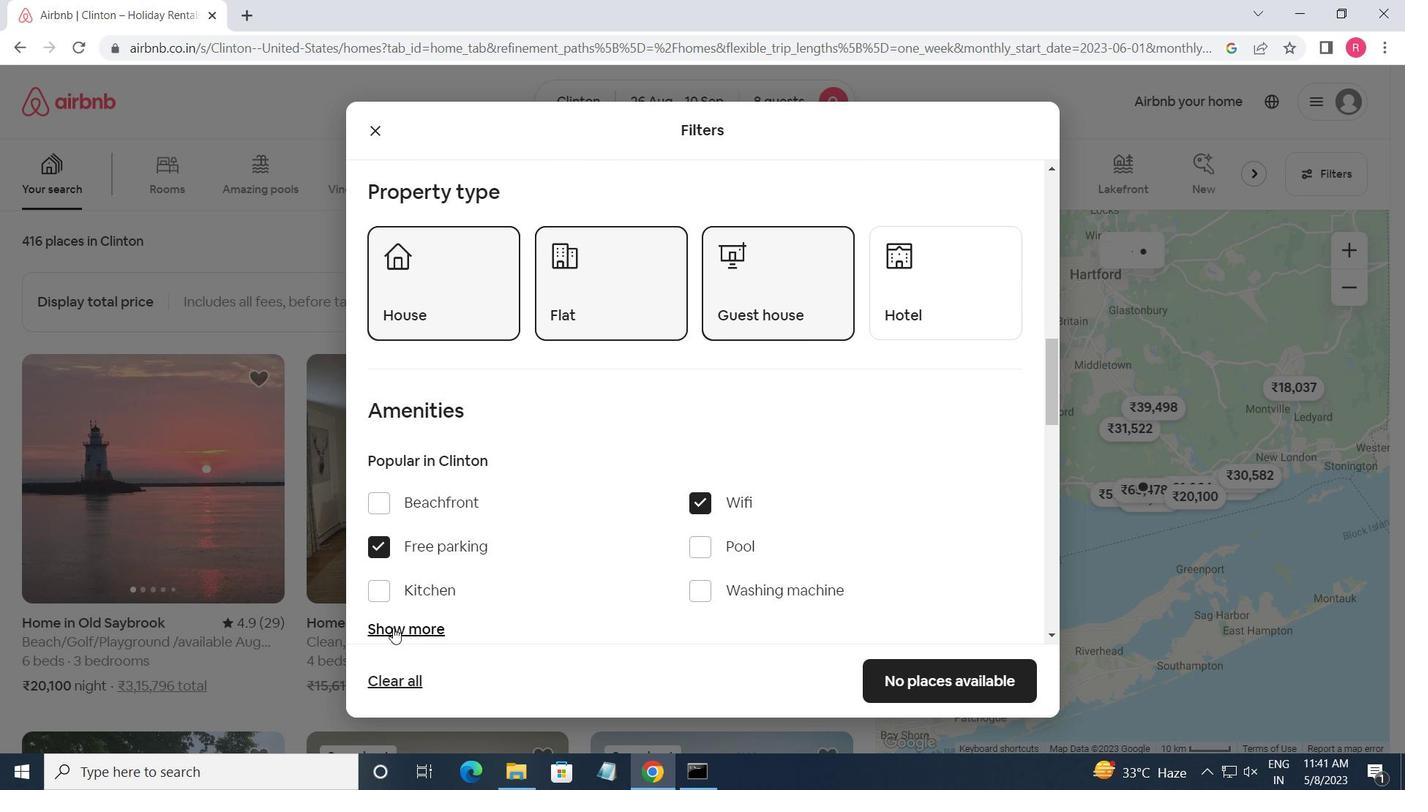 
Action: Mouse moved to (424, 597)
Screenshot: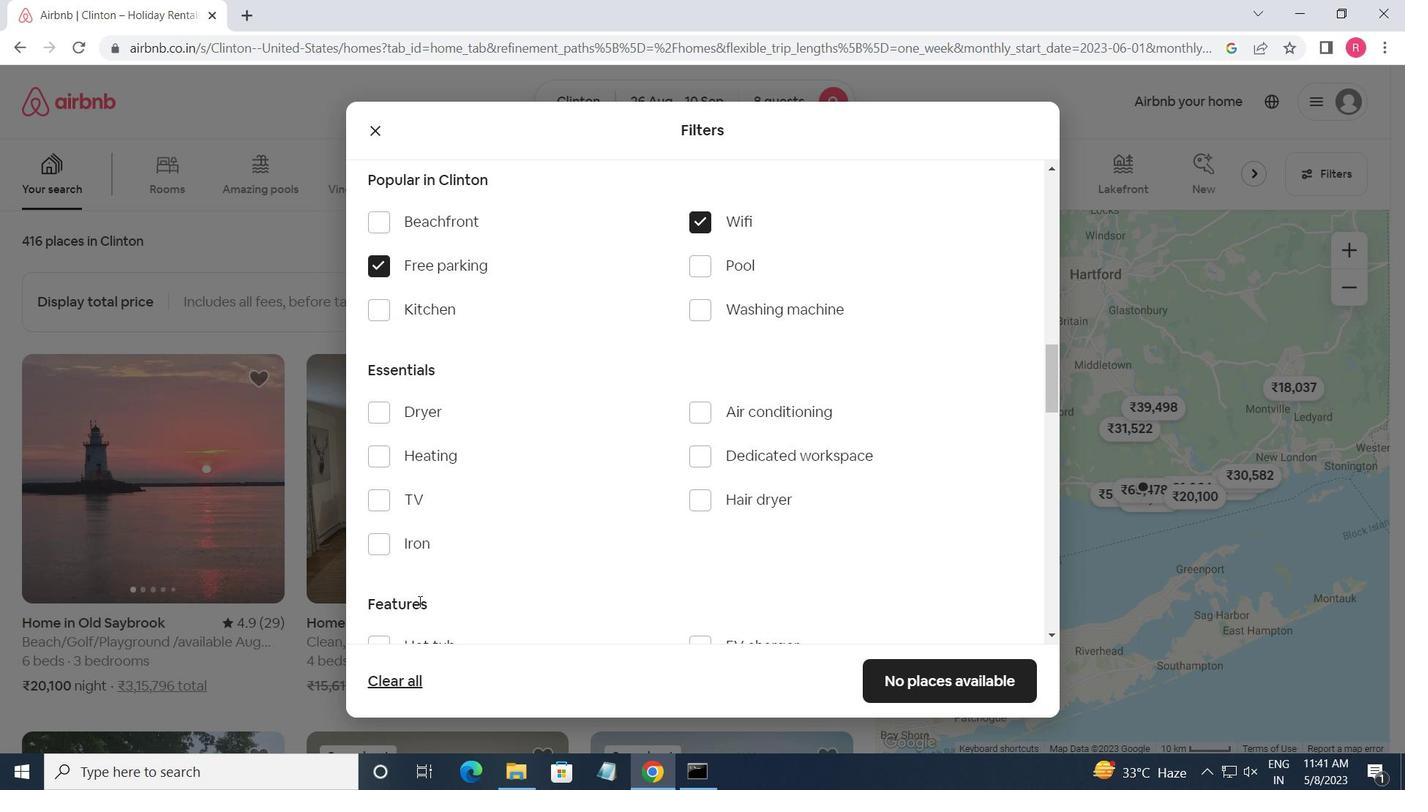
Action: Mouse scrolled (424, 596) with delta (0, 0)
Screenshot: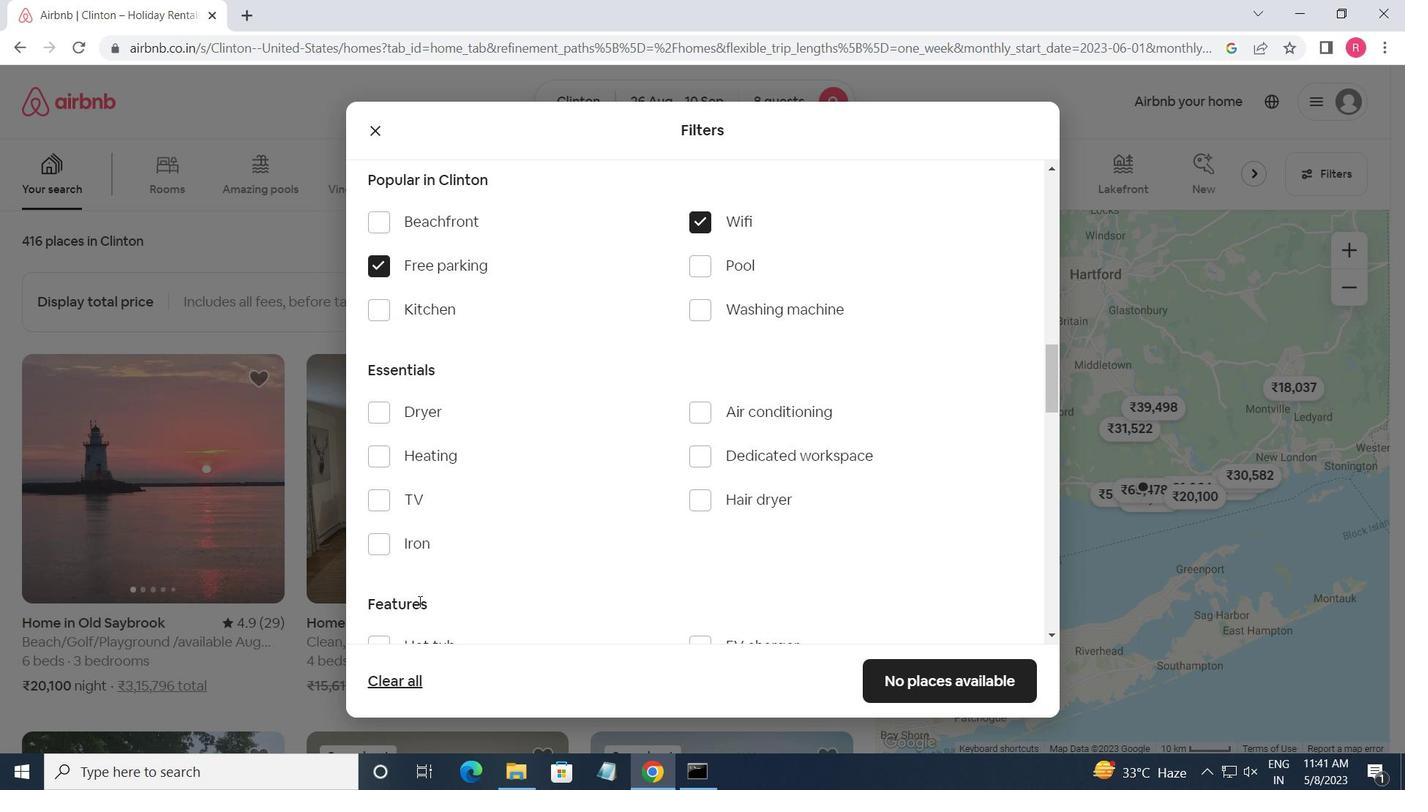 
Action: Mouse moved to (425, 596)
Screenshot: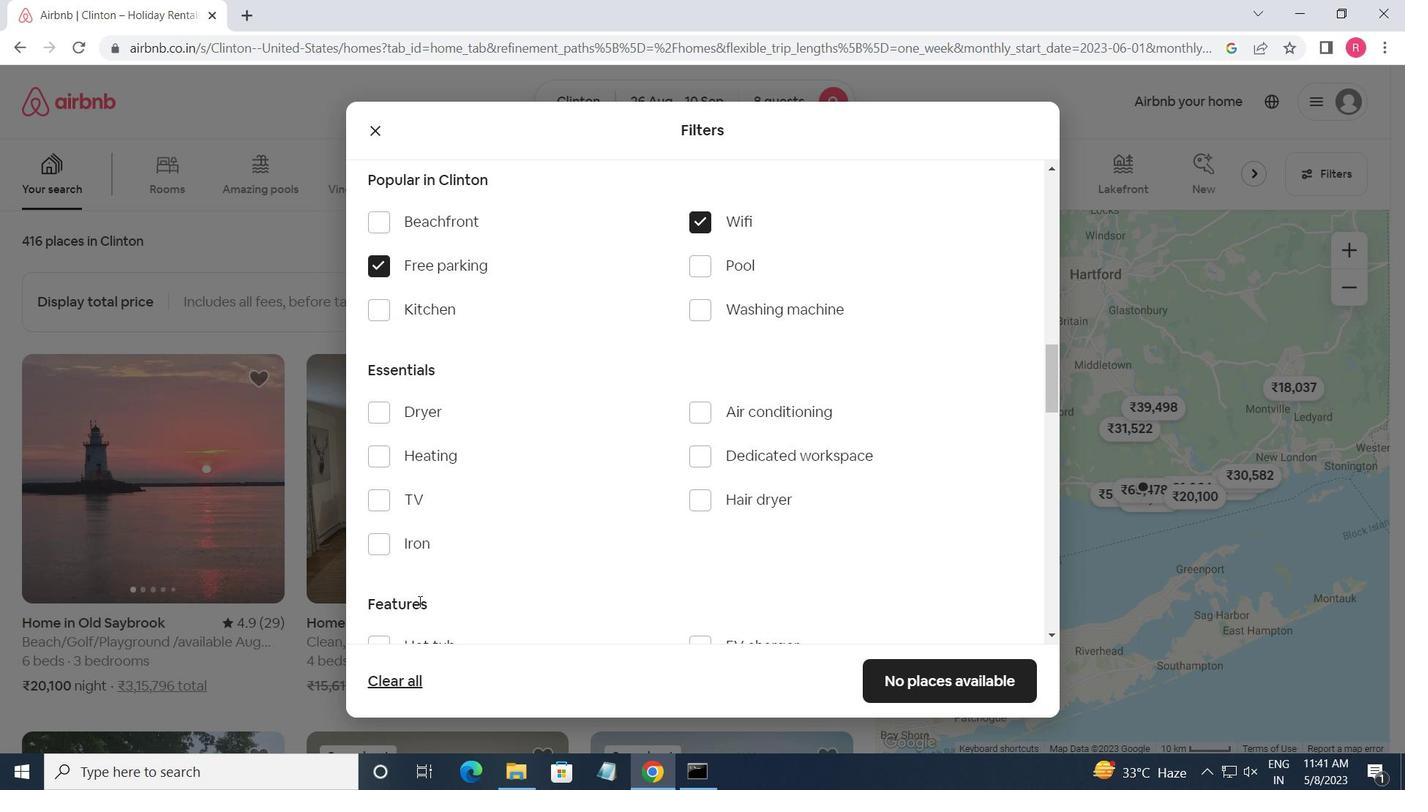 
Action: Mouse scrolled (425, 595) with delta (0, 0)
Screenshot: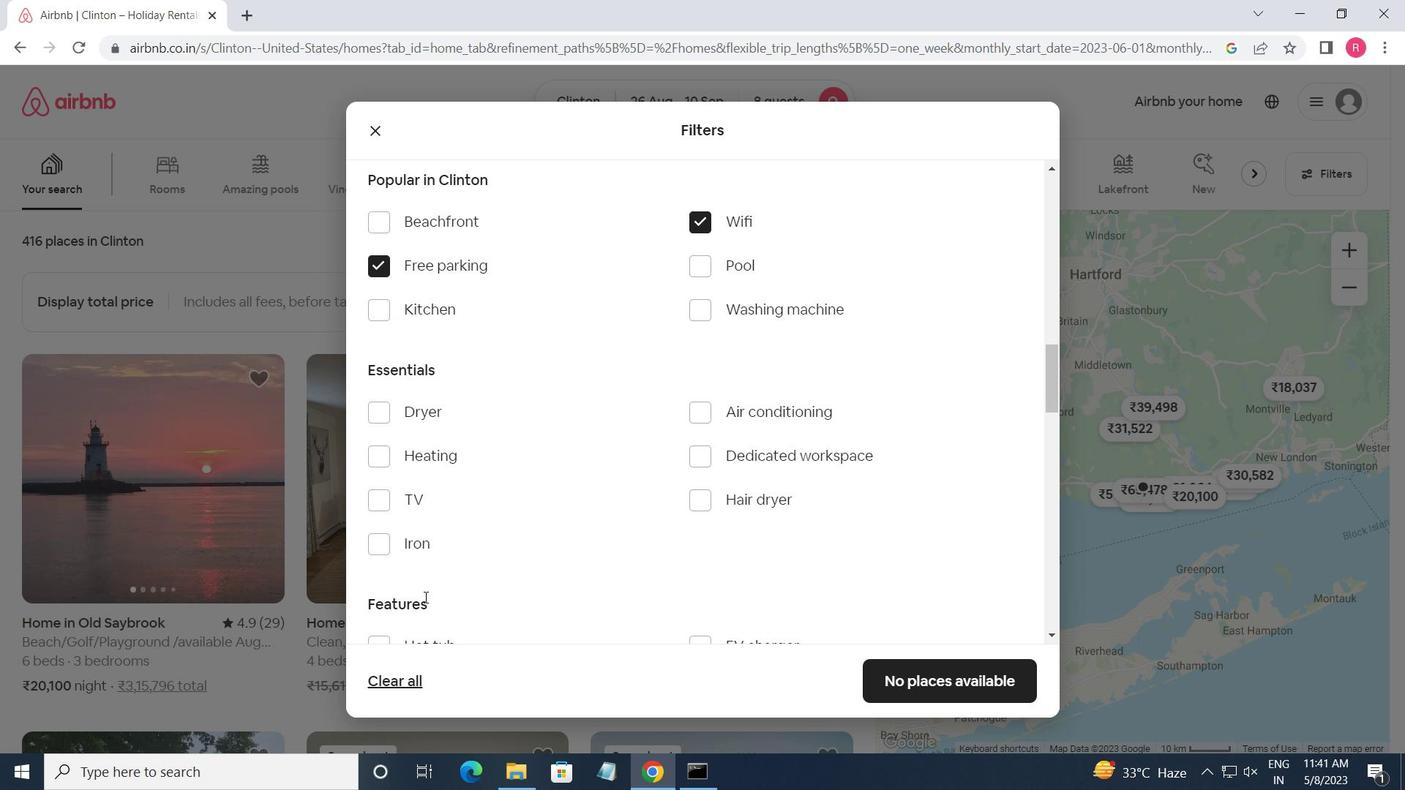 
Action: Mouse moved to (426, 595)
Screenshot: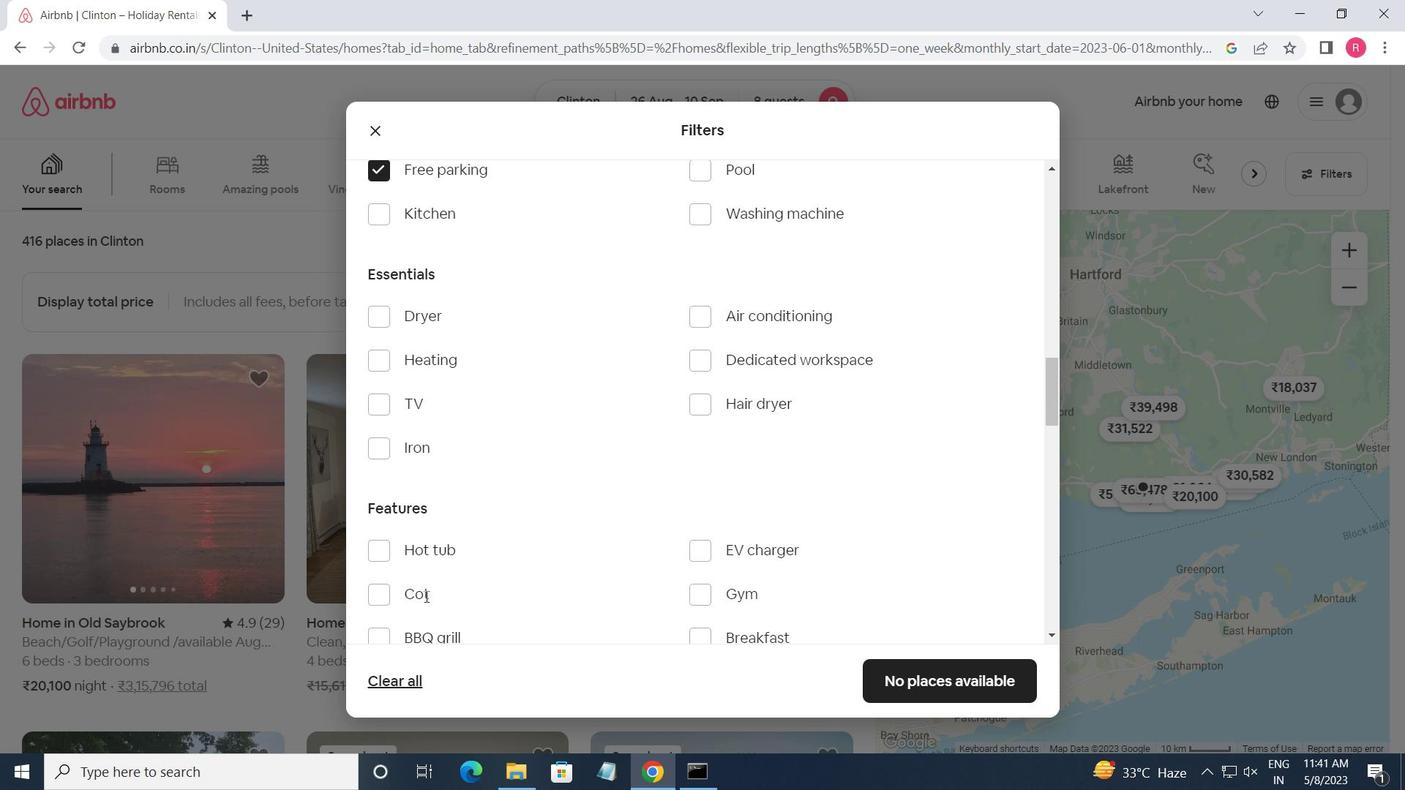 
Action: Mouse scrolled (426, 595) with delta (0, 0)
Screenshot: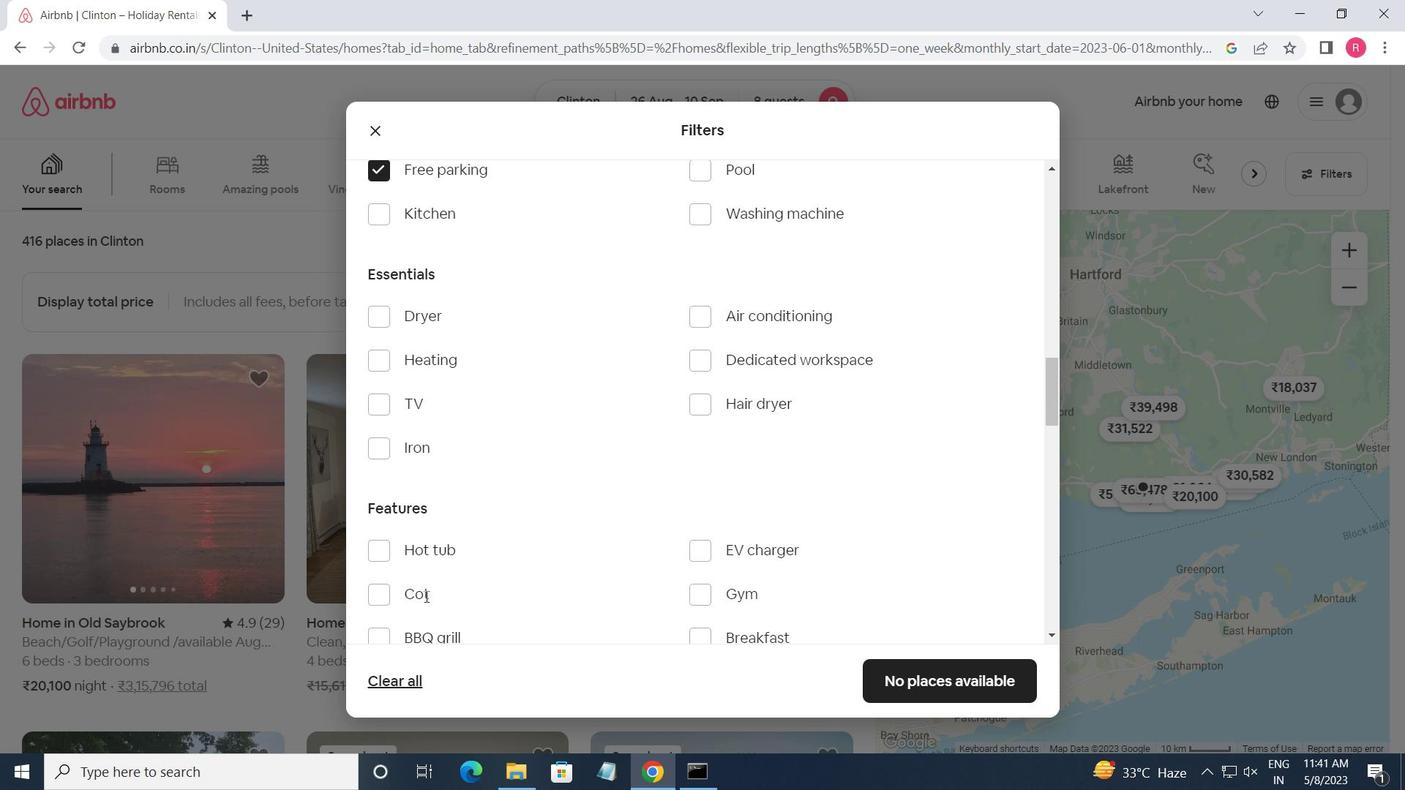 
Action: Mouse moved to (474, 542)
Screenshot: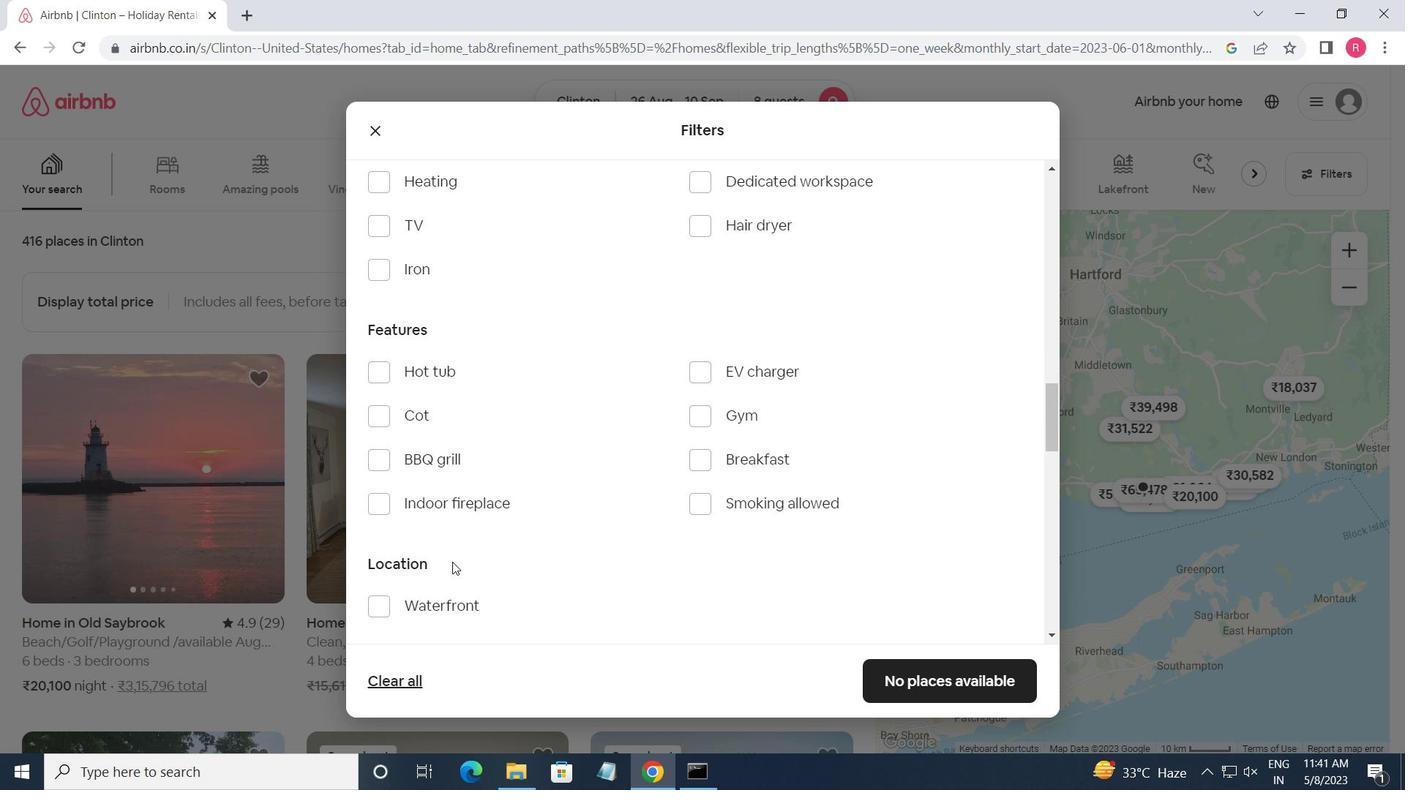 
Action: Mouse scrolled (474, 541) with delta (0, 0)
Screenshot: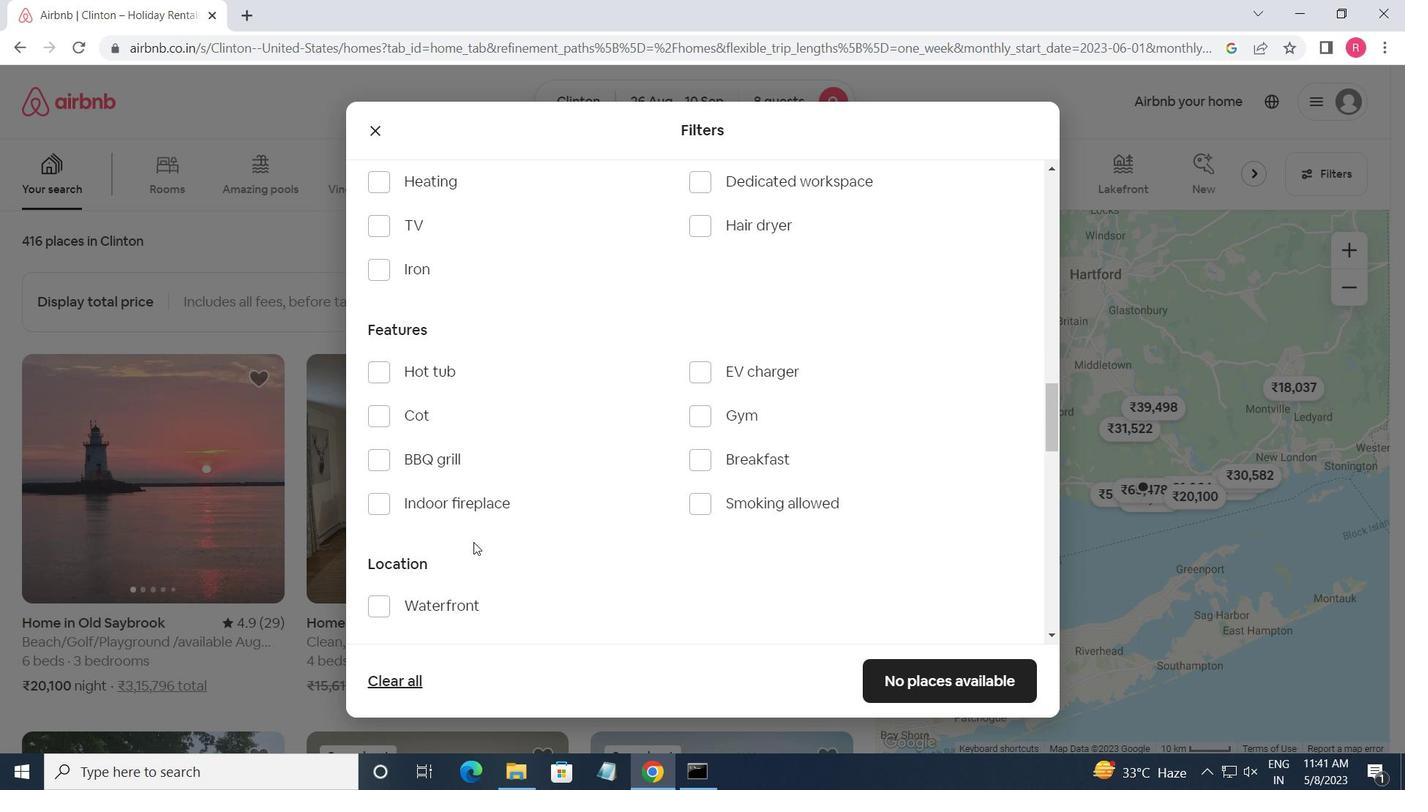 
Action: Mouse scrolled (474, 541) with delta (0, 0)
Screenshot: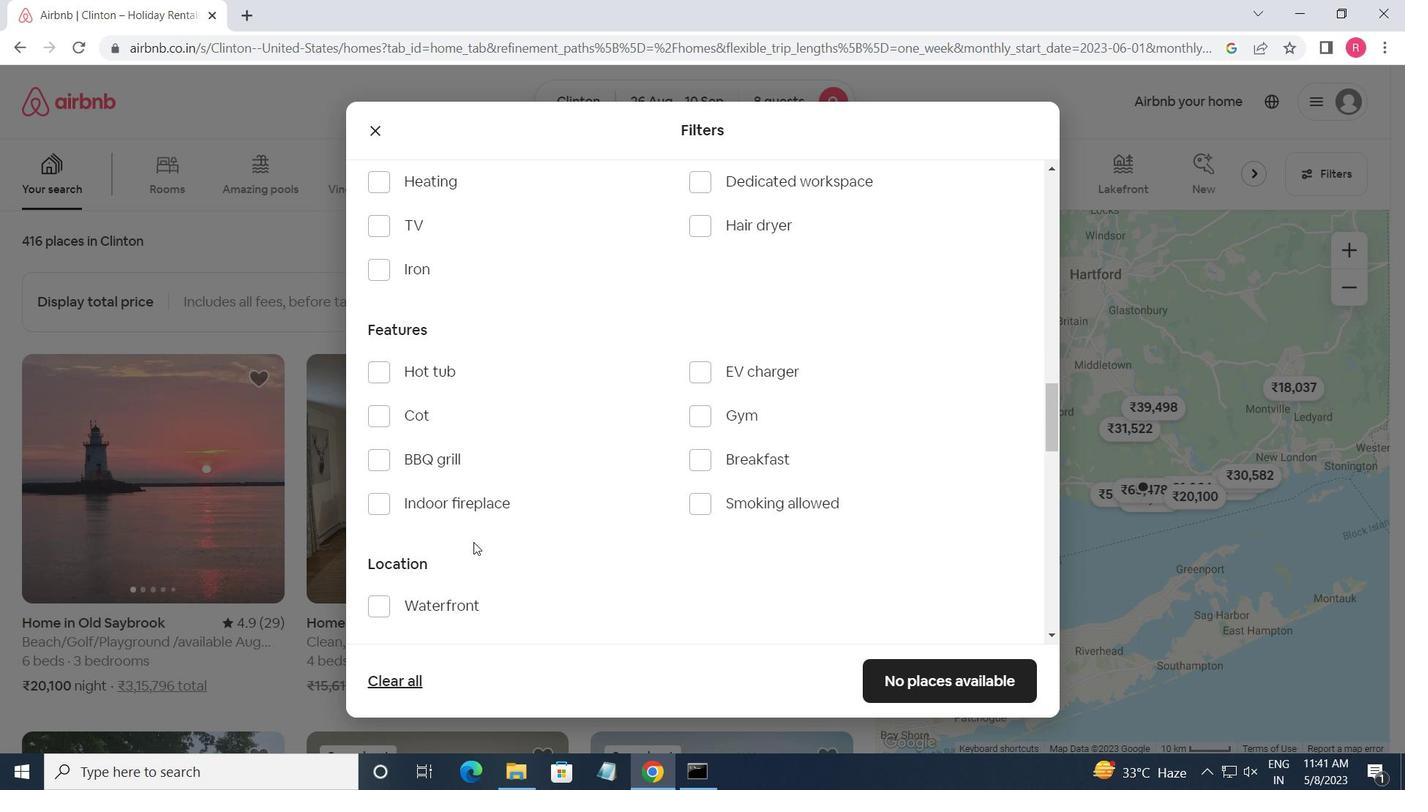 
Action: Mouse moved to (549, 515)
Screenshot: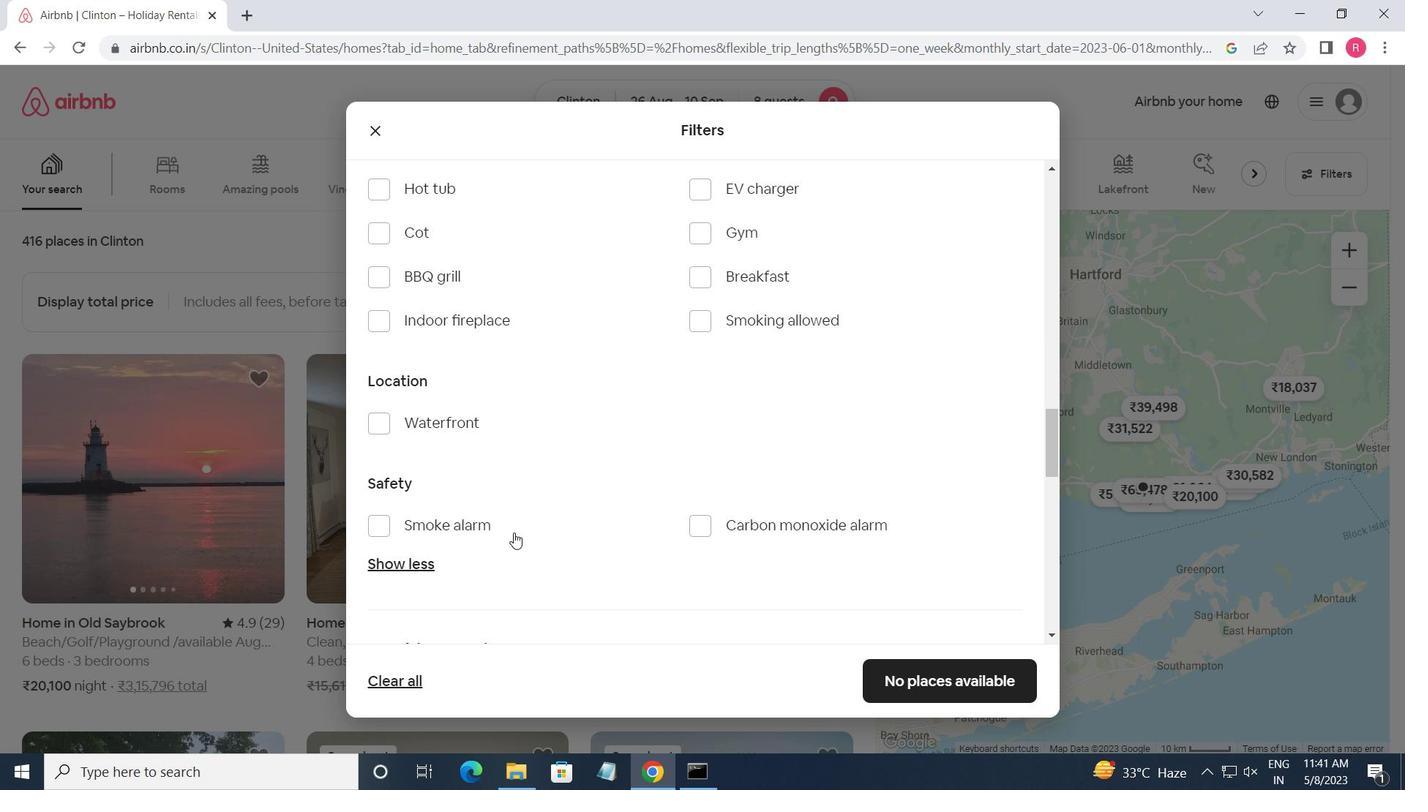 
Action: Mouse scrolled (549, 516) with delta (0, 0)
Screenshot: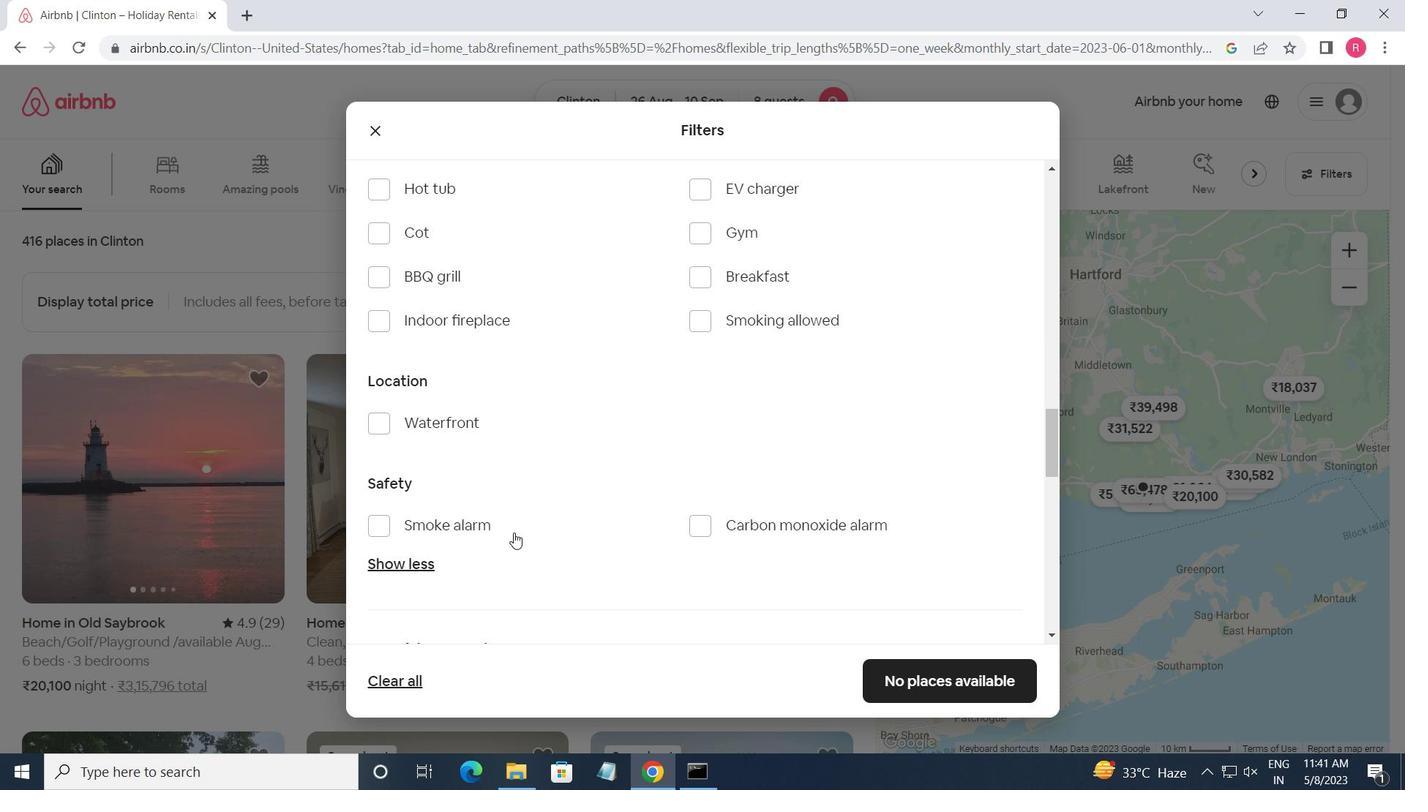 
Action: Mouse moved to (549, 514)
Screenshot: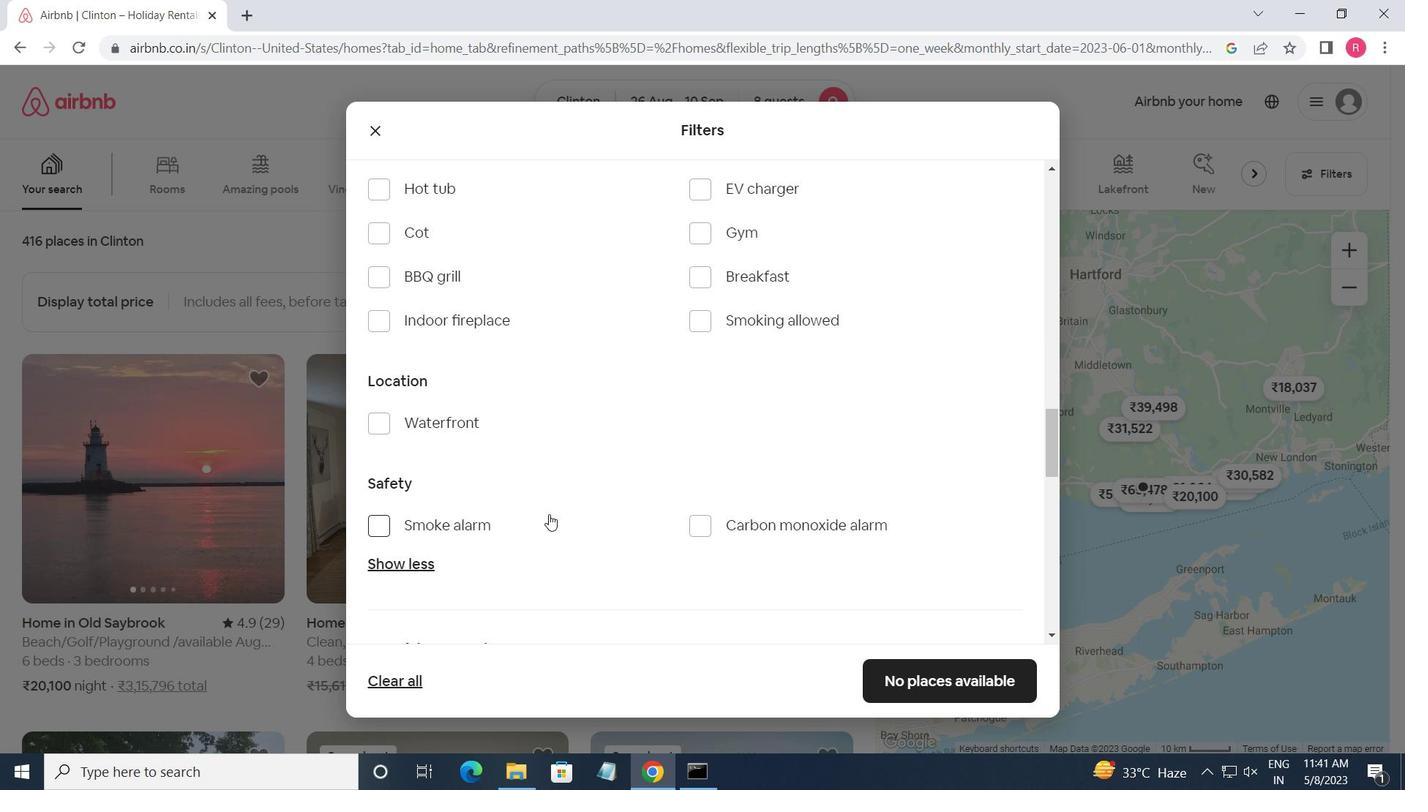 
Action: Mouse scrolled (549, 515) with delta (0, 0)
Screenshot: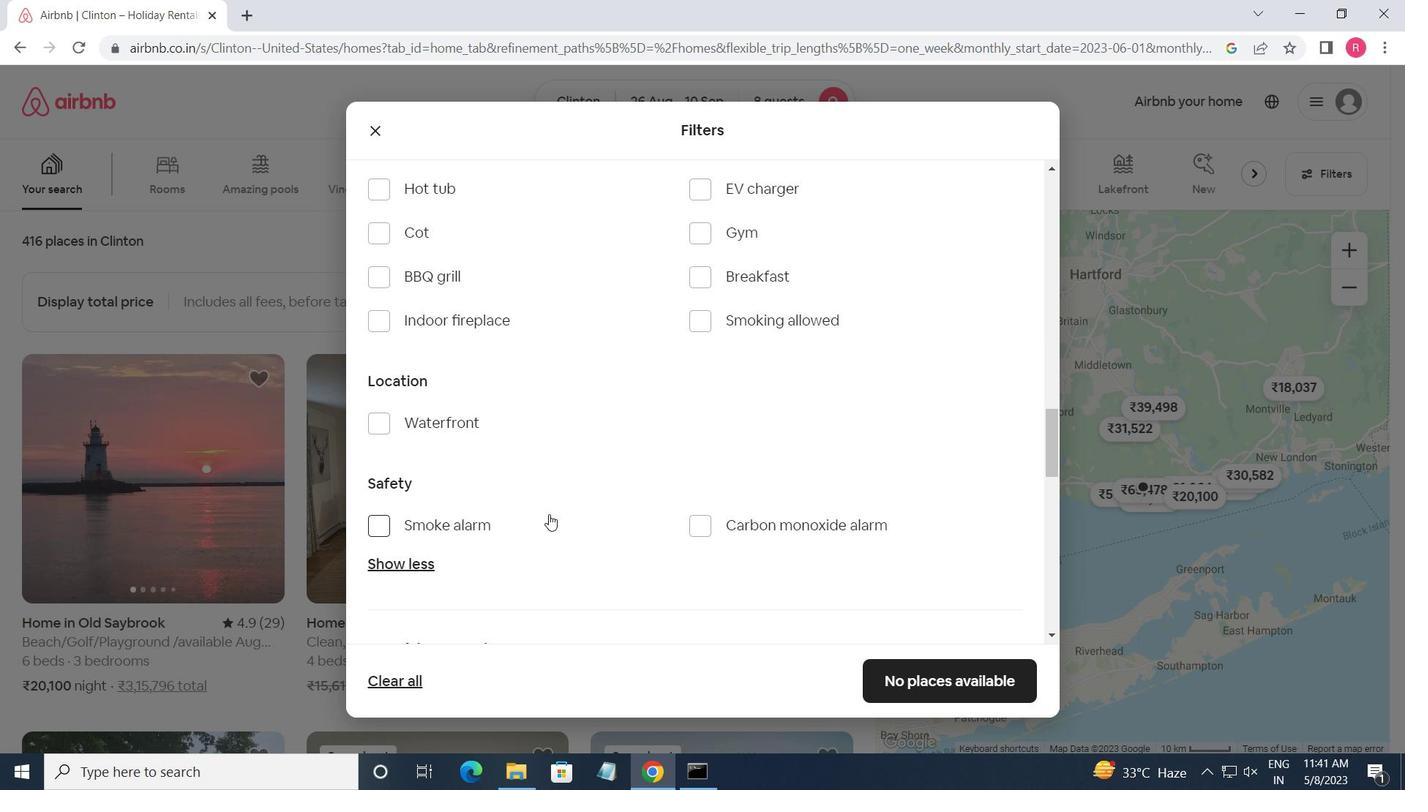 
Action: Mouse moved to (702, 418)
Screenshot: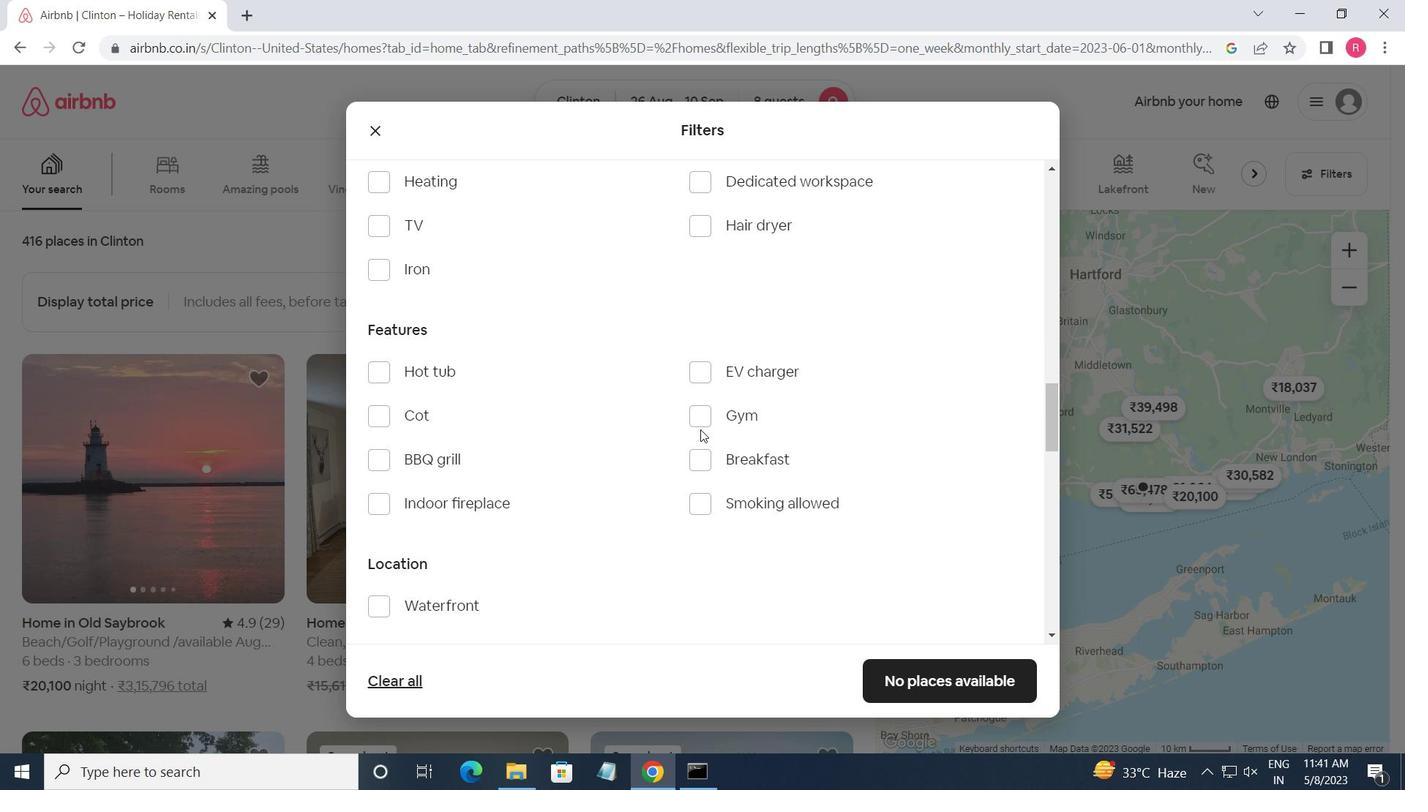 
Action: Mouse pressed left at (702, 418)
Screenshot: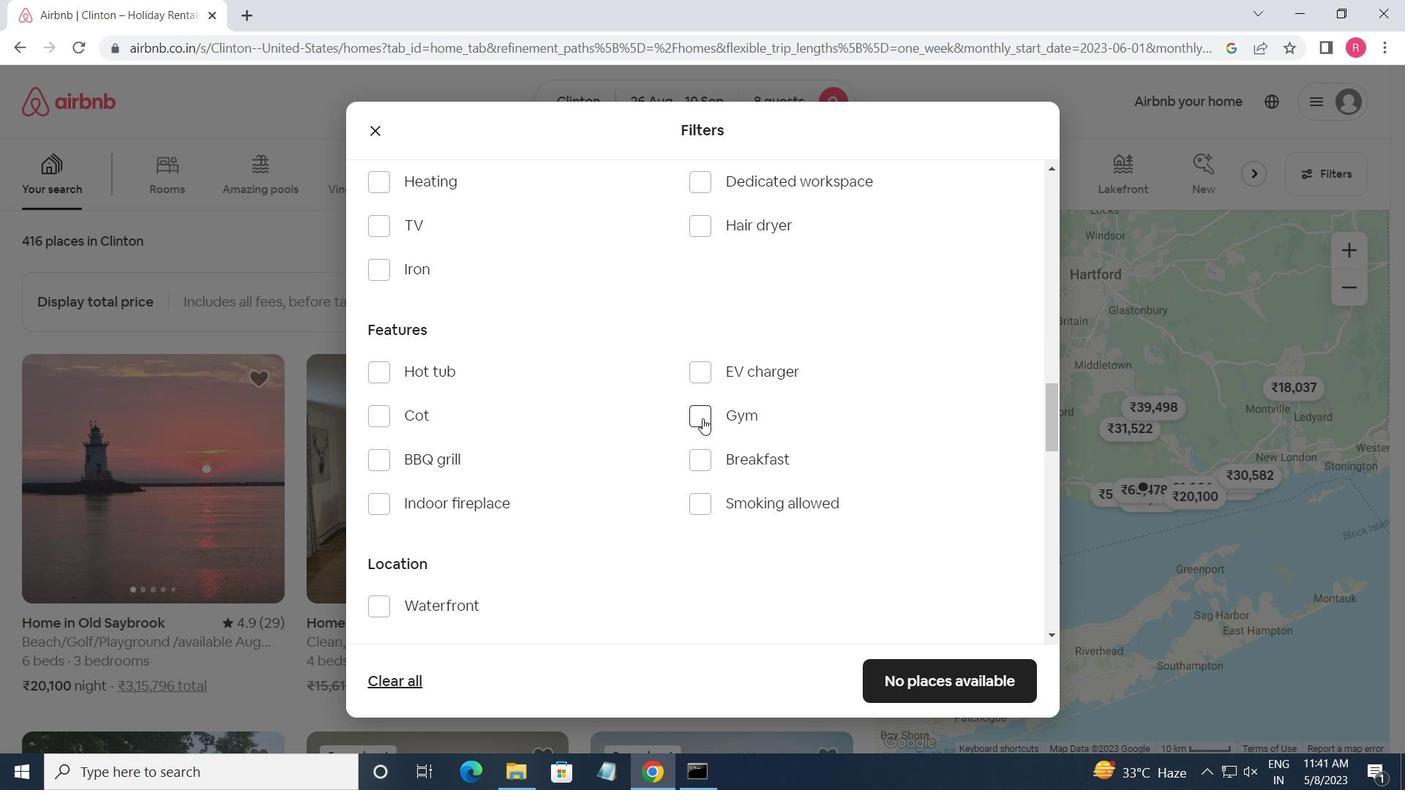 
Action: Mouse moved to (699, 461)
Screenshot: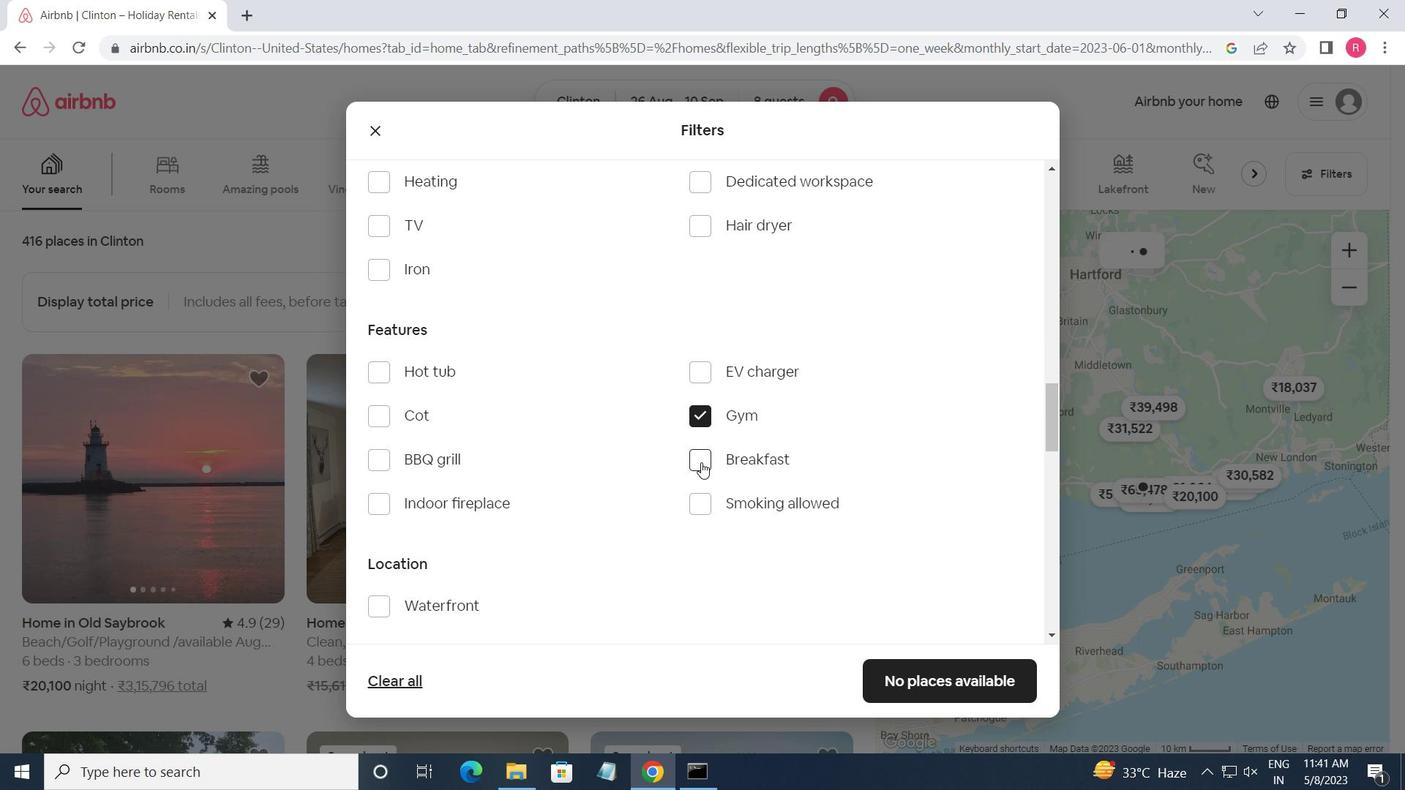 
Action: Mouse pressed left at (699, 461)
Screenshot: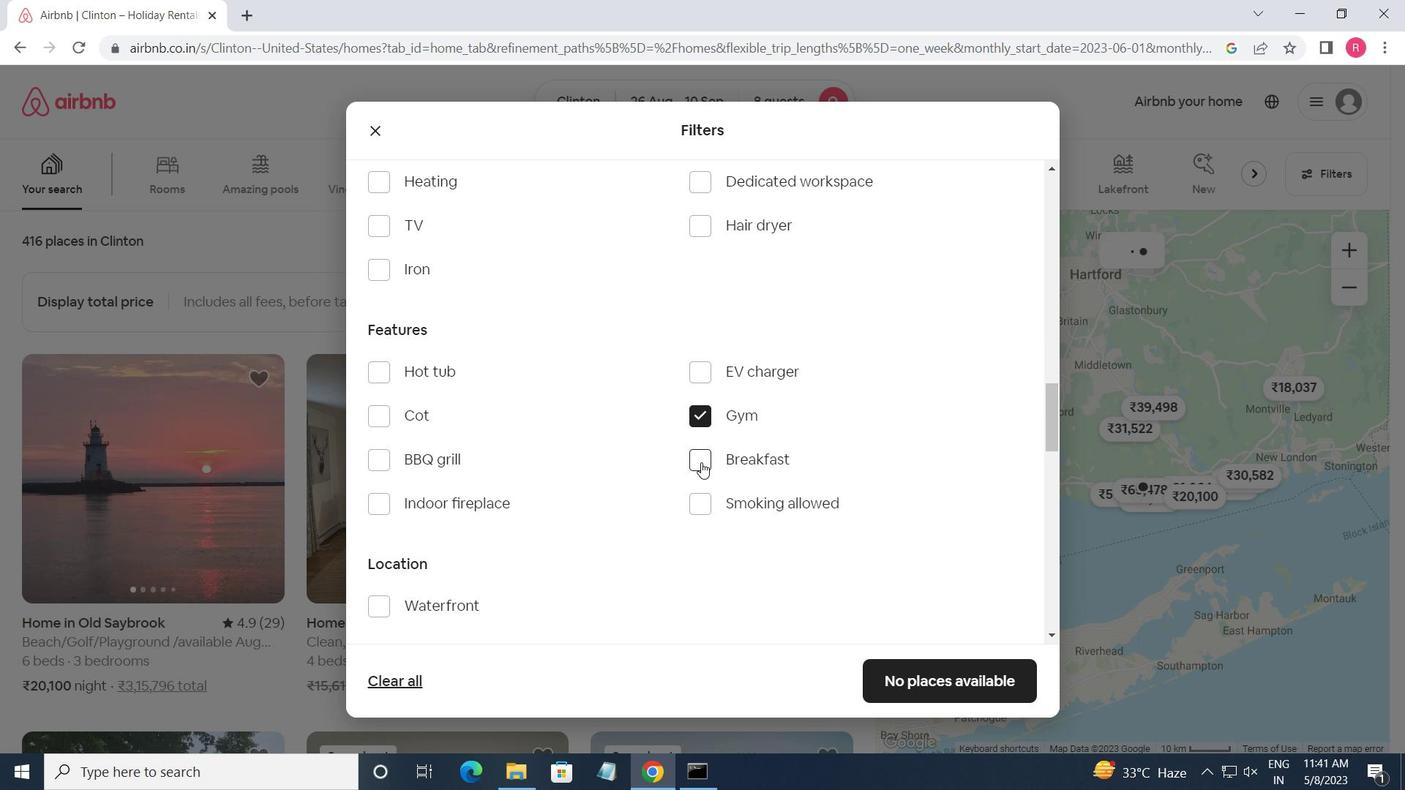 
Action: Mouse moved to (376, 222)
Screenshot: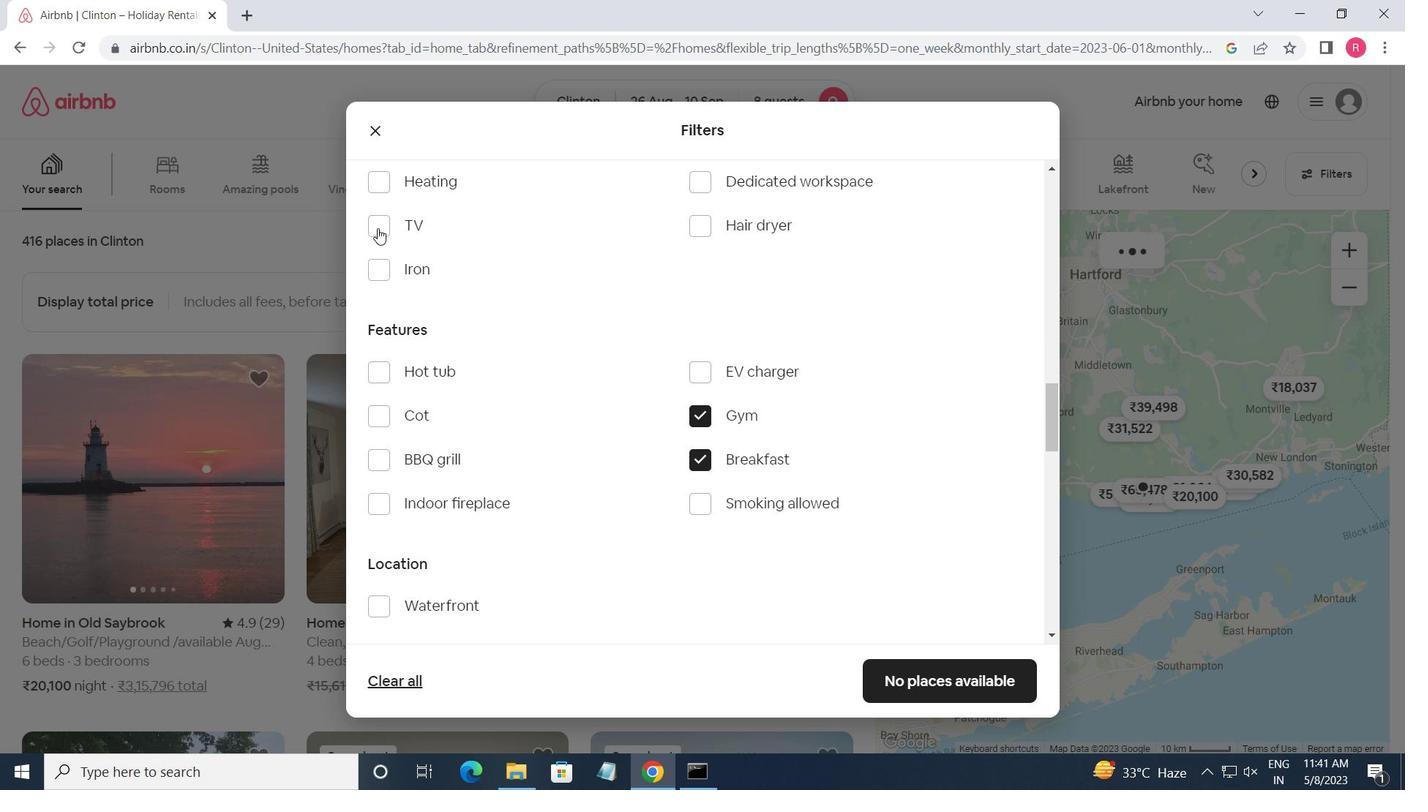 
Action: Mouse pressed left at (376, 222)
Screenshot: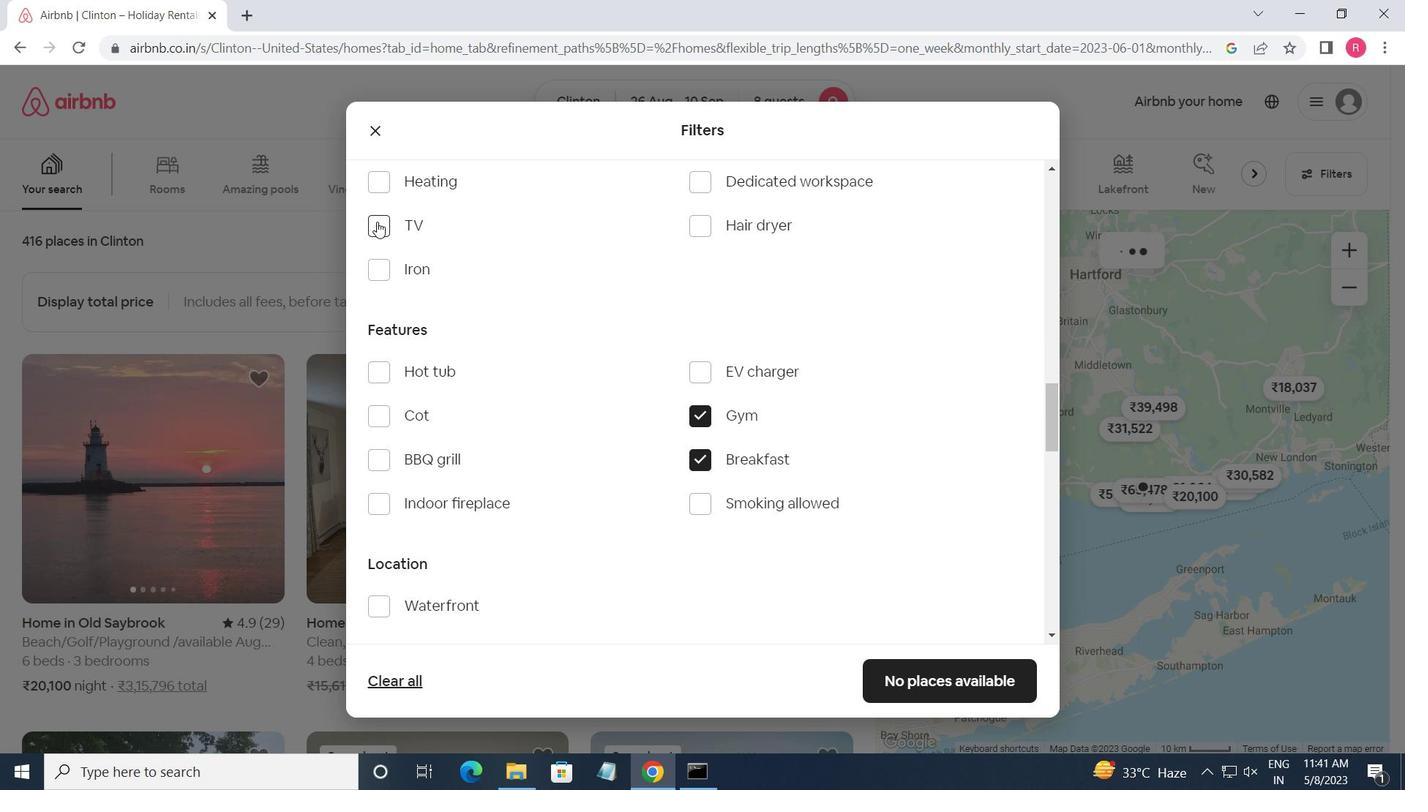 
Action: Mouse moved to (402, 278)
Screenshot: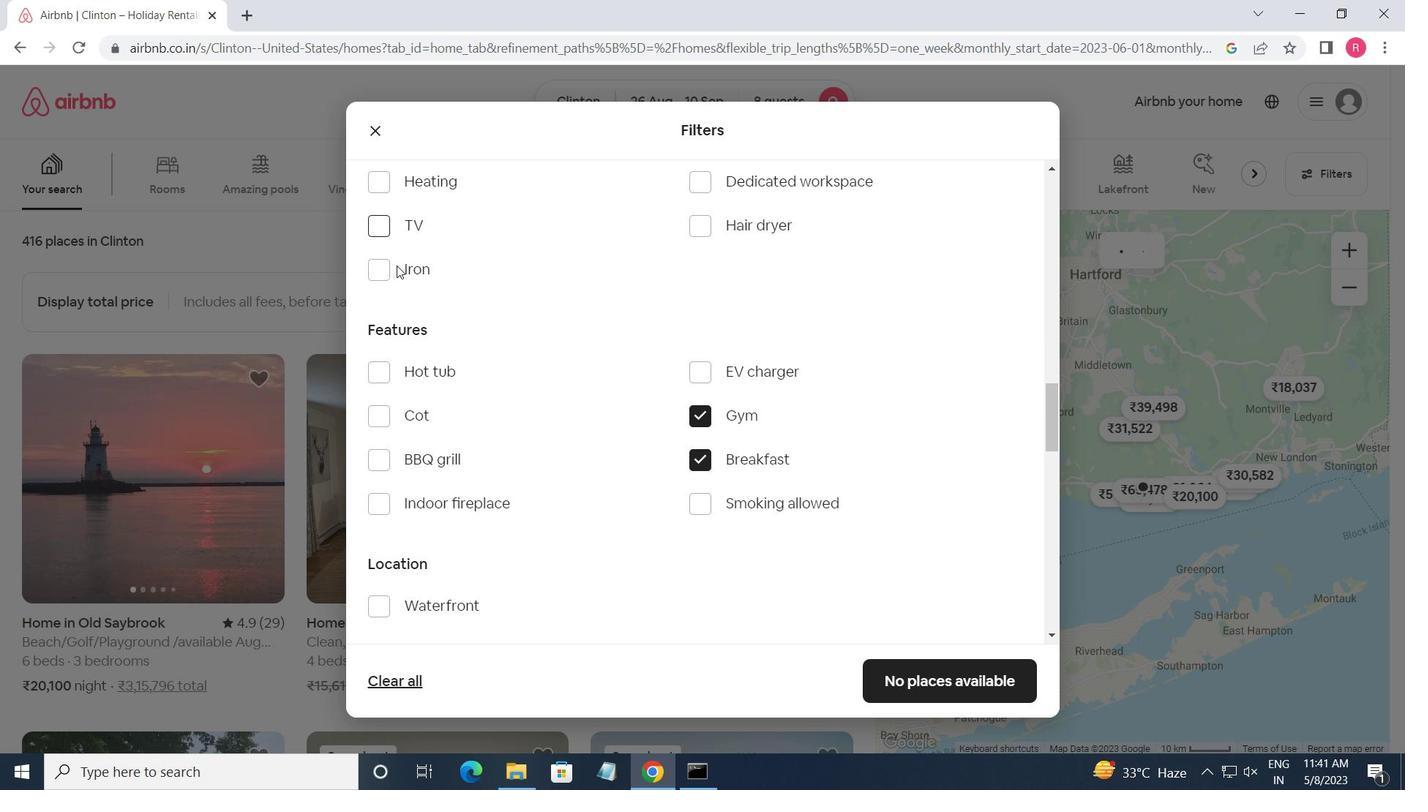 
Action: Mouse scrolled (402, 278) with delta (0, 0)
Screenshot: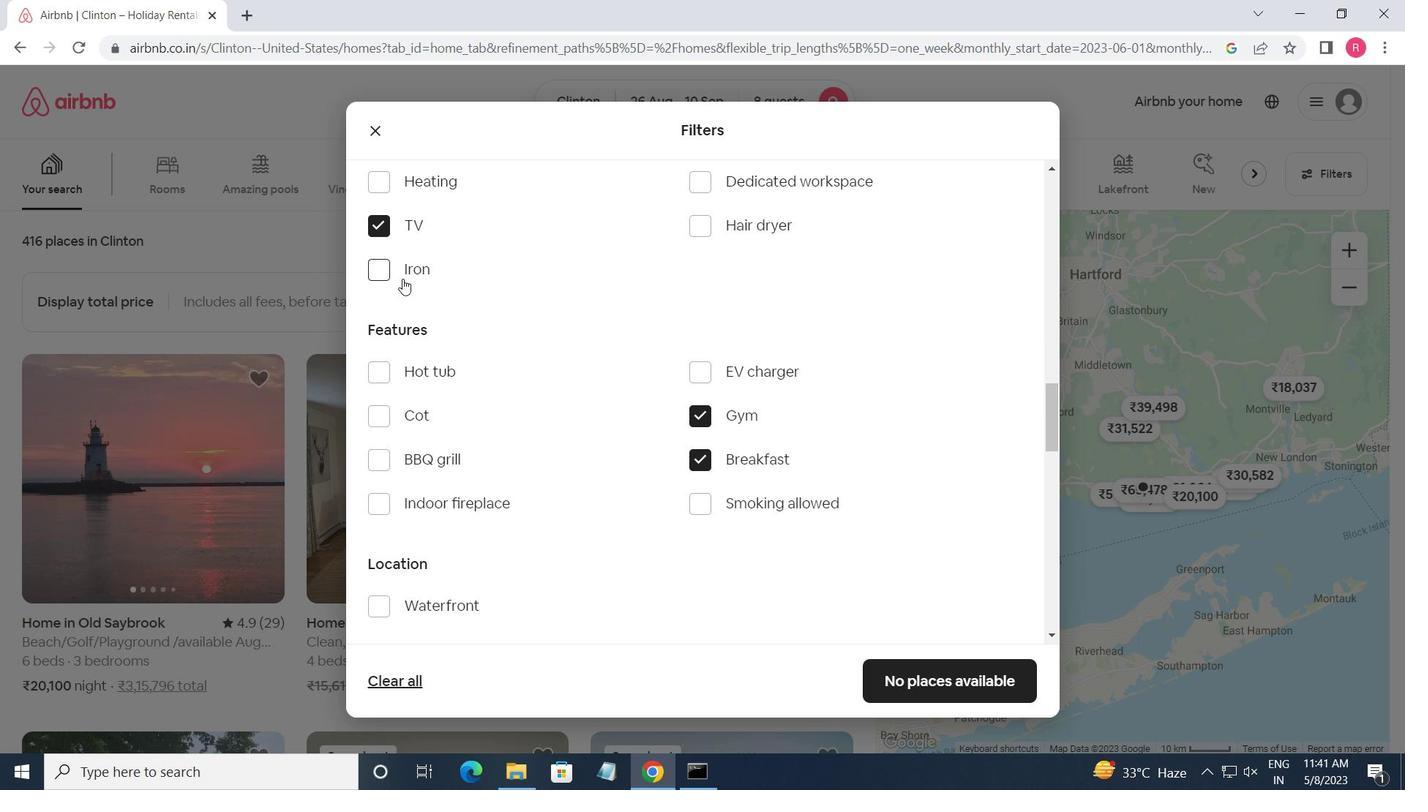 
Action: Mouse scrolled (402, 278) with delta (0, 0)
Screenshot: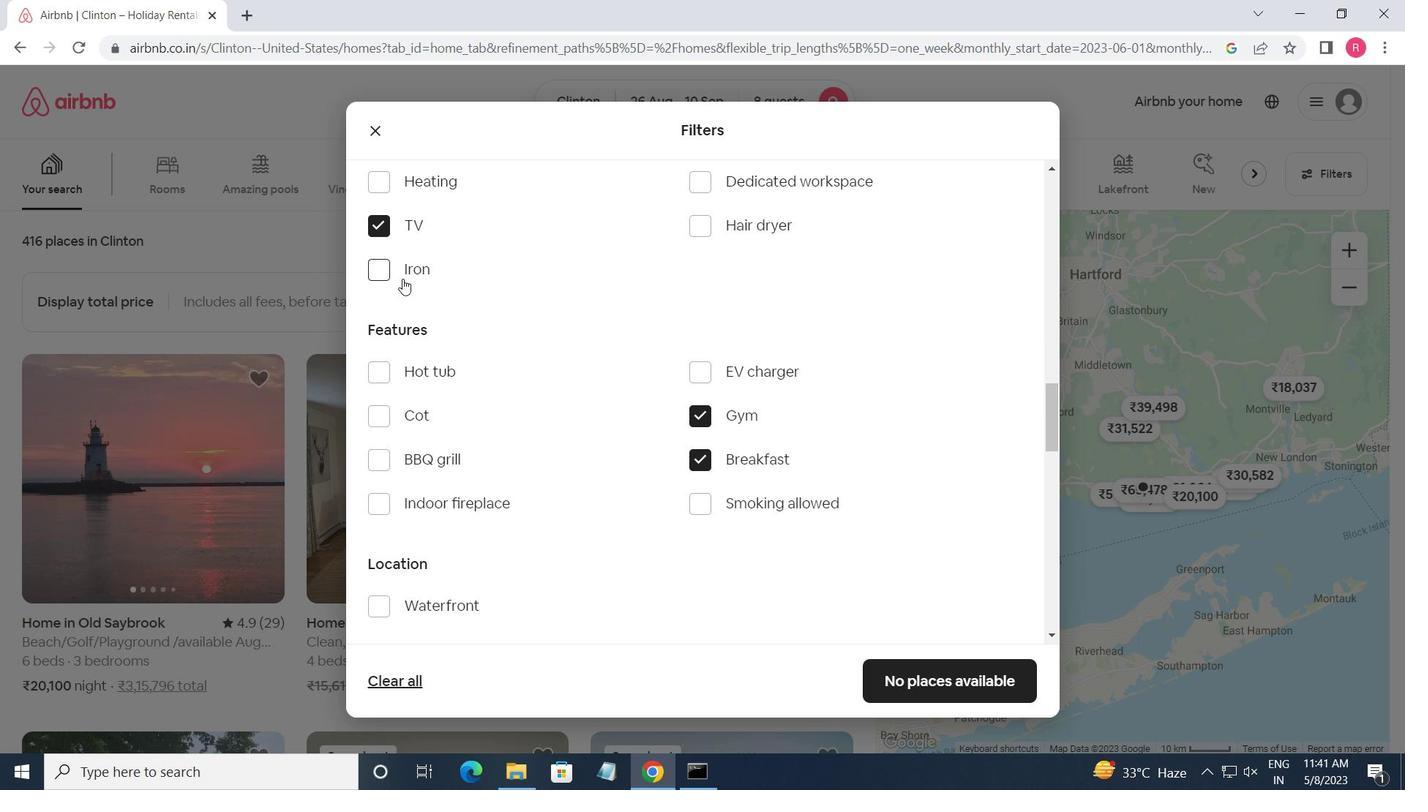 
Action: Mouse scrolled (402, 278) with delta (0, 0)
Screenshot: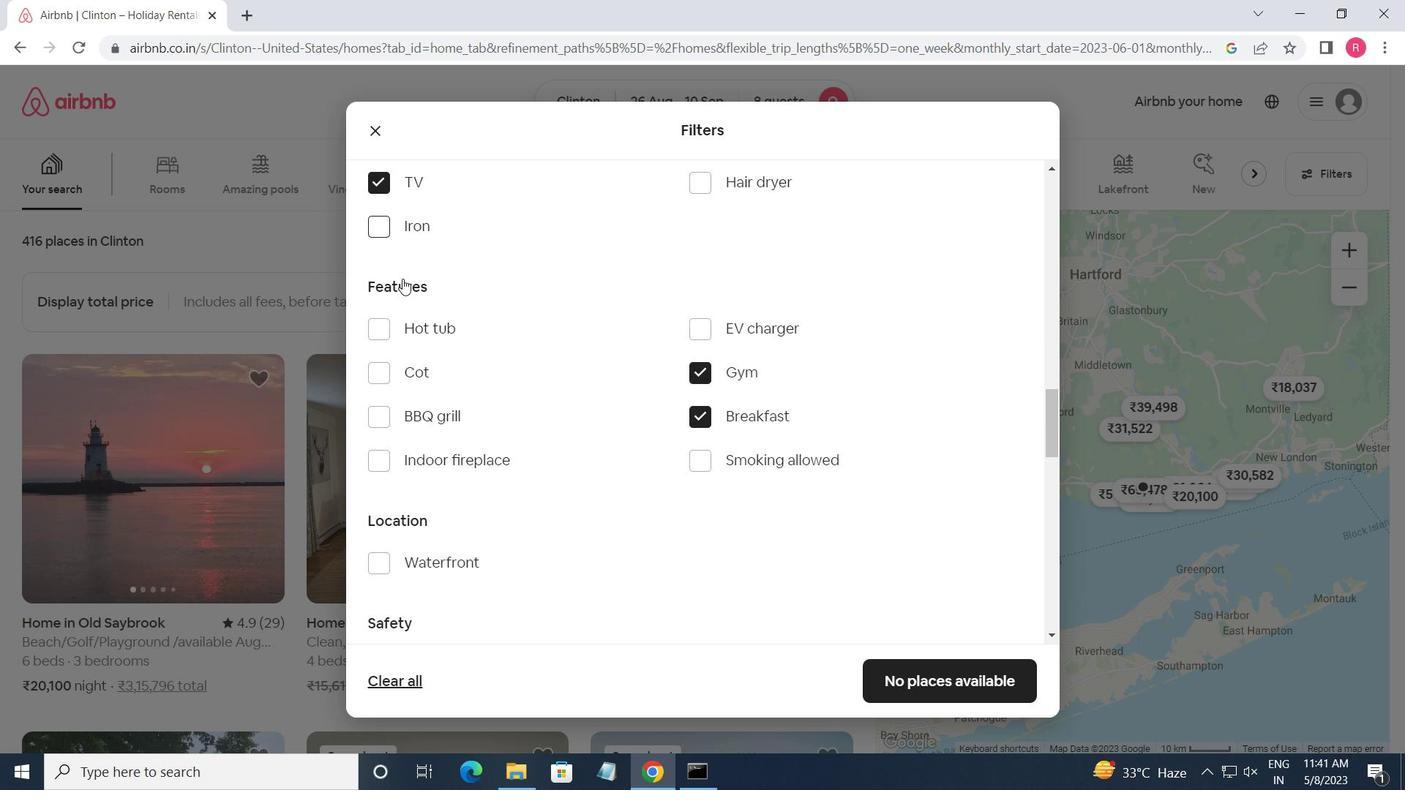 
Action: Mouse scrolled (402, 278) with delta (0, 0)
Screenshot: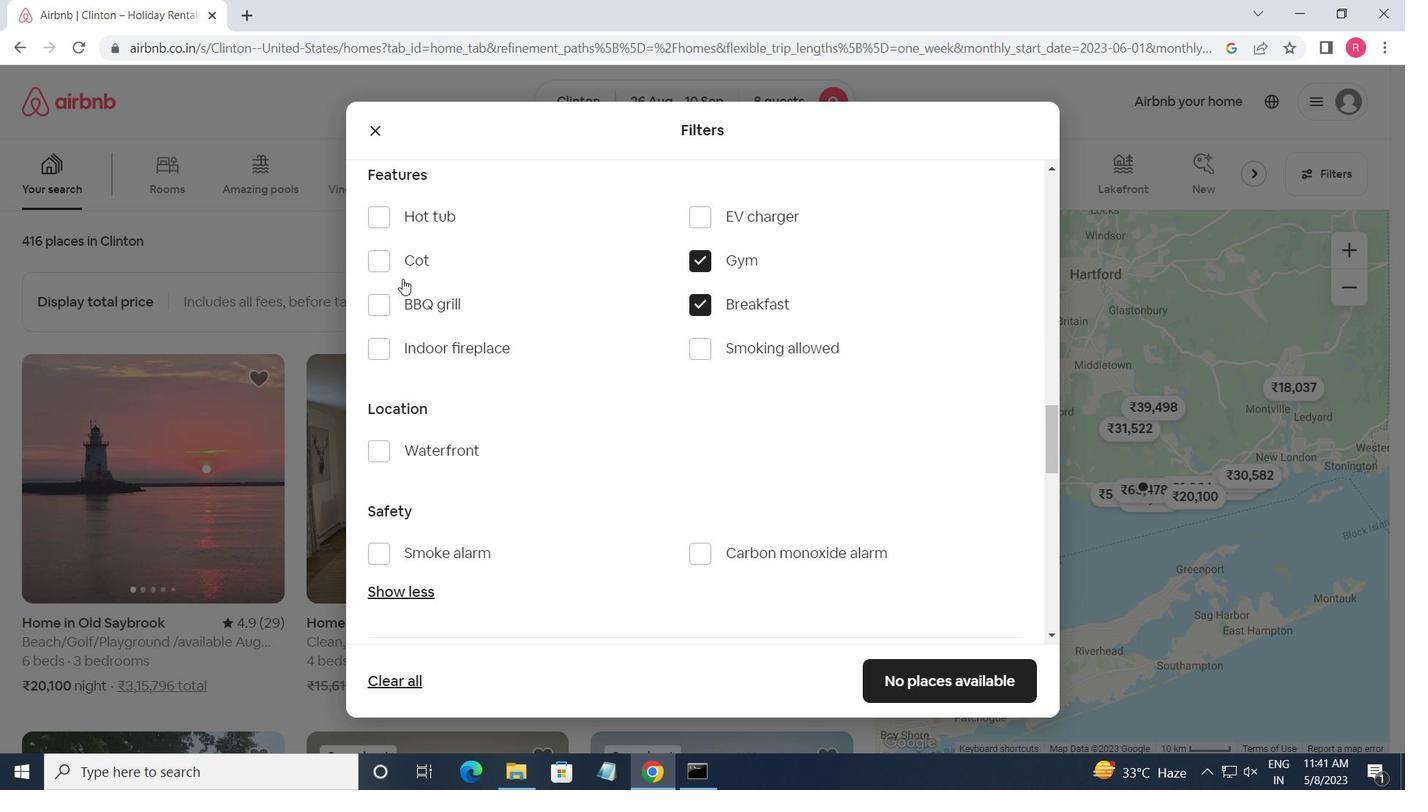 
Action: Mouse scrolled (402, 278) with delta (0, 0)
Screenshot: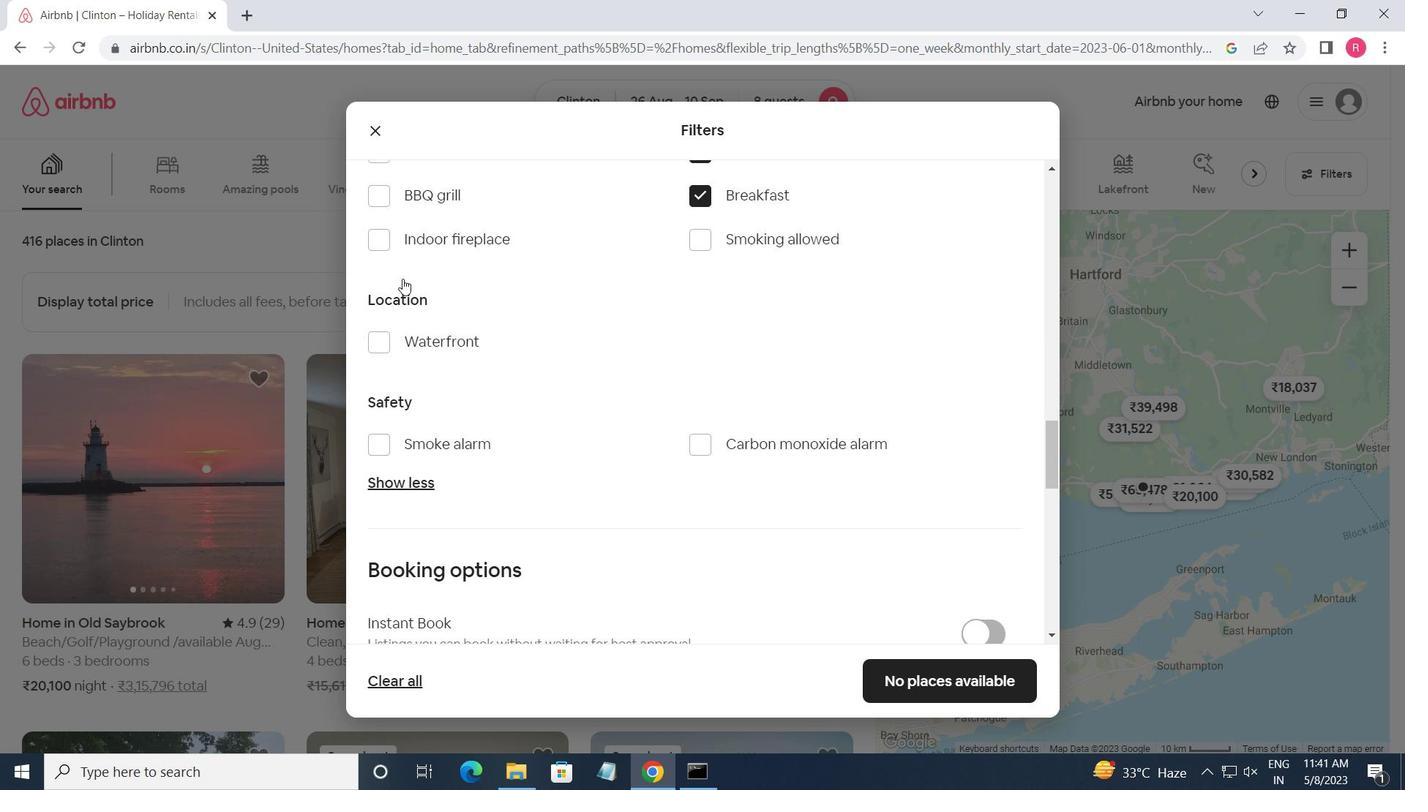 
Action: Mouse scrolled (402, 278) with delta (0, 0)
Screenshot: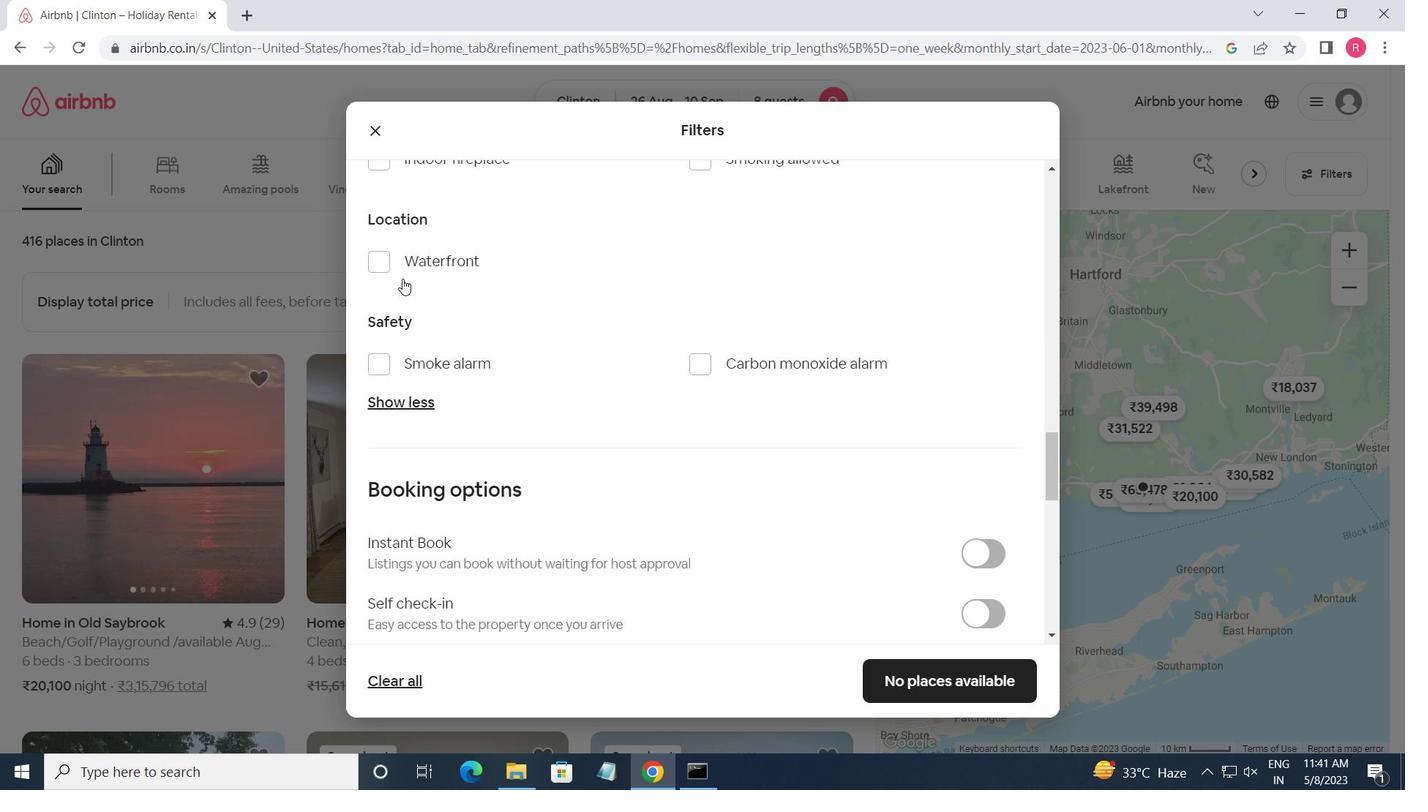 
Action: Mouse moved to (972, 405)
Screenshot: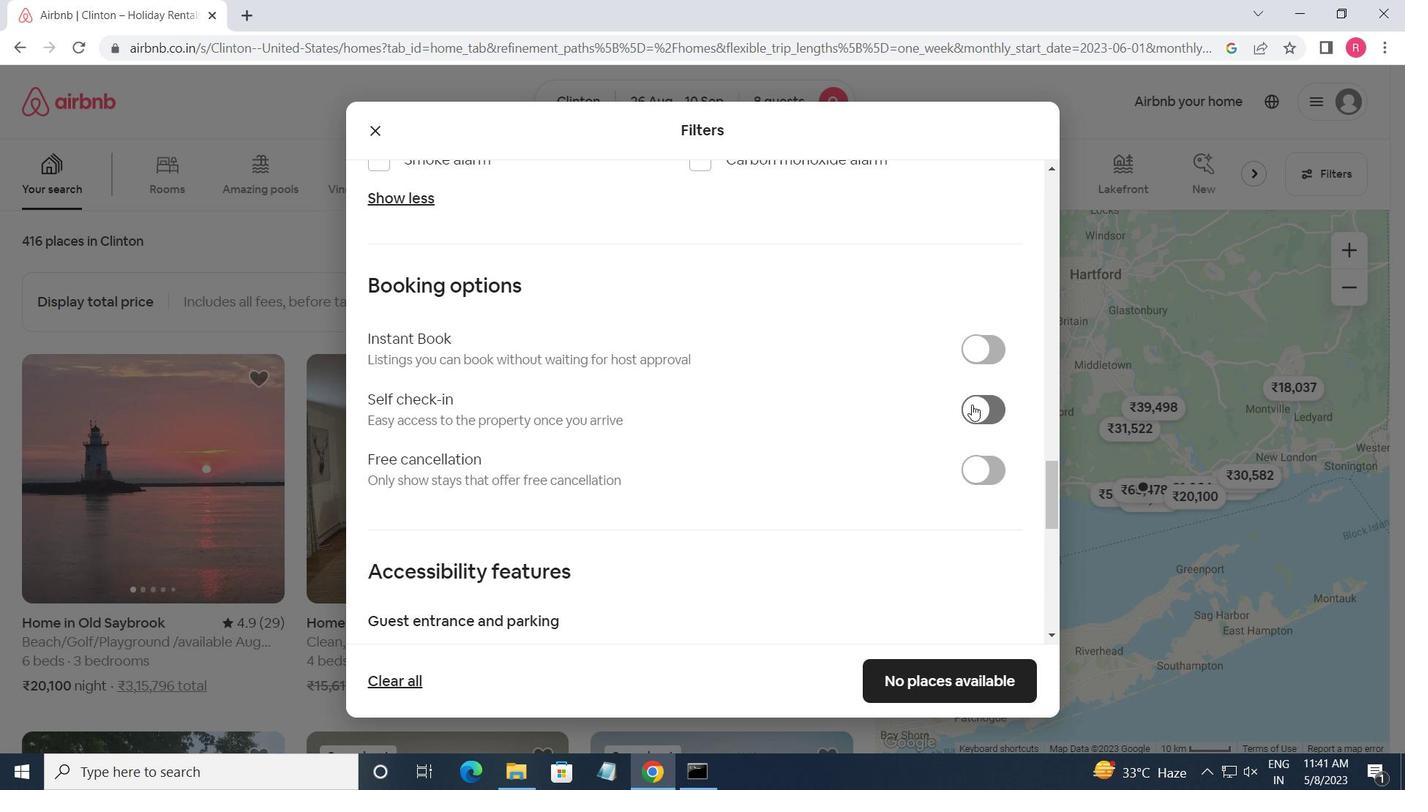
Action: Mouse pressed left at (972, 405)
Screenshot: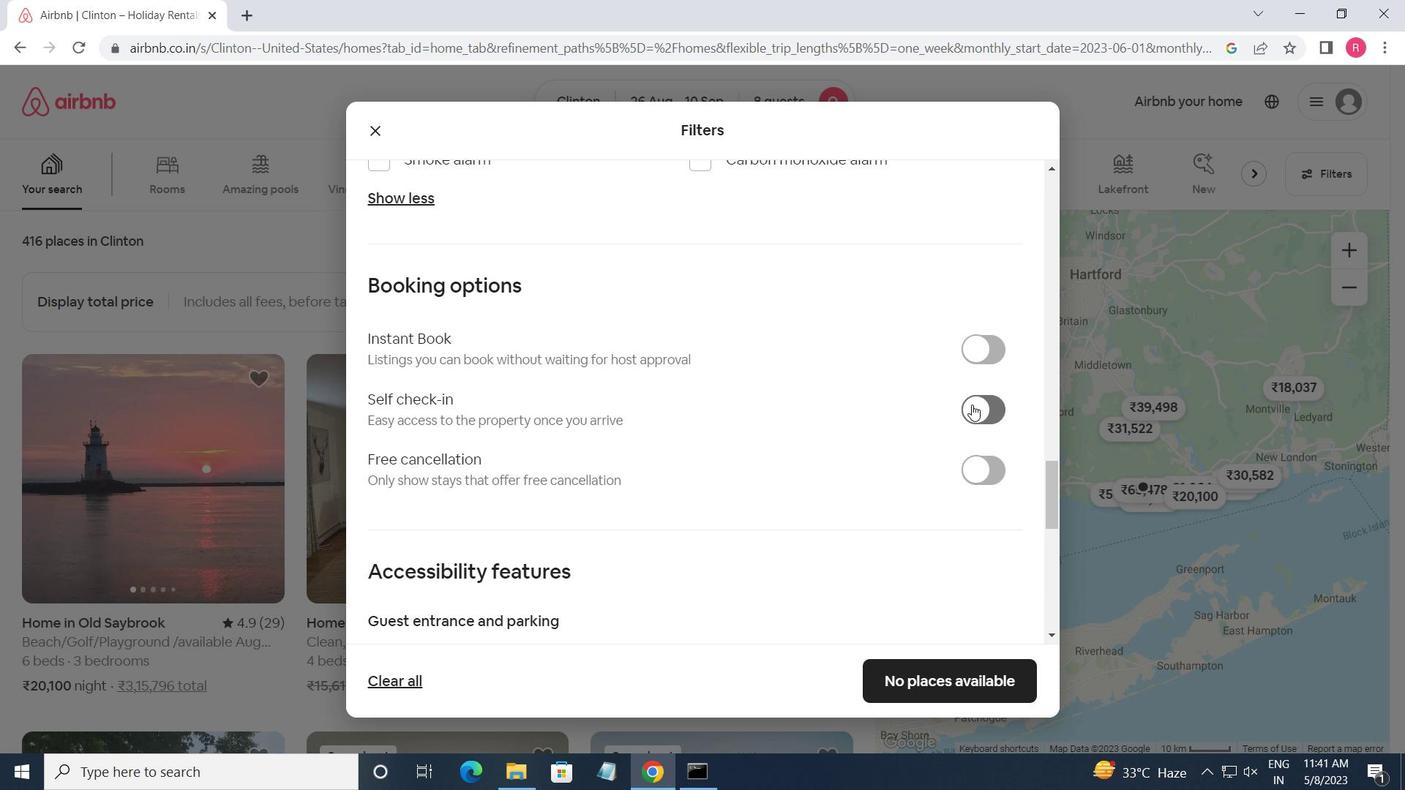 
Action: Mouse moved to (805, 380)
Screenshot: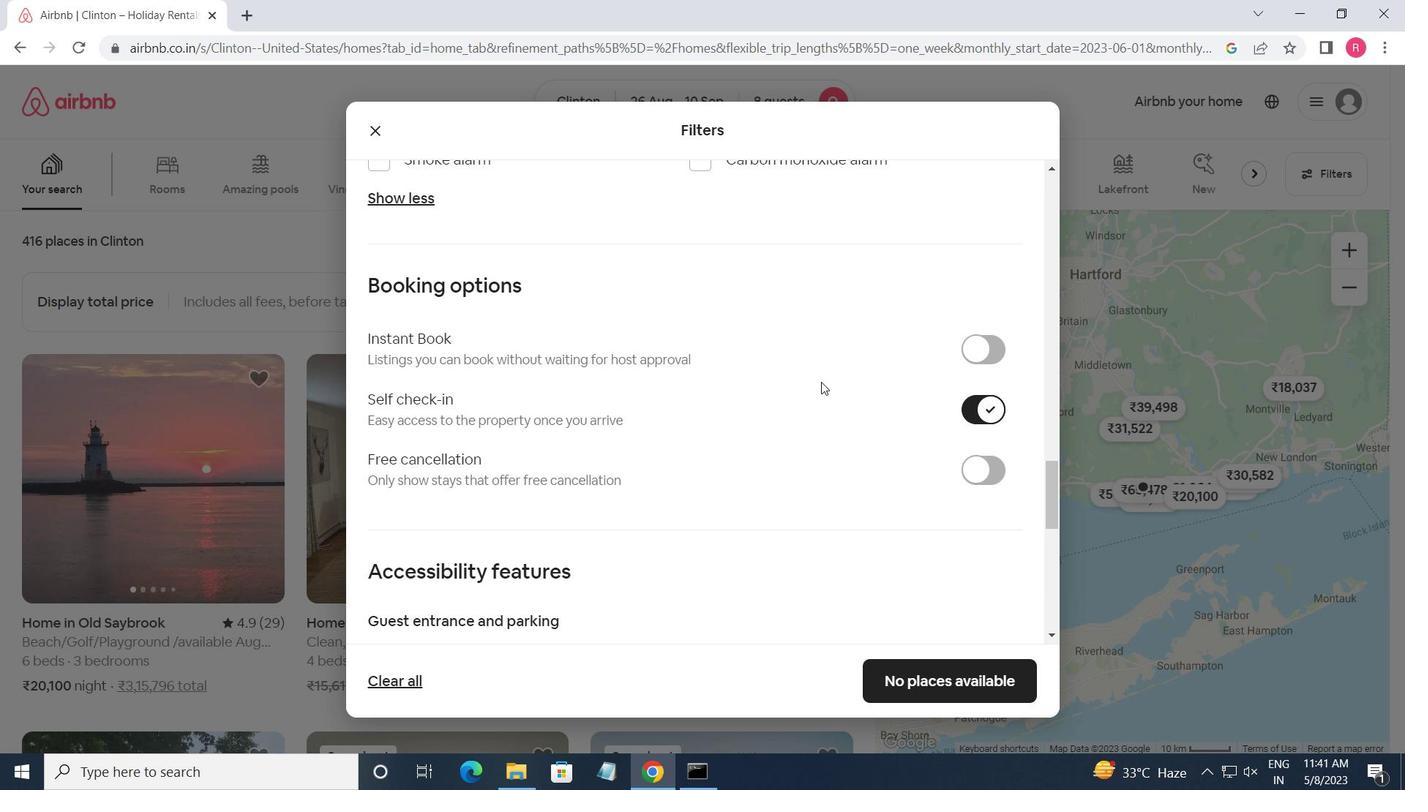 
Action: Mouse scrolled (805, 379) with delta (0, 0)
Screenshot: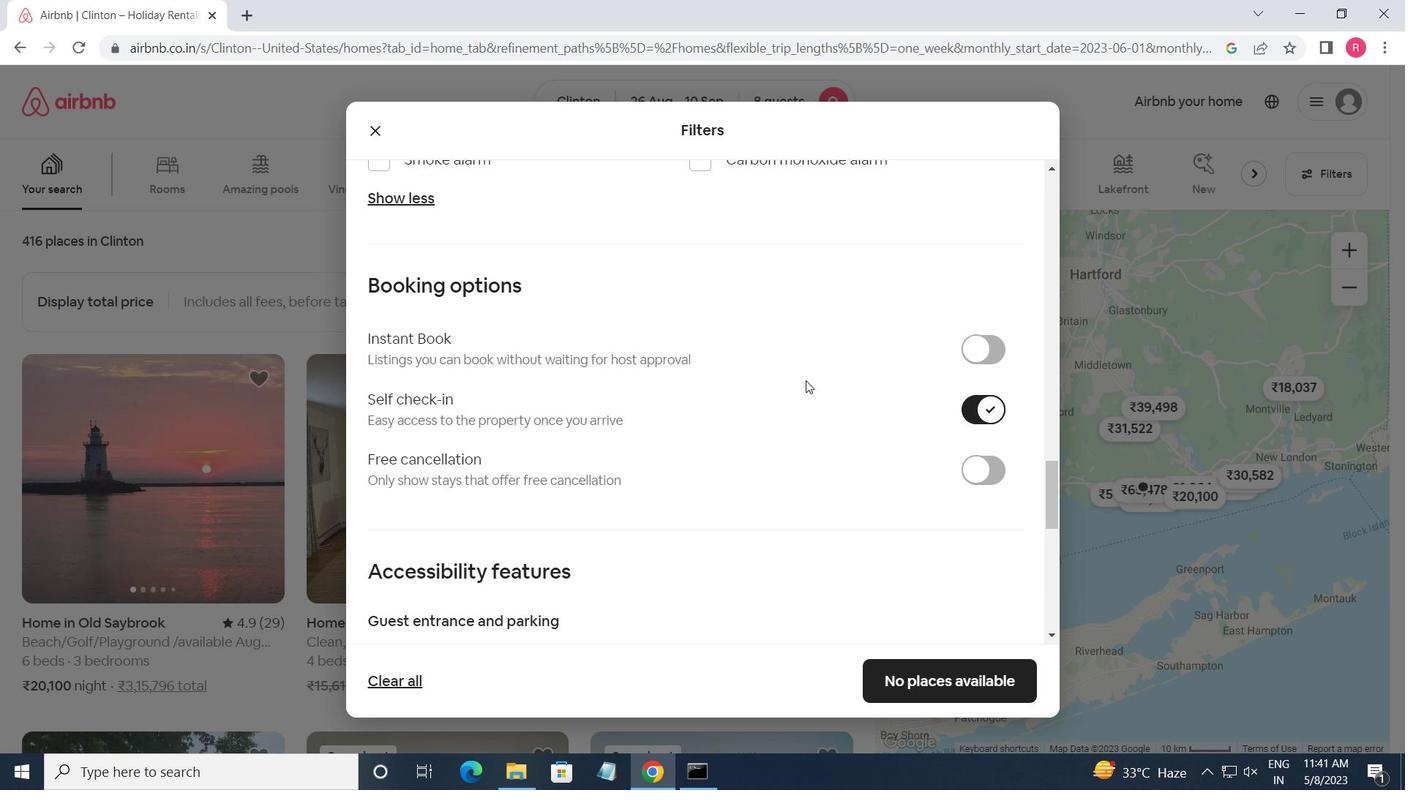 
Action: Mouse scrolled (805, 379) with delta (0, 0)
Screenshot: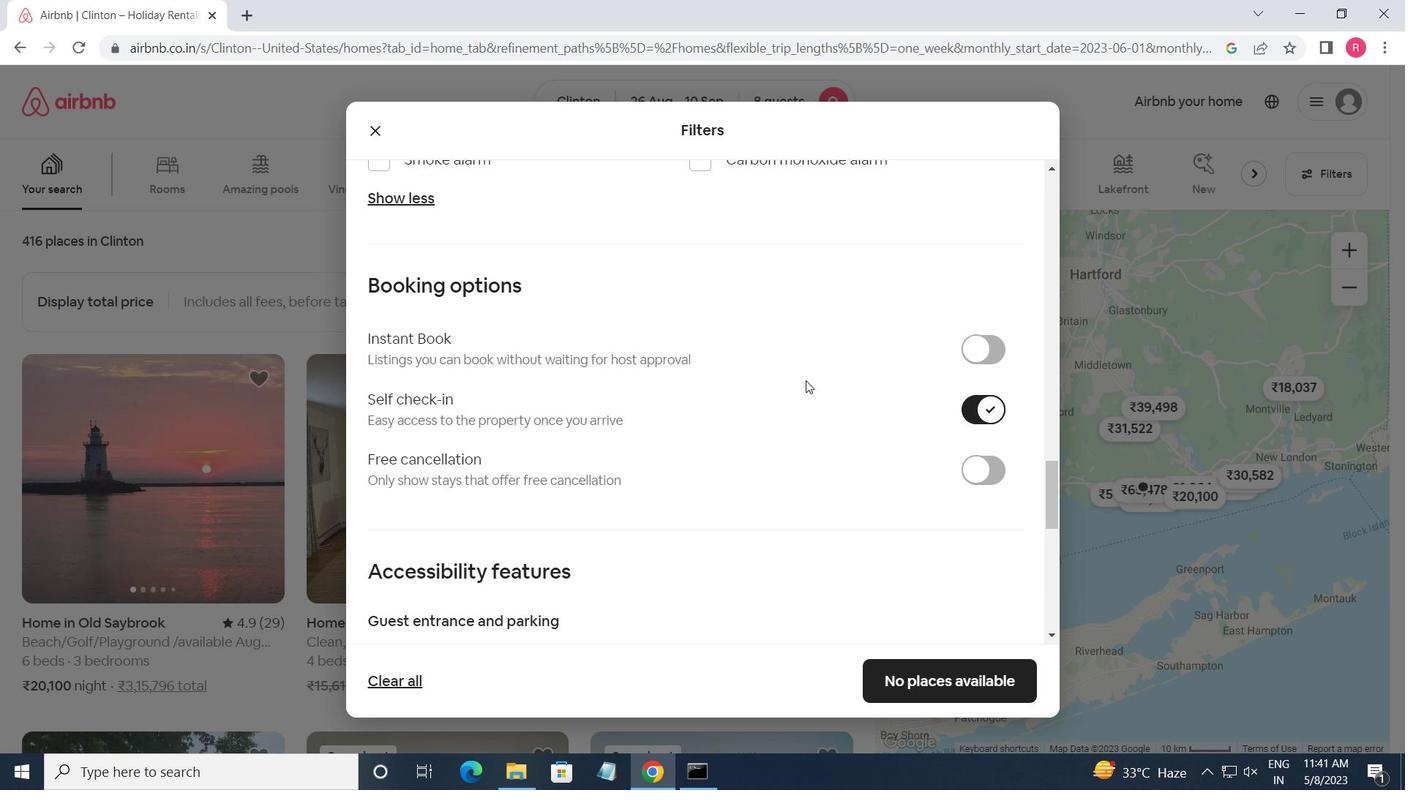 
Action: Mouse moved to (802, 380)
Screenshot: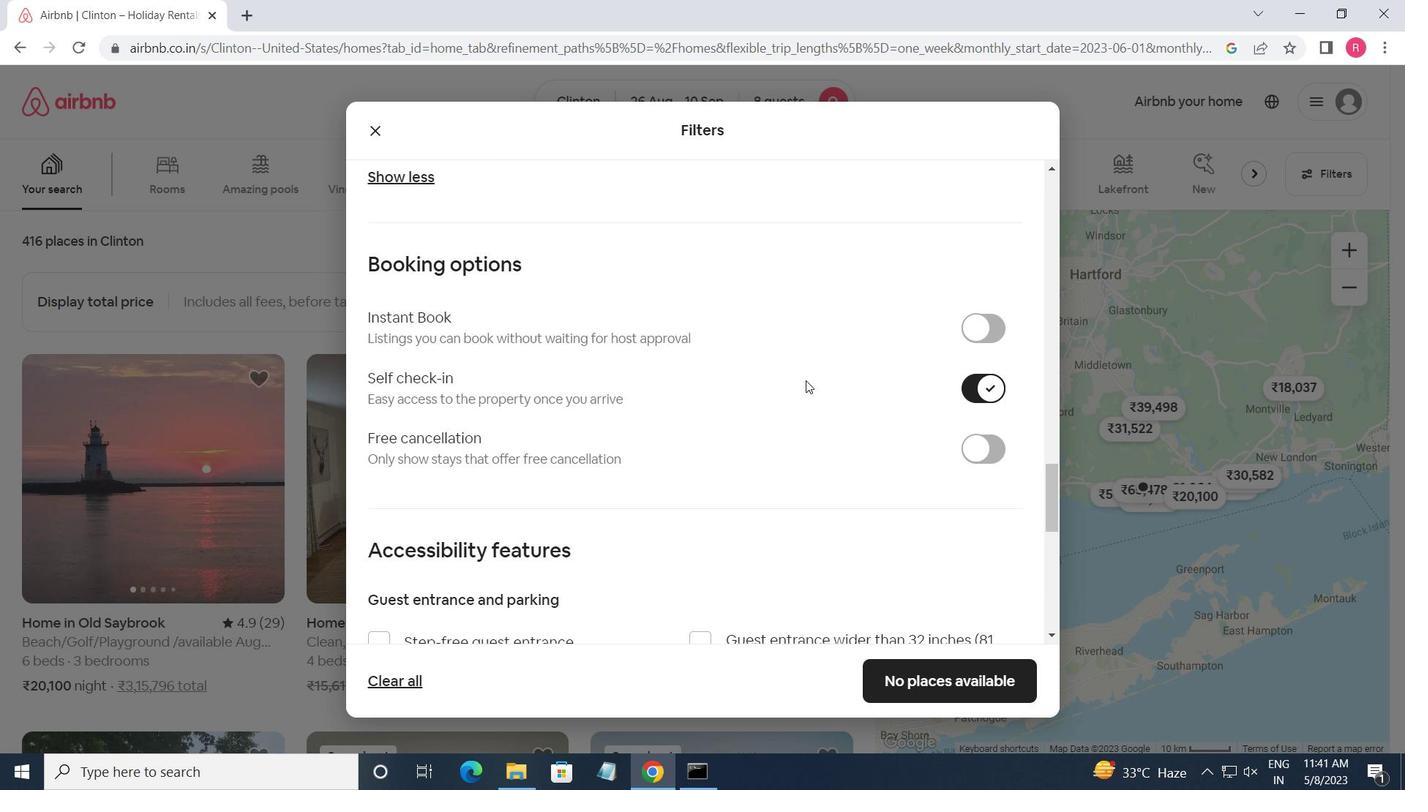 
Action: Mouse scrolled (802, 379) with delta (0, 0)
Screenshot: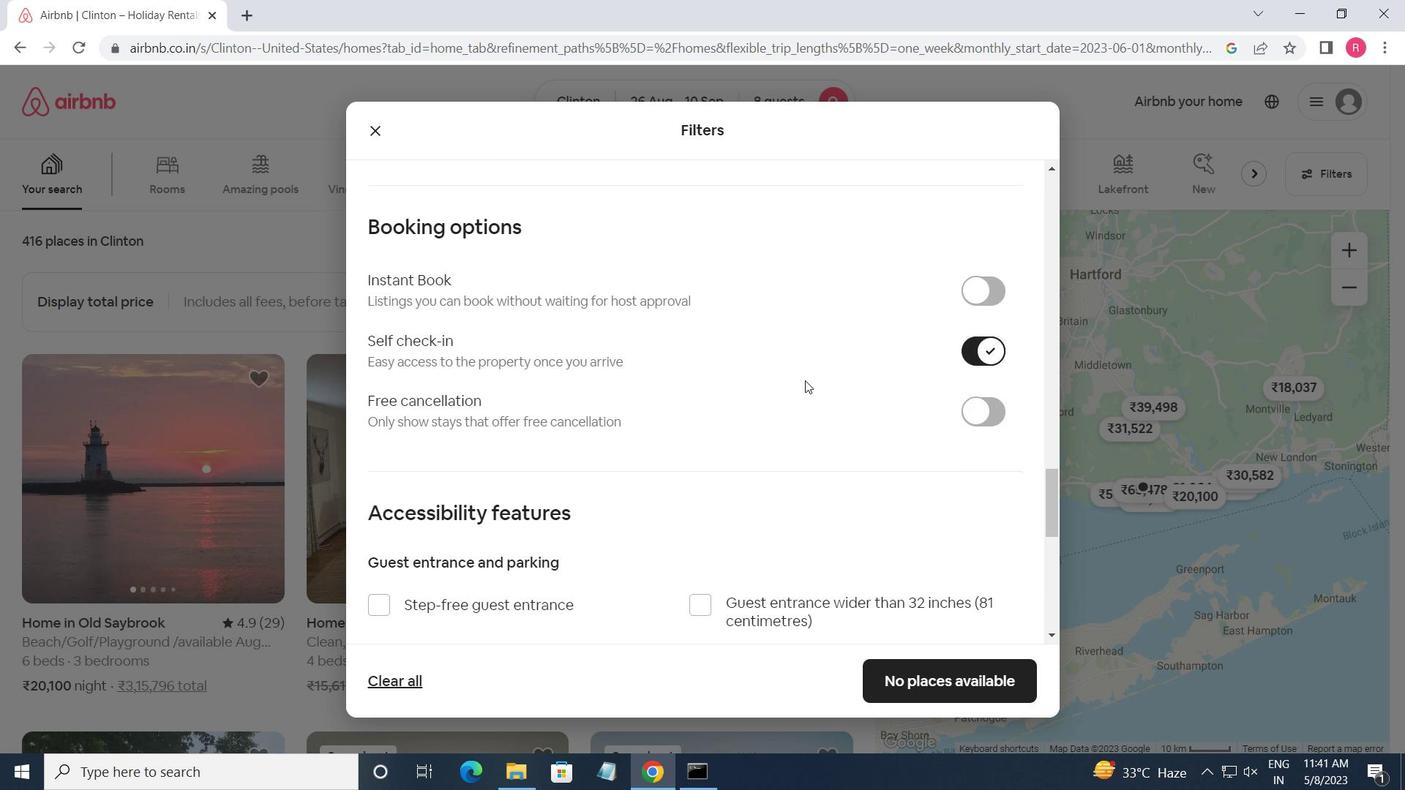 
Action: Mouse moved to (737, 392)
Screenshot: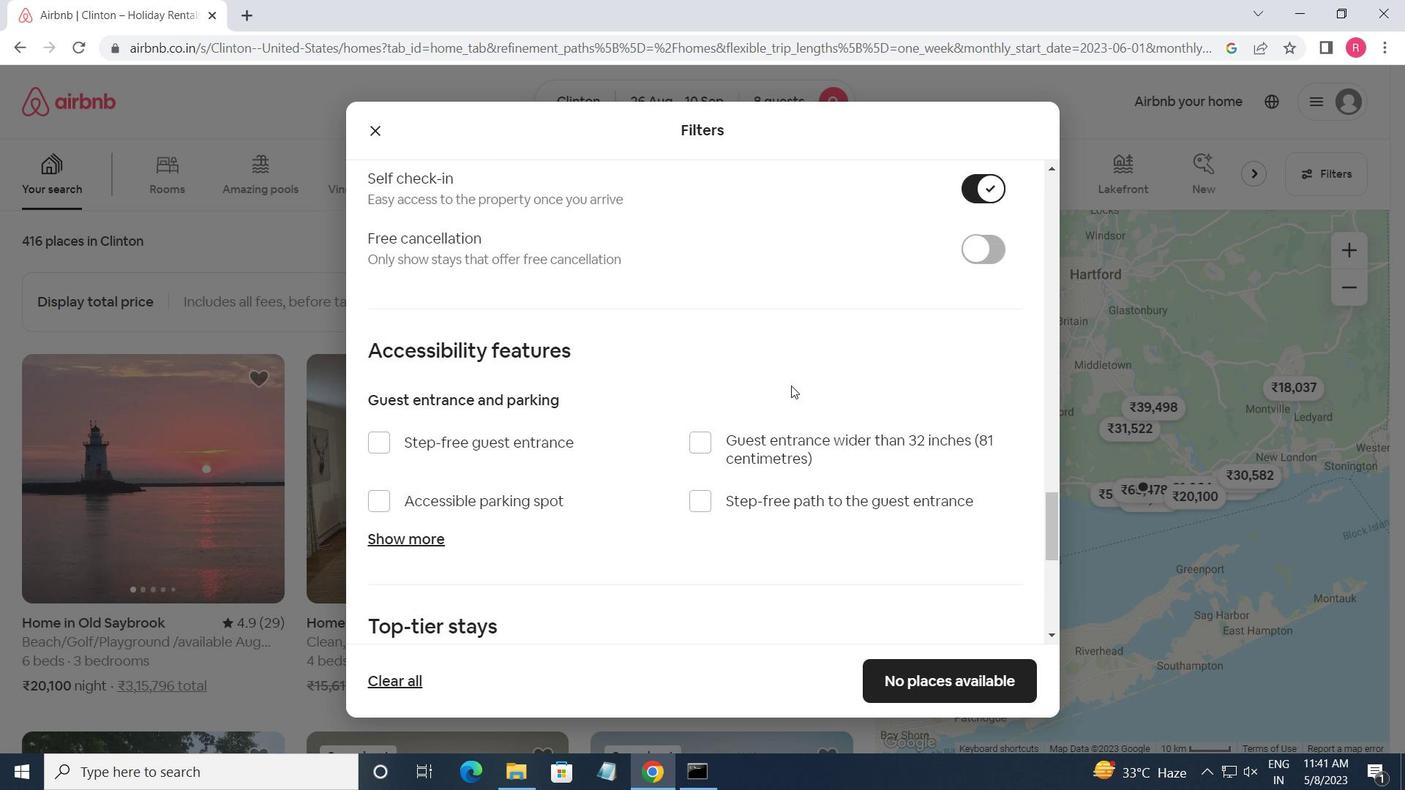 
Action: Mouse scrolled (737, 391) with delta (0, 0)
Screenshot: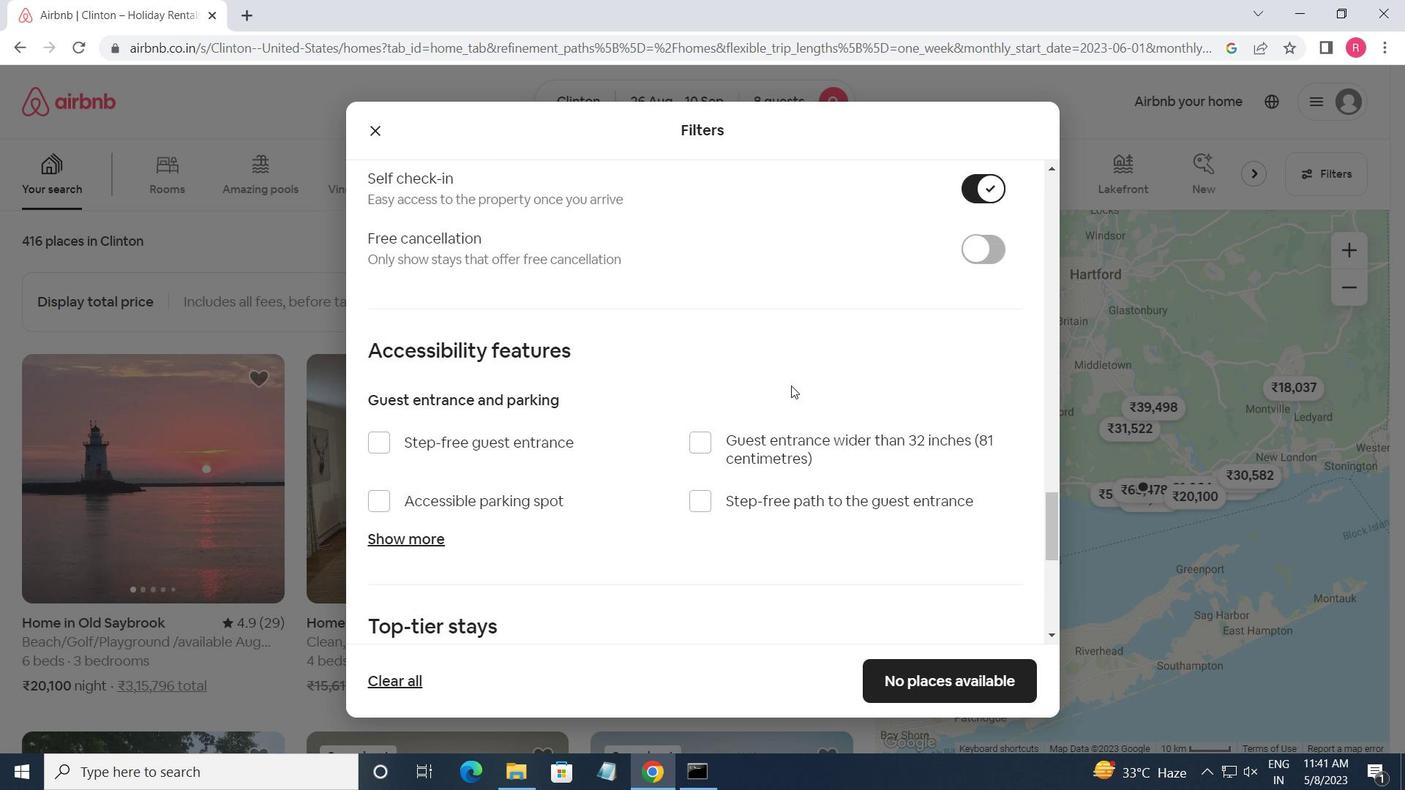 
Action: Mouse moved to (675, 393)
Screenshot: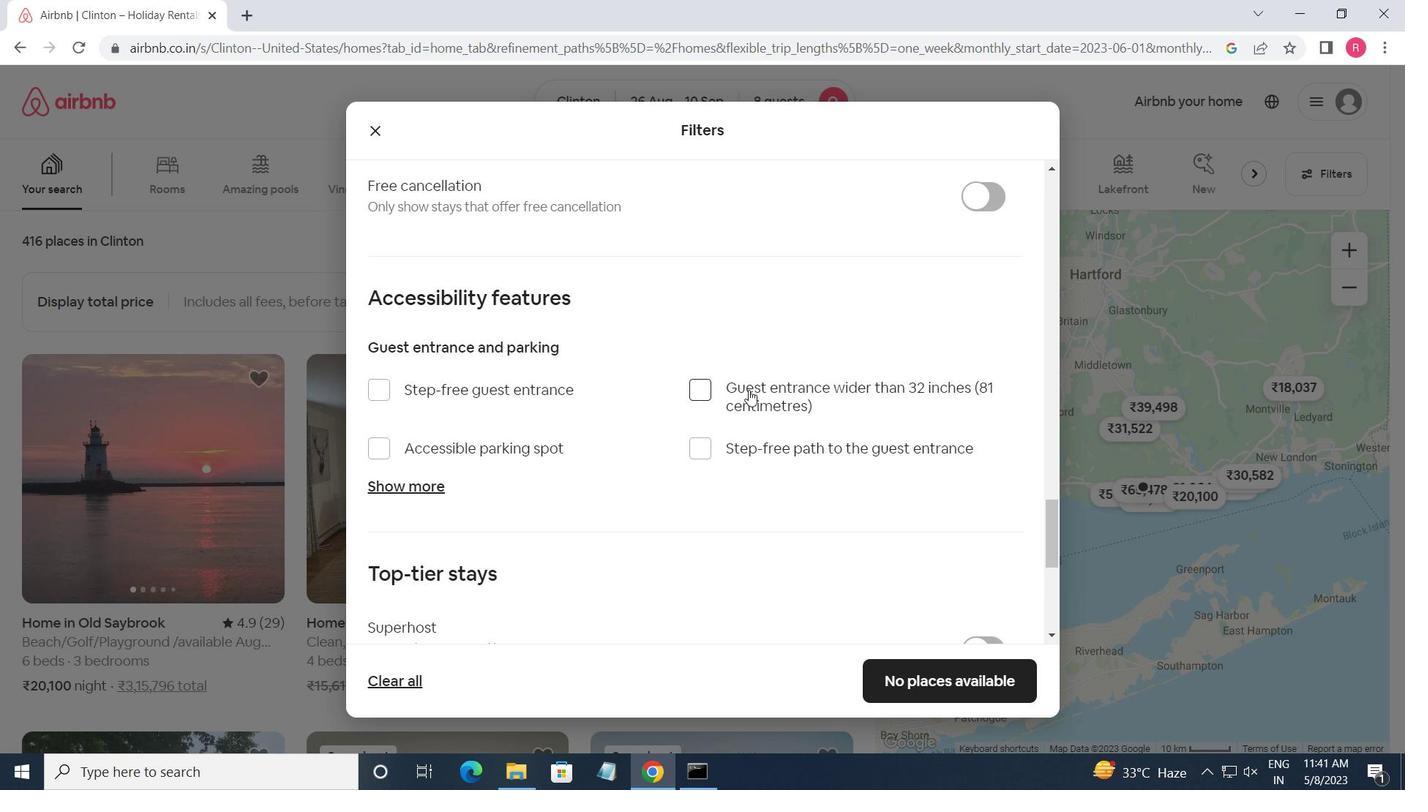 
Action: Mouse scrolled (675, 392) with delta (0, 0)
Screenshot: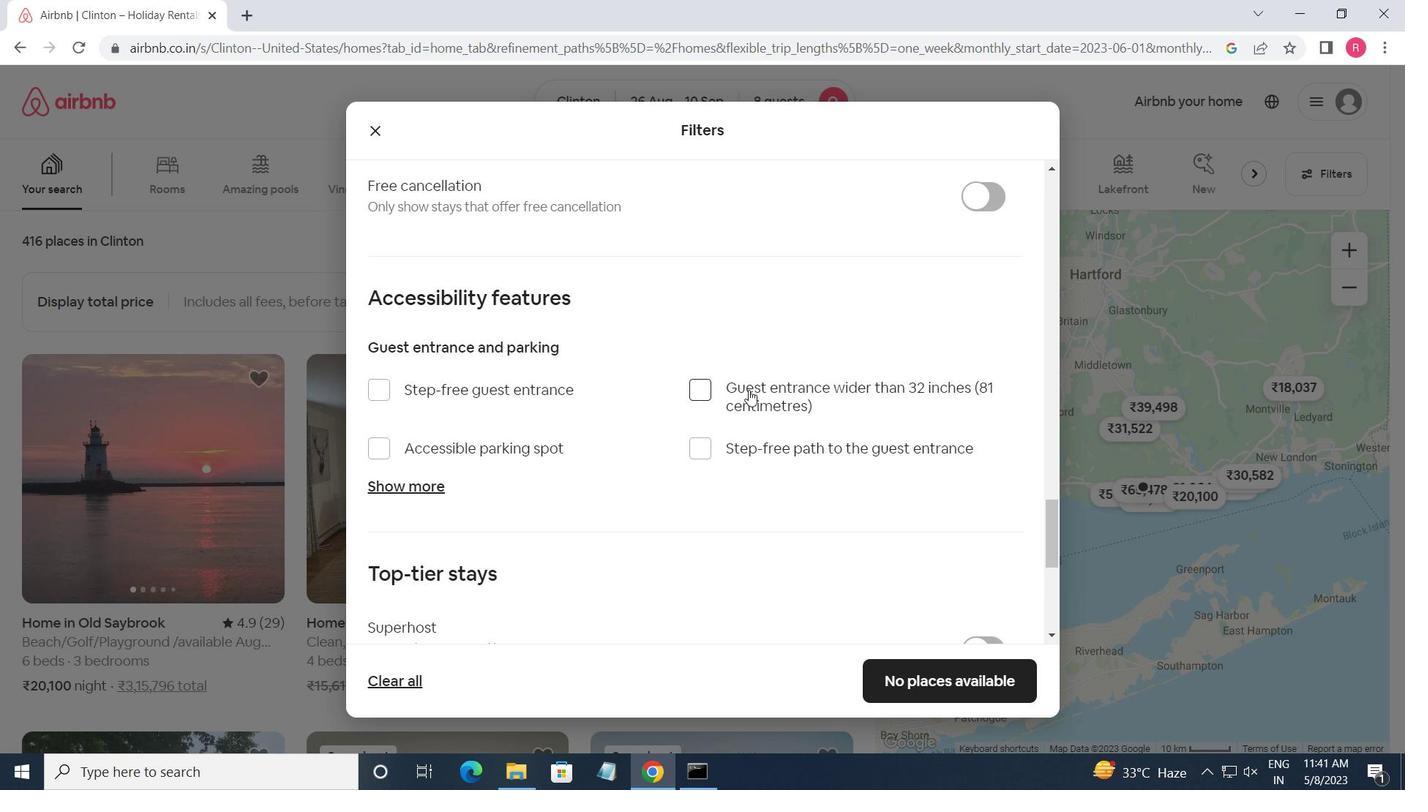 
Action: Mouse moved to (677, 530)
Screenshot: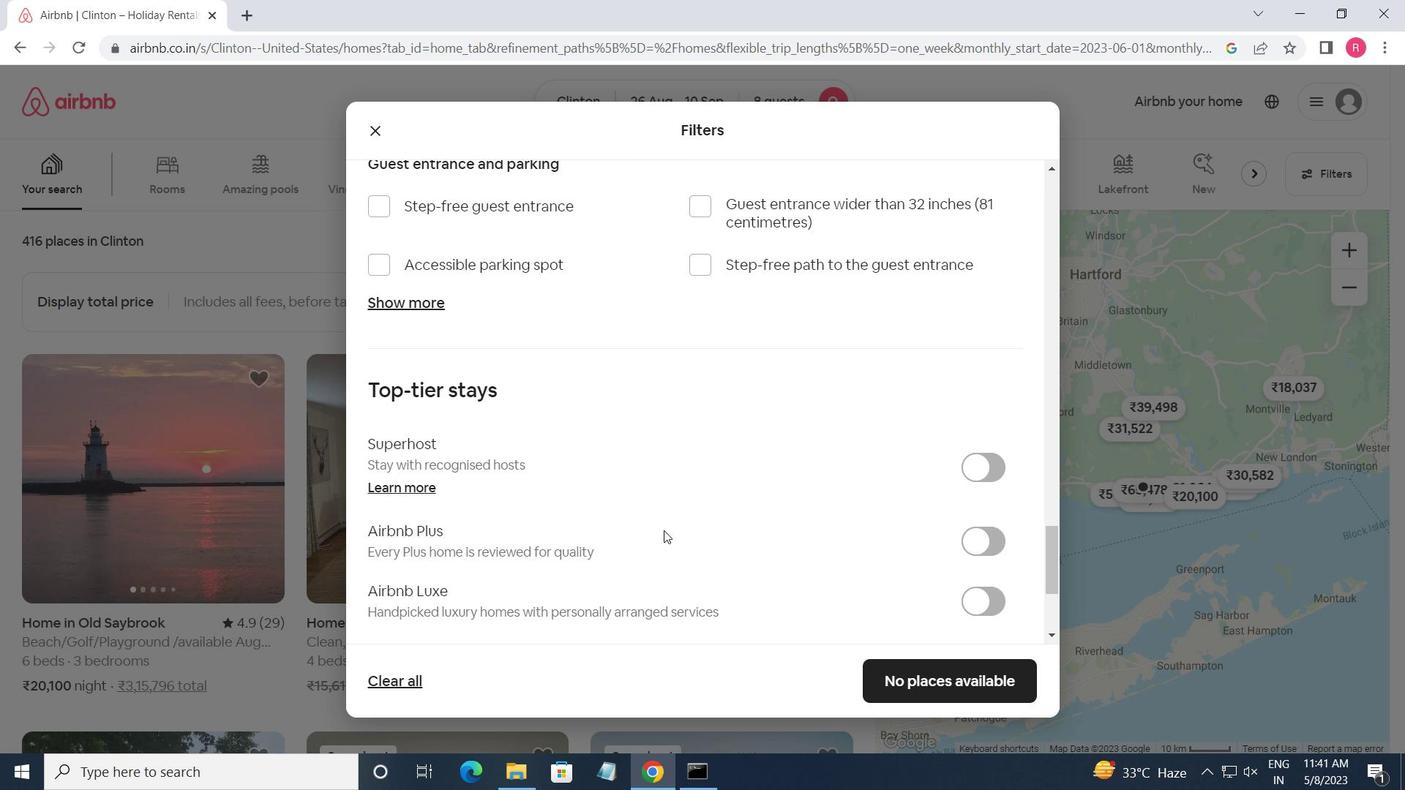 
Action: Mouse scrolled (677, 529) with delta (0, 0)
Screenshot: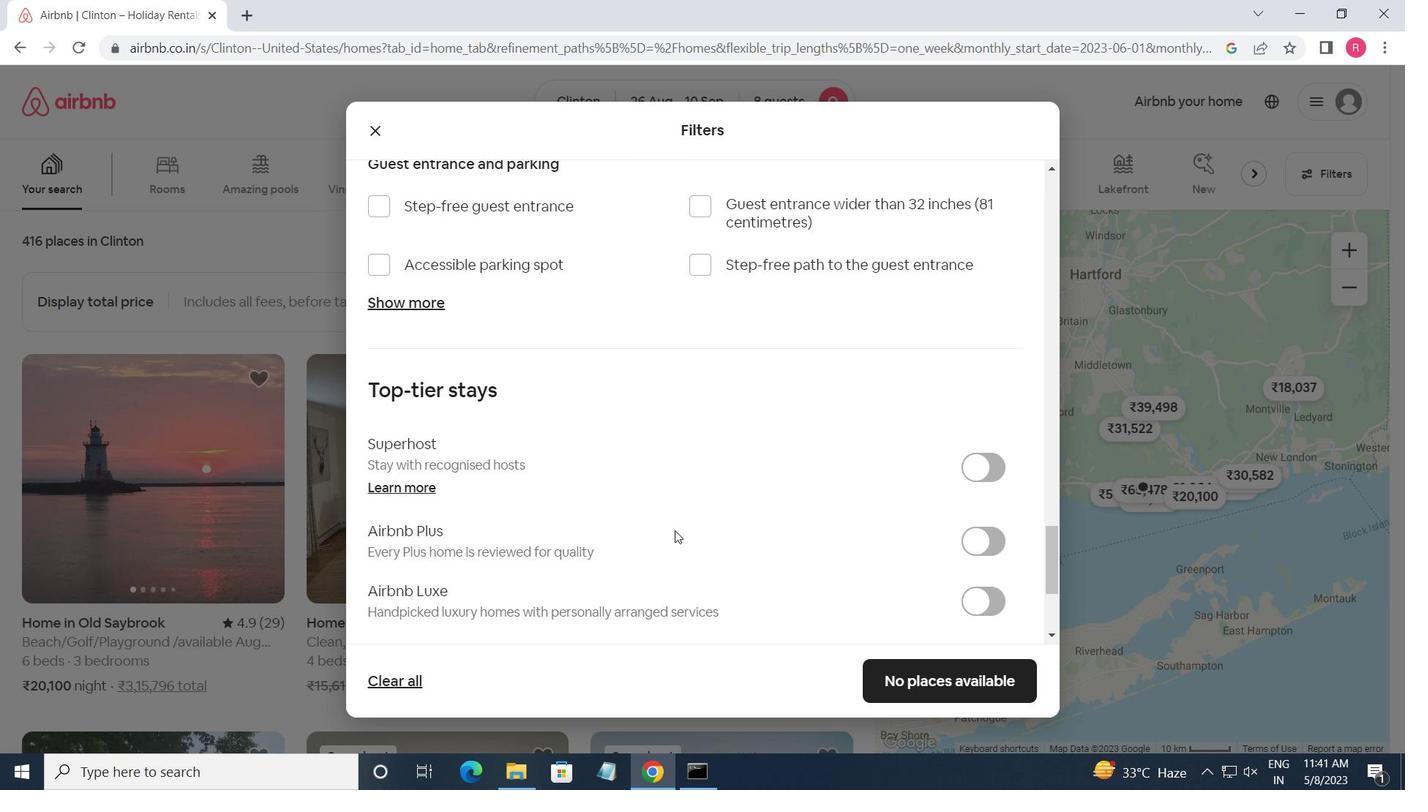 
Action: Mouse scrolled (677, 529) with delta (0, 0)
Screenshot: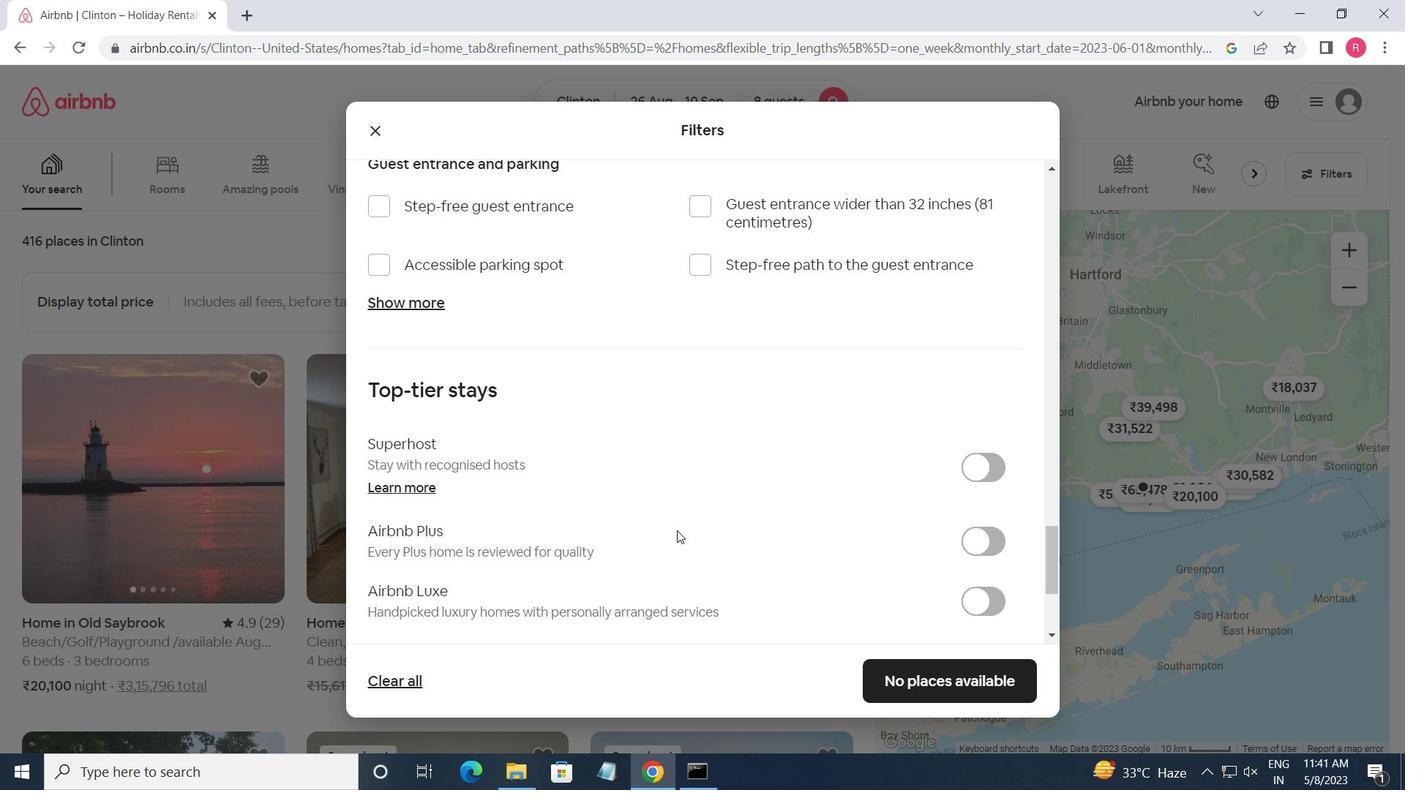 
Action: Mouse scrolled (677, 529) with delta (0, 0)
Screenshot: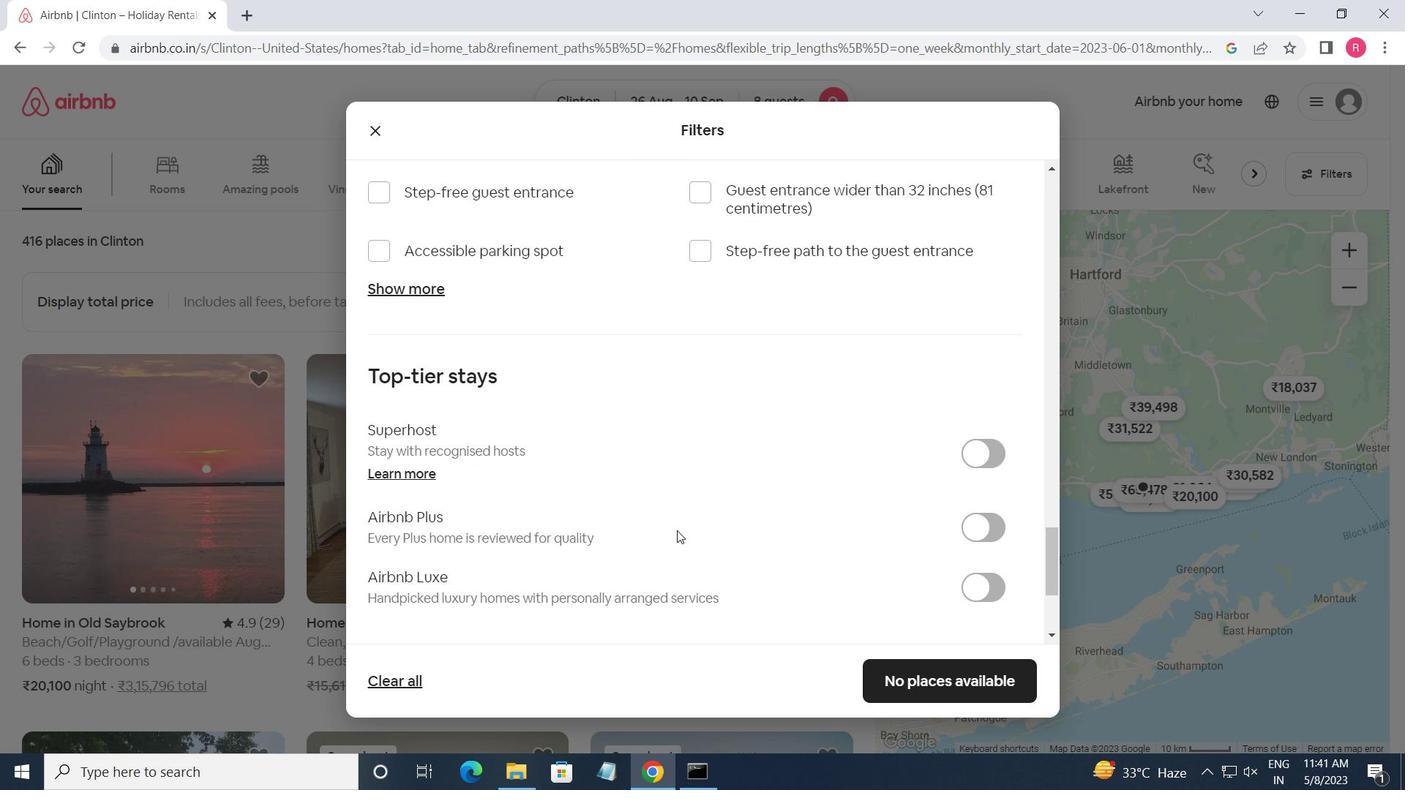 
Action: Mouse scrolled (677, 529) with delta (0, 0)
Screenshot: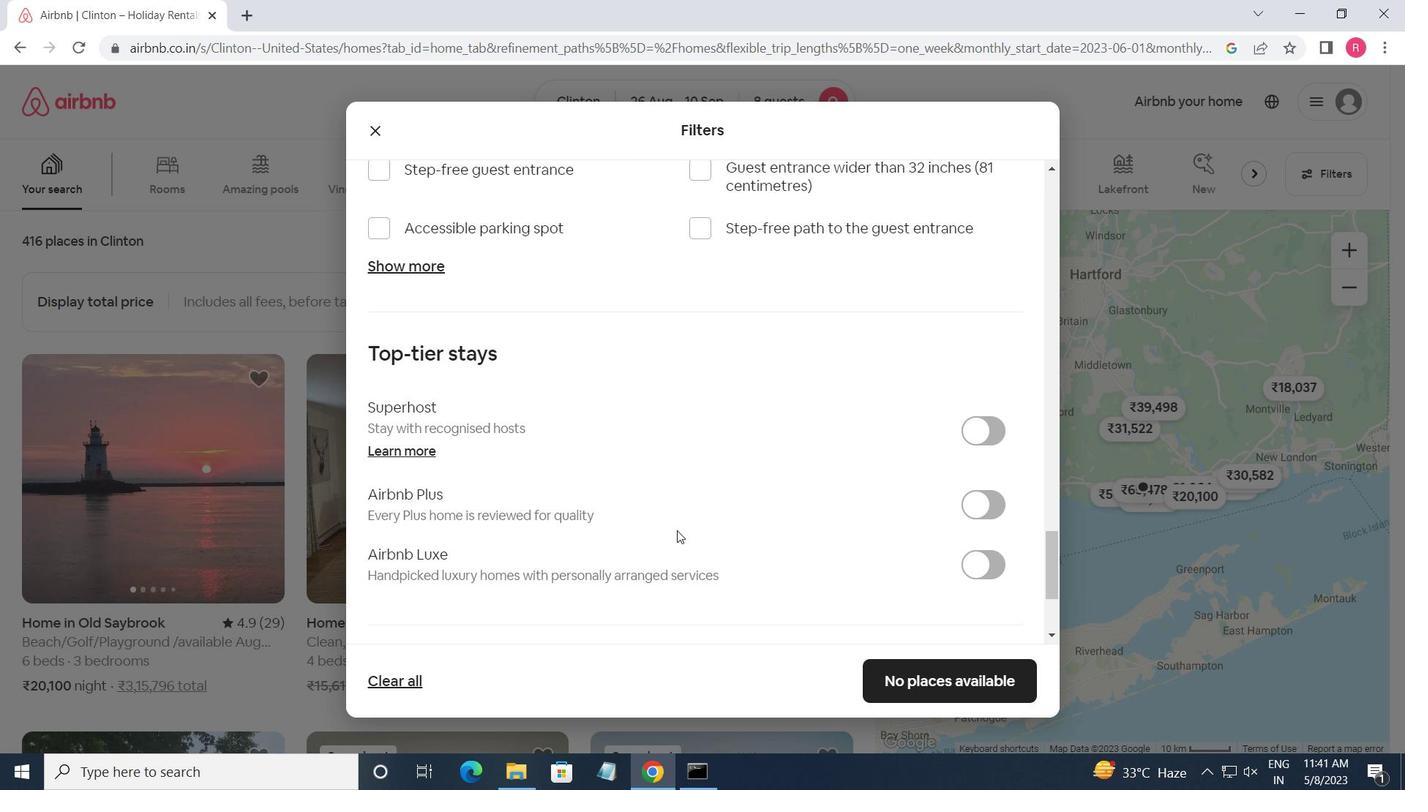 
Action: Mouse moved to (677, 529)
Screenshot: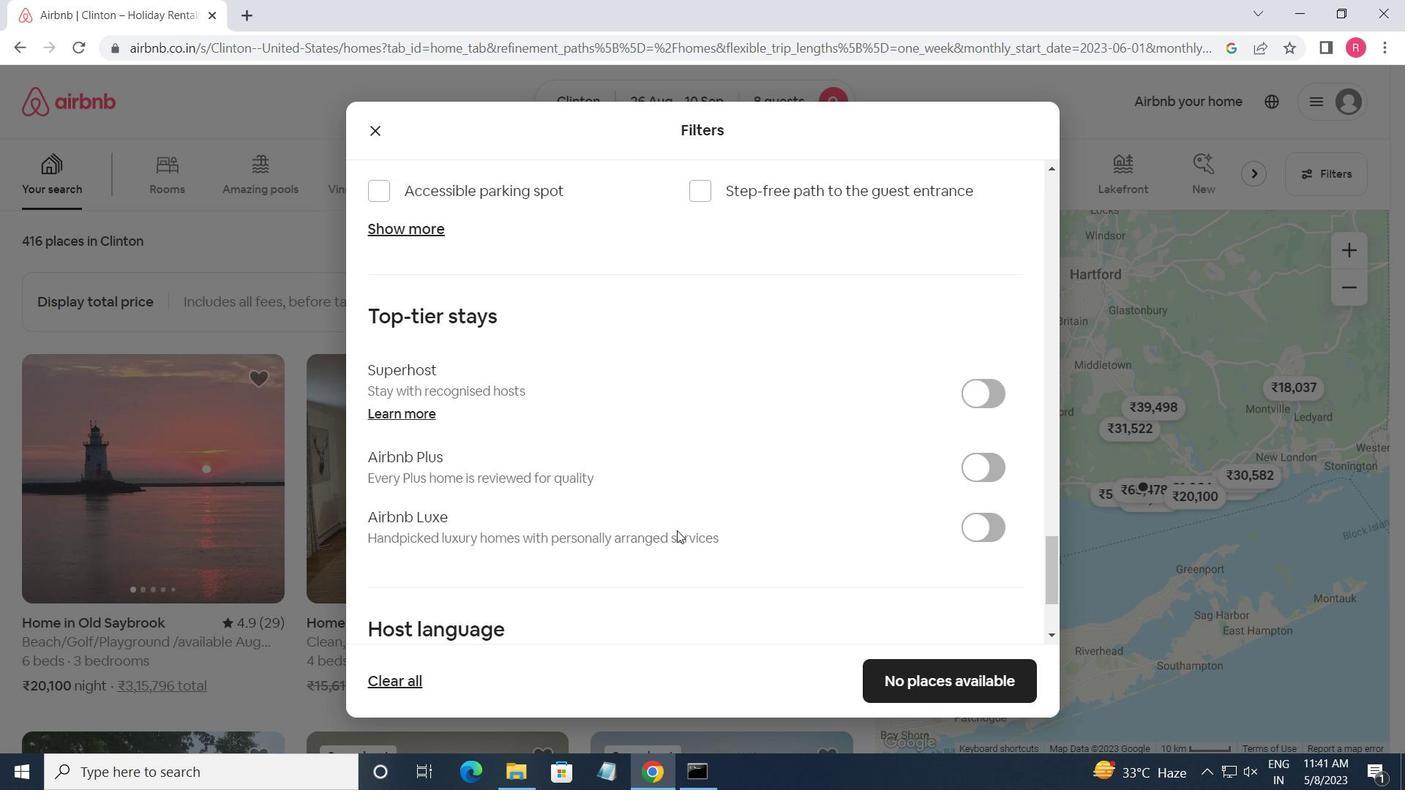 
Action: Mouse scrolled (677, 528) with delta (0, 0)
Screenshot: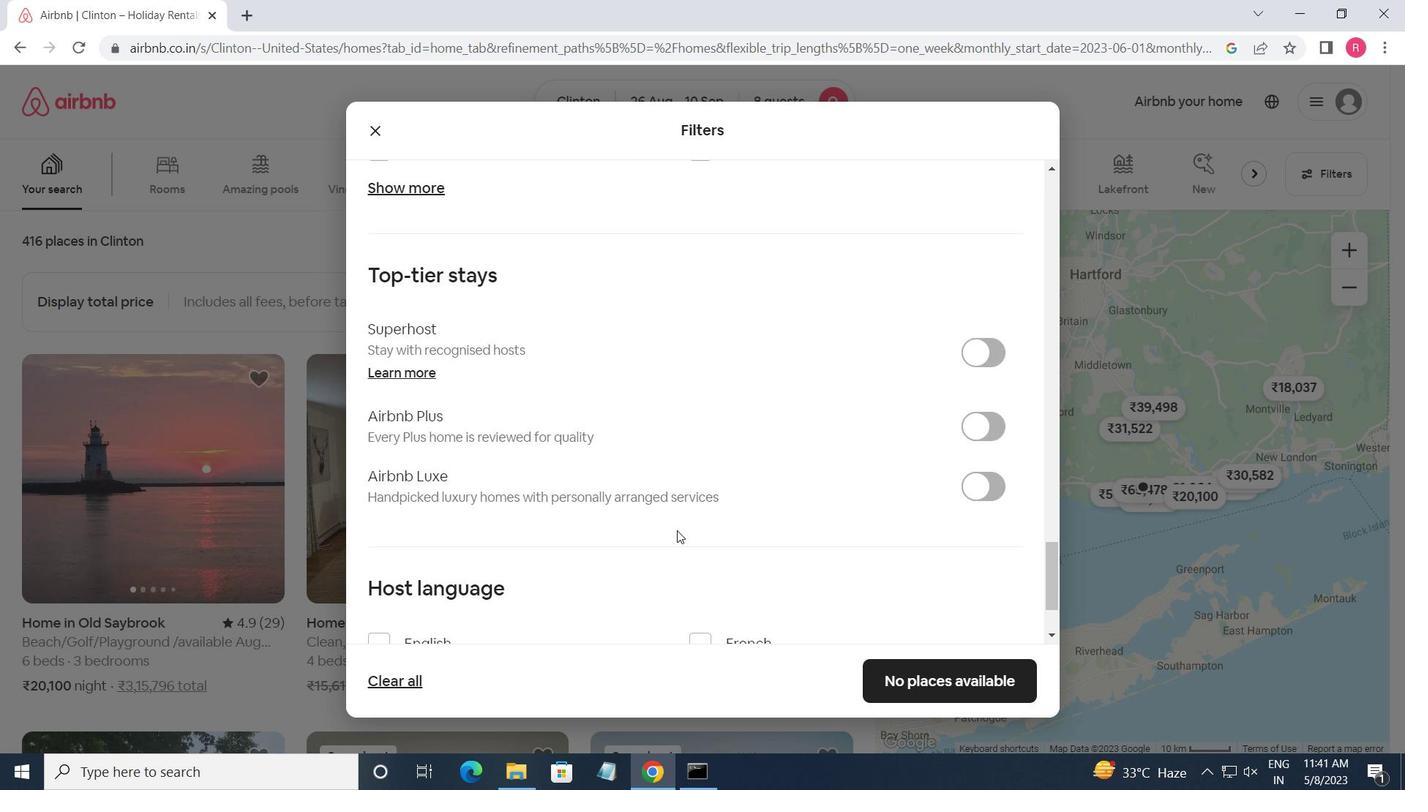 
Action: Mouse moved to (390, 511)
Screenshot: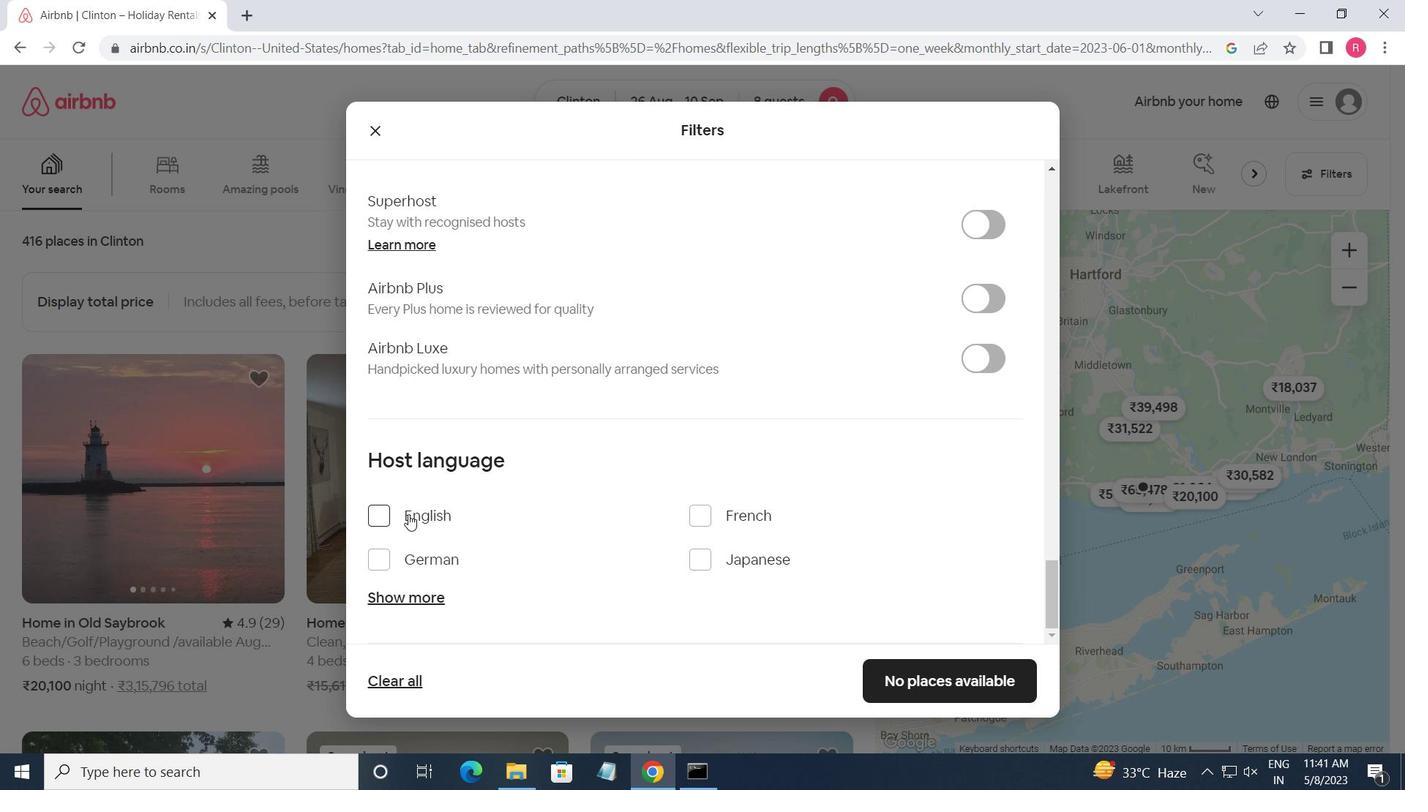 
Action: Mouse pressed left at (390, 511)
Screenshot: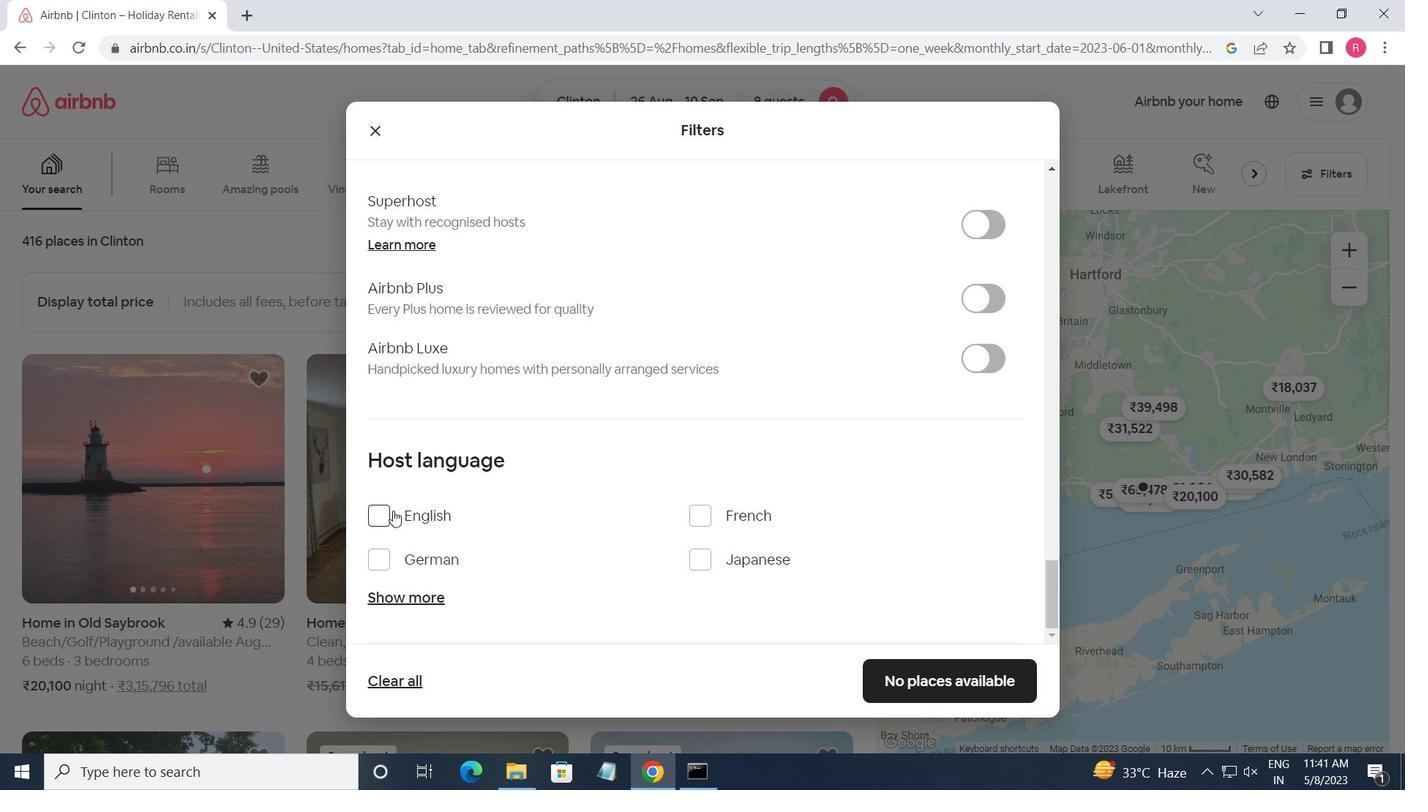 
Action: Mouse moved to (915, 687)
Screenshot: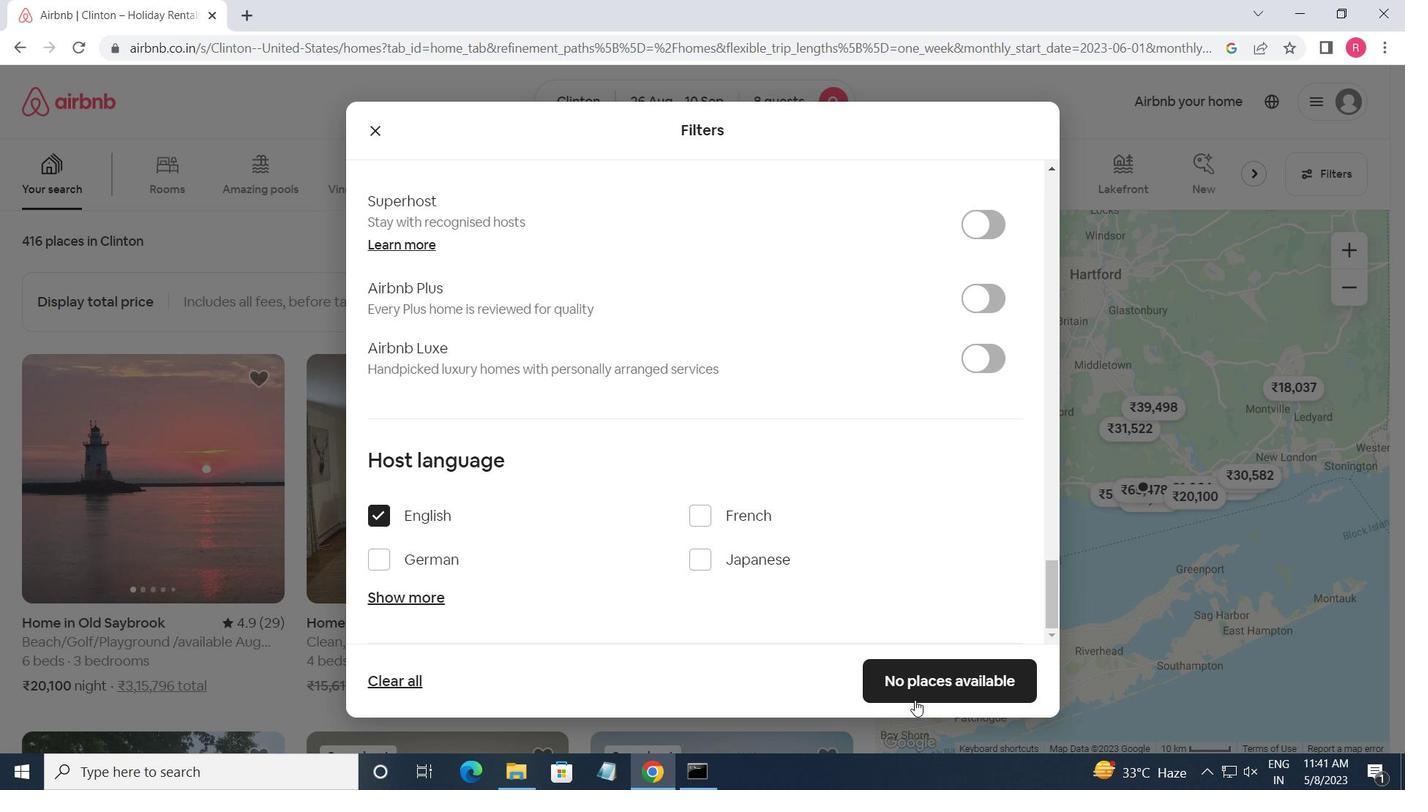 
Action: Mouse pressed left at (915, 687)
Screenshot: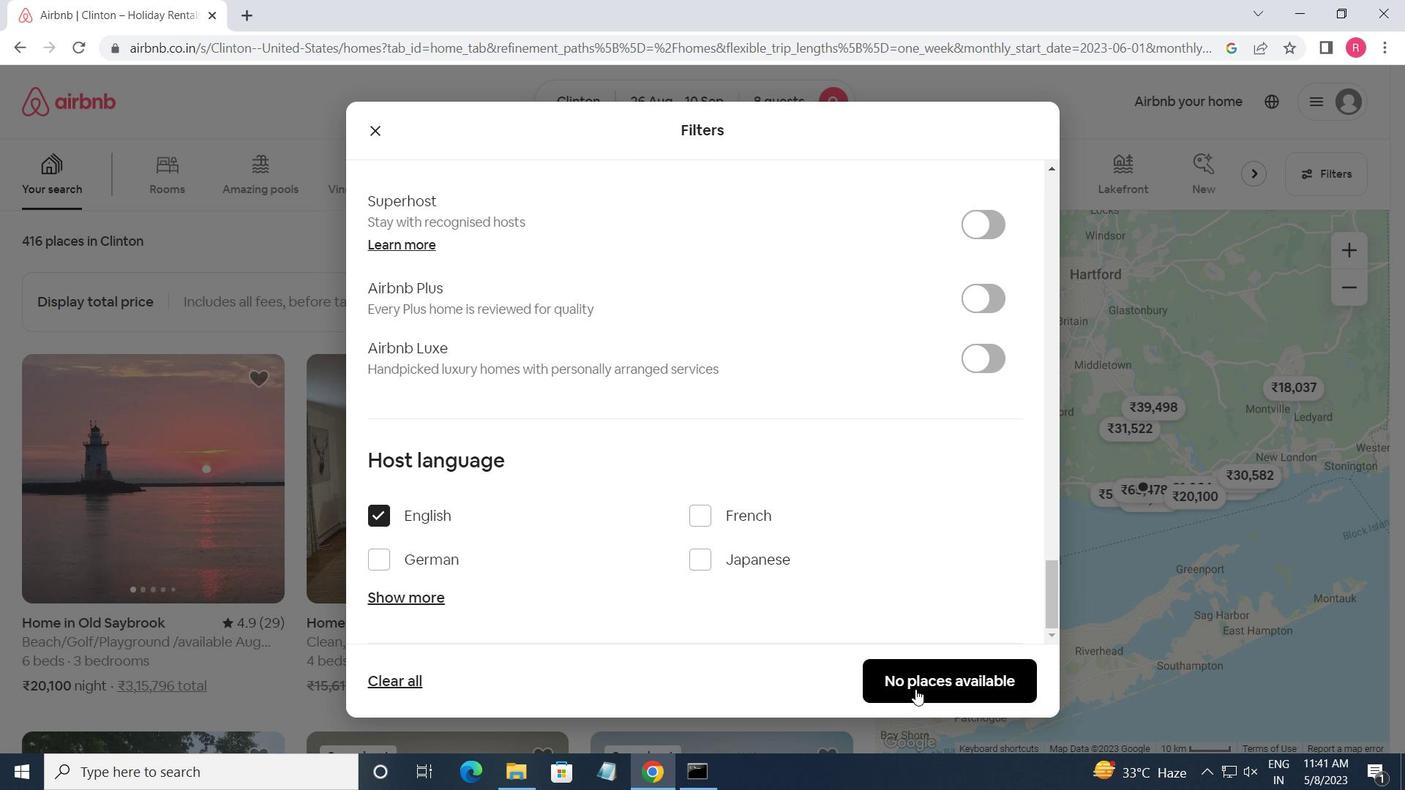 
Action: Mouse moved to (890, 671)
Screenshot: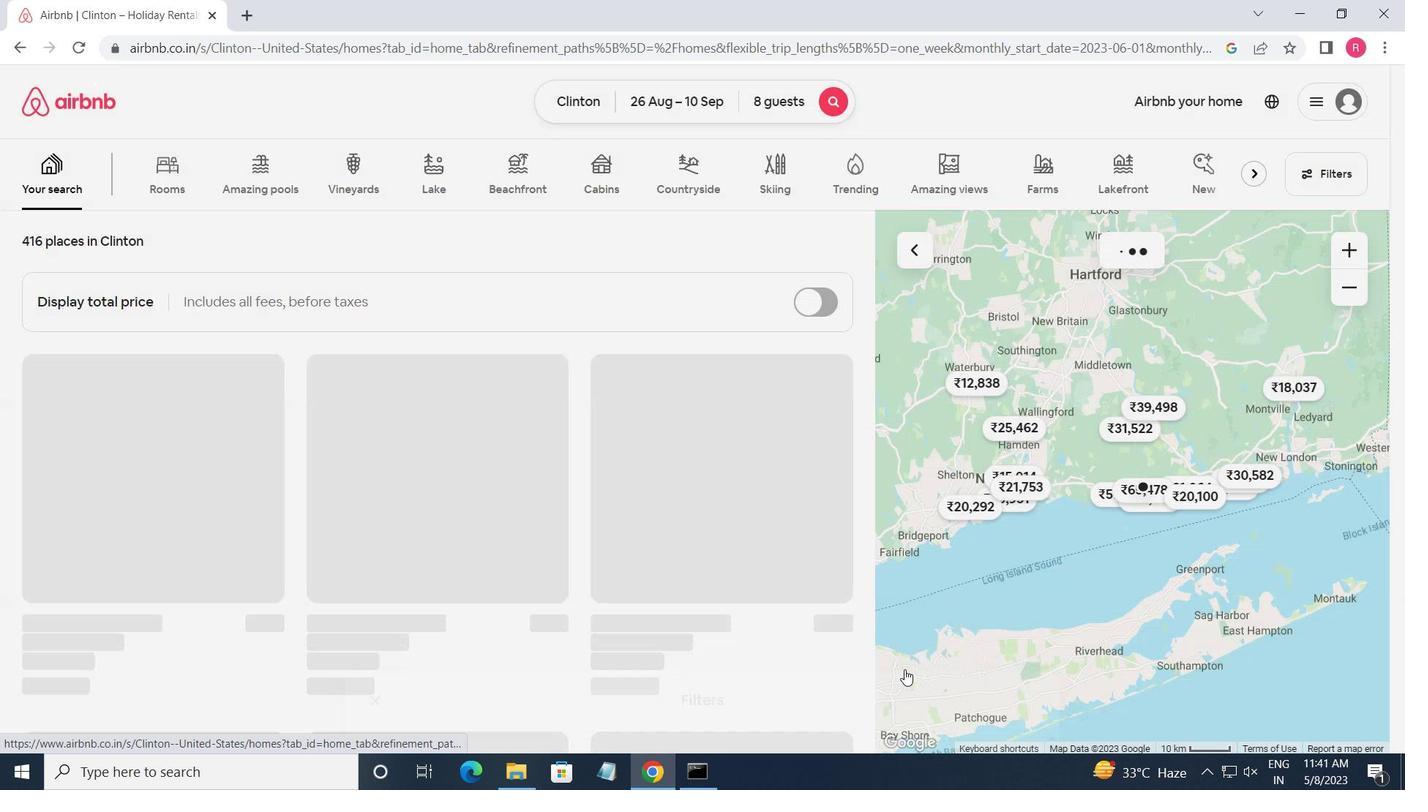 
